 Task: Look for space in Chiclayo, Peru from 10th September, 2023 to 16th September, 2023 for 4 adults in price range Rs.10000 to Rs.14000. Place can be private room with 4 bedrooms having 4 beds and 4 bathrooms. Property type can be house, flat, guest house. Amenities needed are: wifi, TV, free parkinig on premises, gym, breakfast. Booking option can be shelf check-in. Required host language is English.
Action: Mouse pressed left at (606, 150)
Screenshot: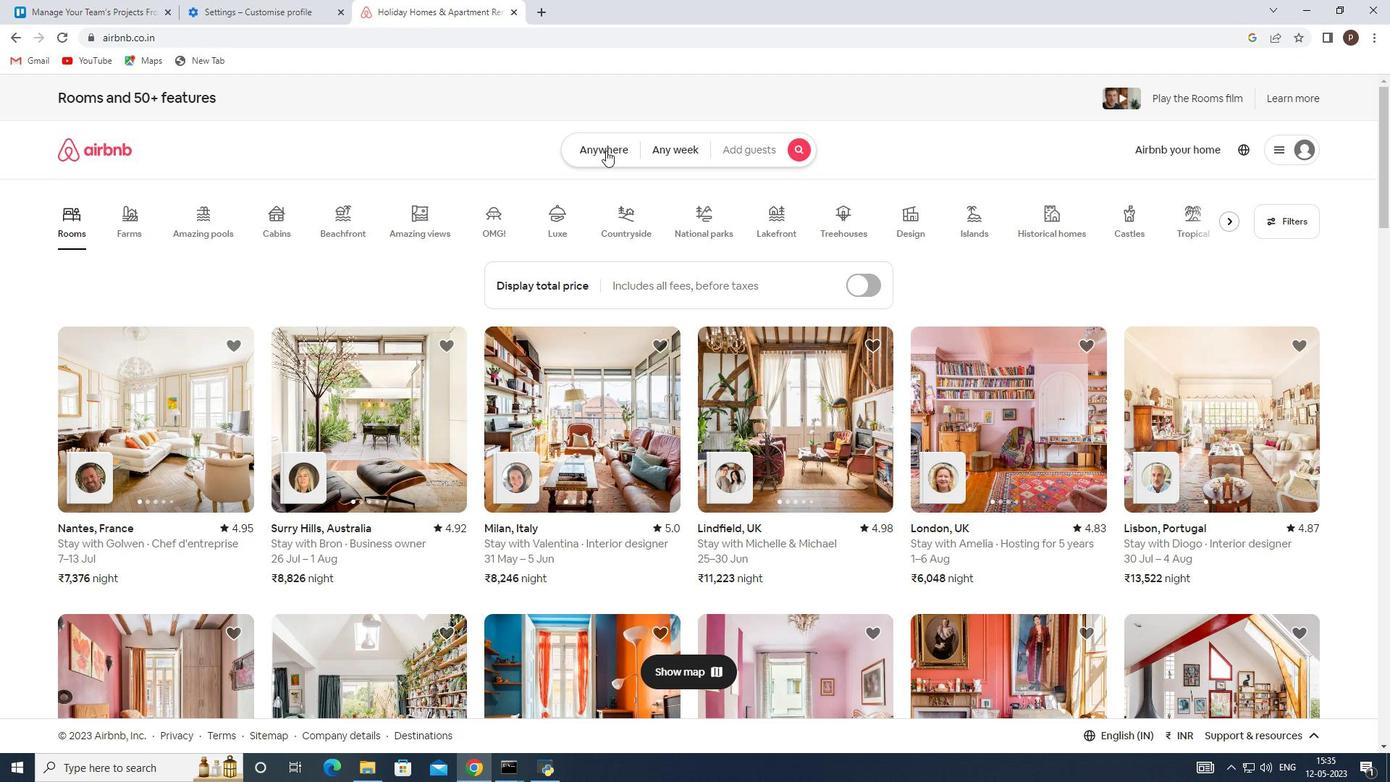
Action: Mouse moved to (496, 207)
Screenshot: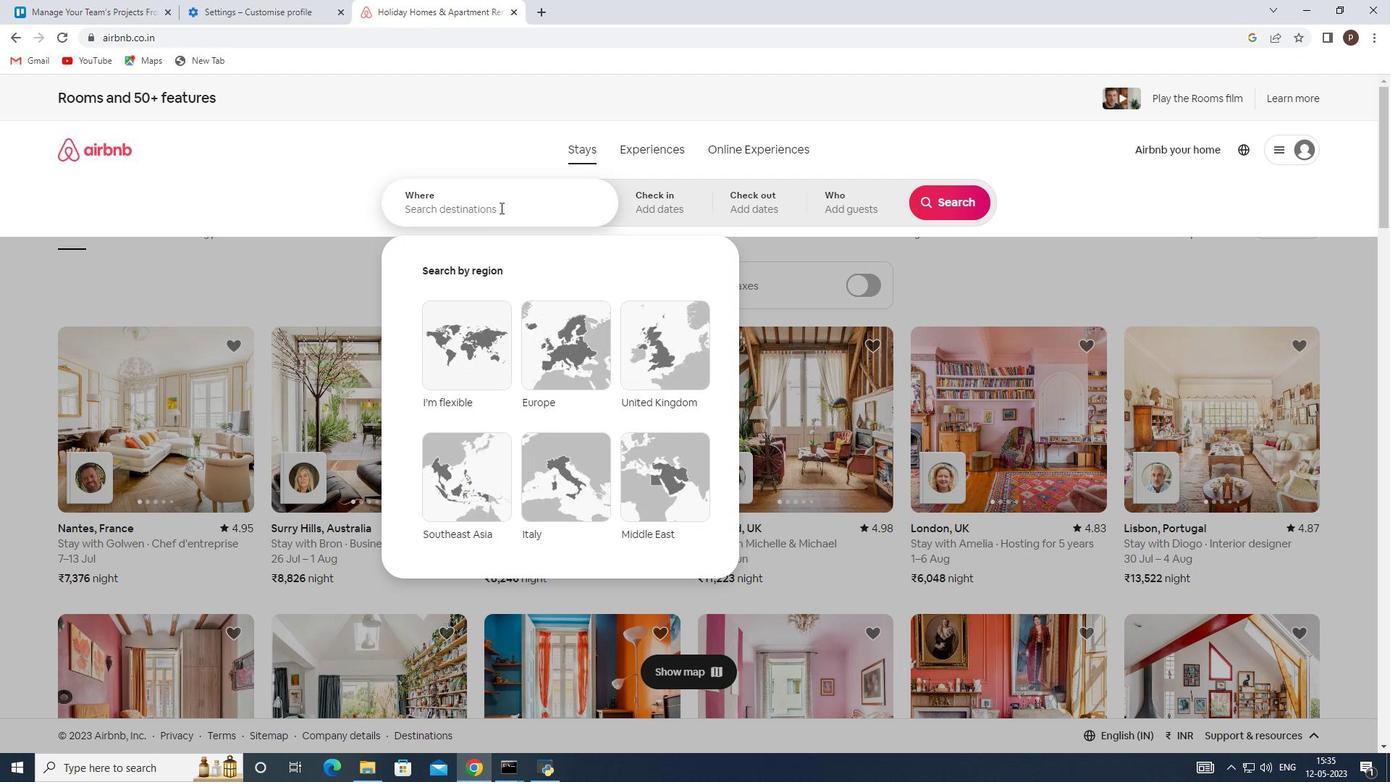 
Action: Mouse pressed left at (496, 207)
Screenshot: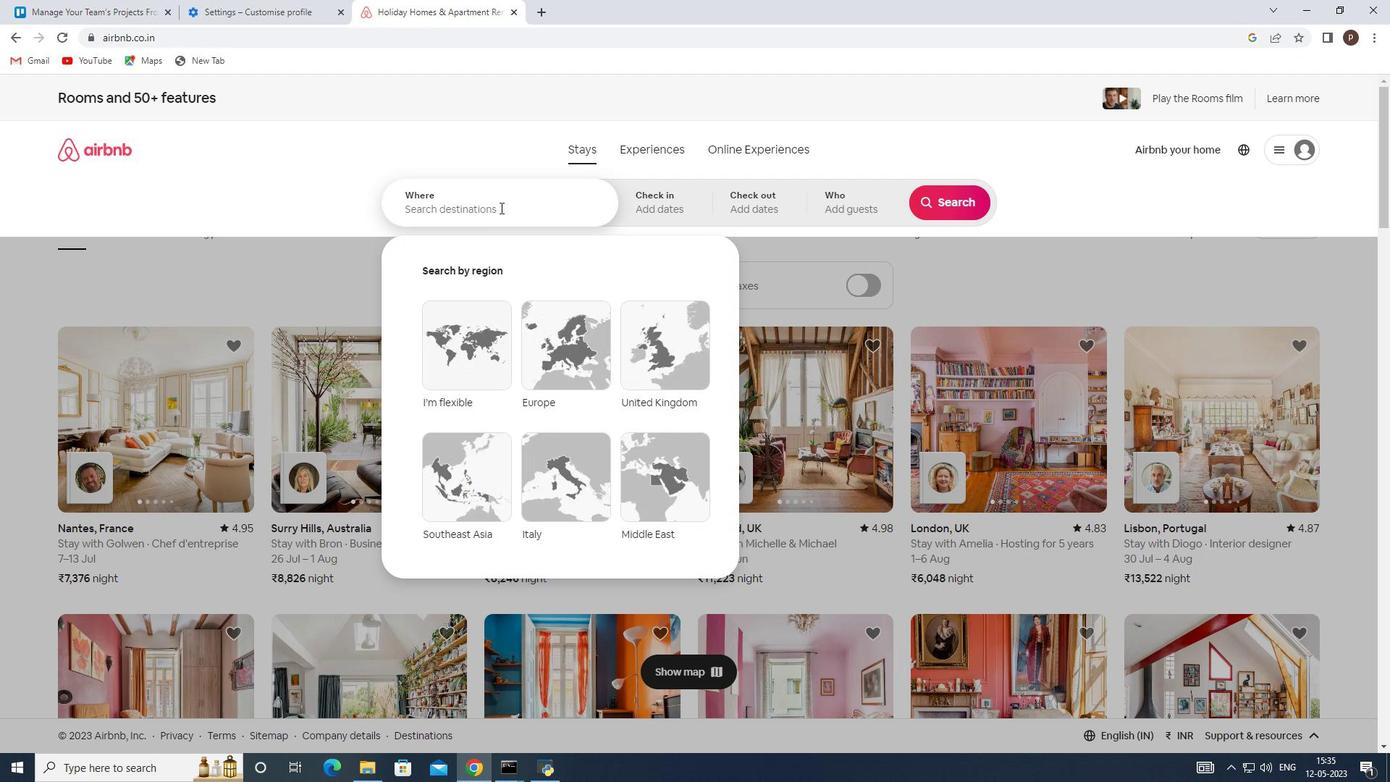 
Action: Key pressed <Key.caps_lock>C<Key.caps_lock>hiclayo,<Key.space><Key.caps_lock>P<Key.caps_lock>eru
Screenshot: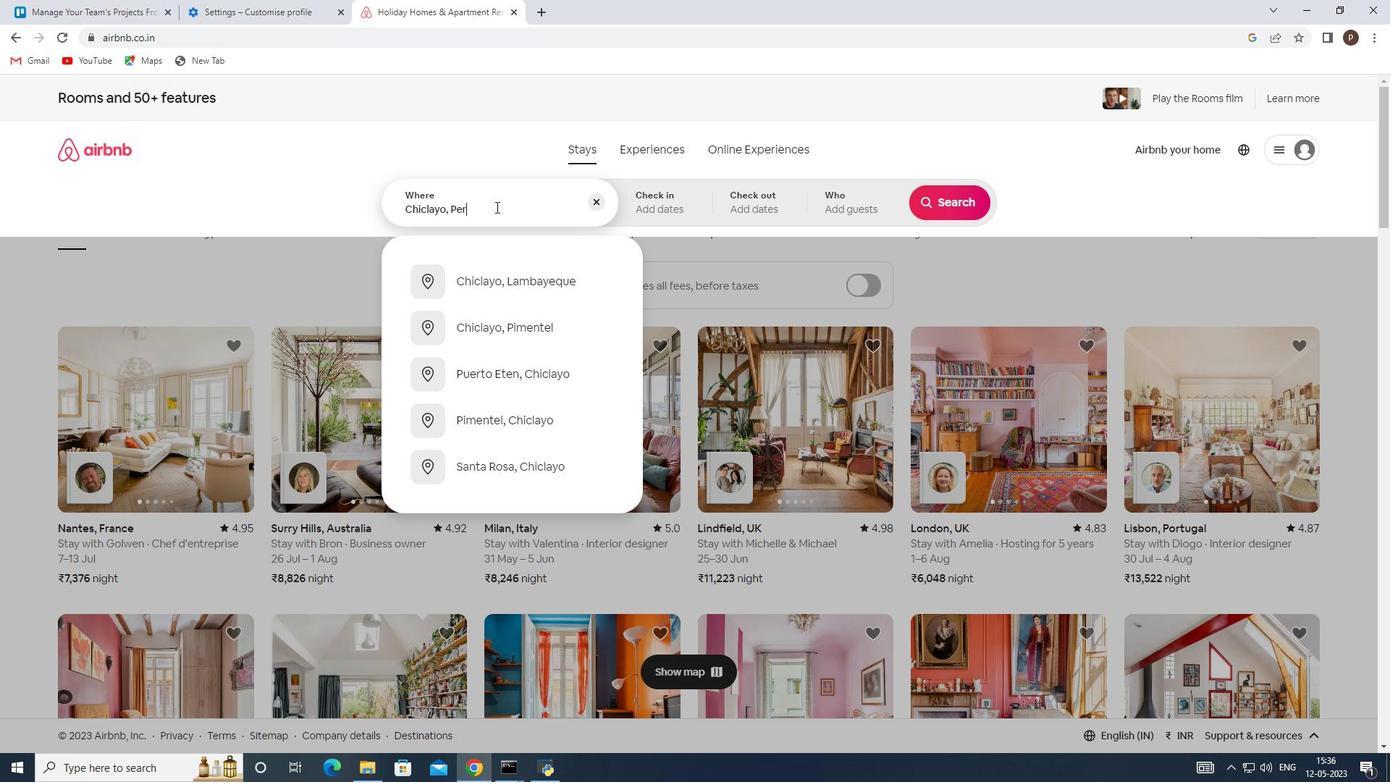 
Action: Mouse moved to (507, 284)
Screenshot: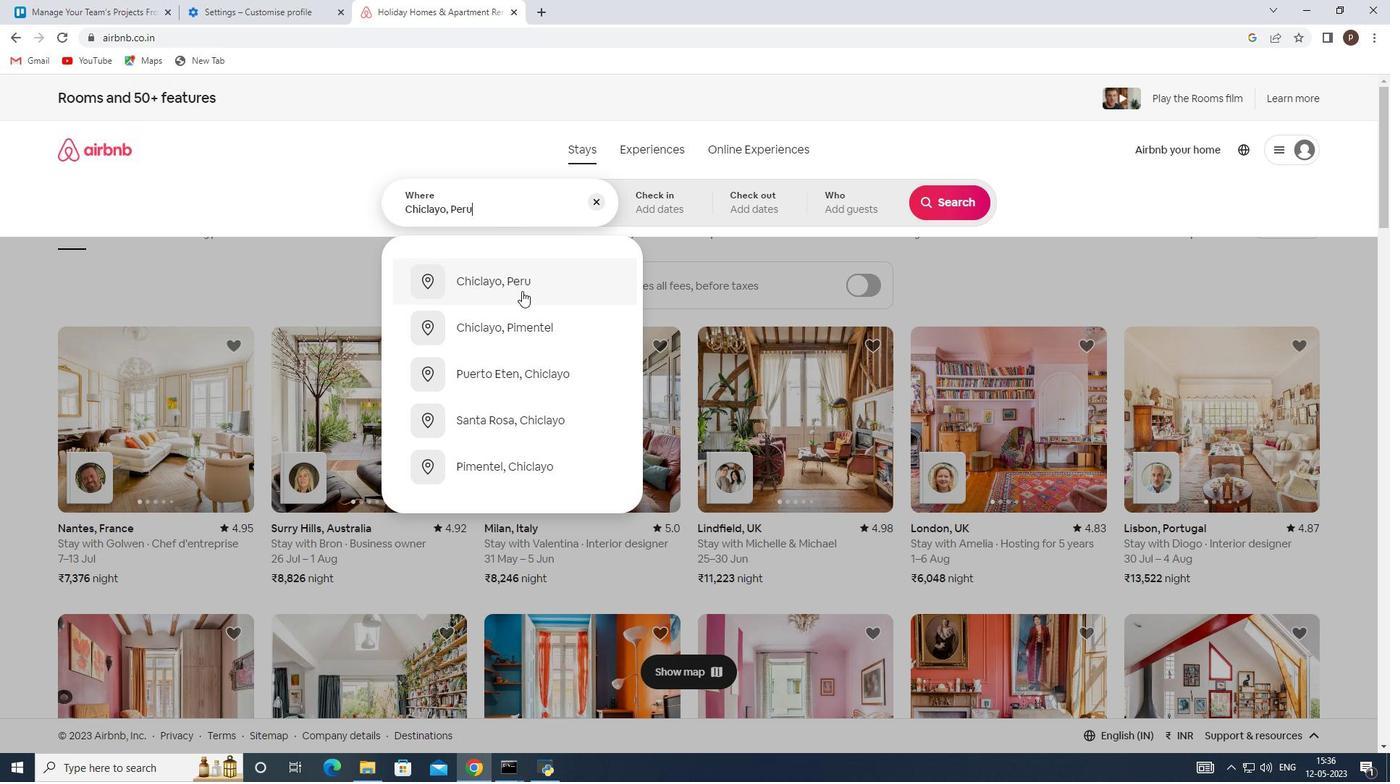 
Action: Mouse pressed left at (507, 284)
Screenshot: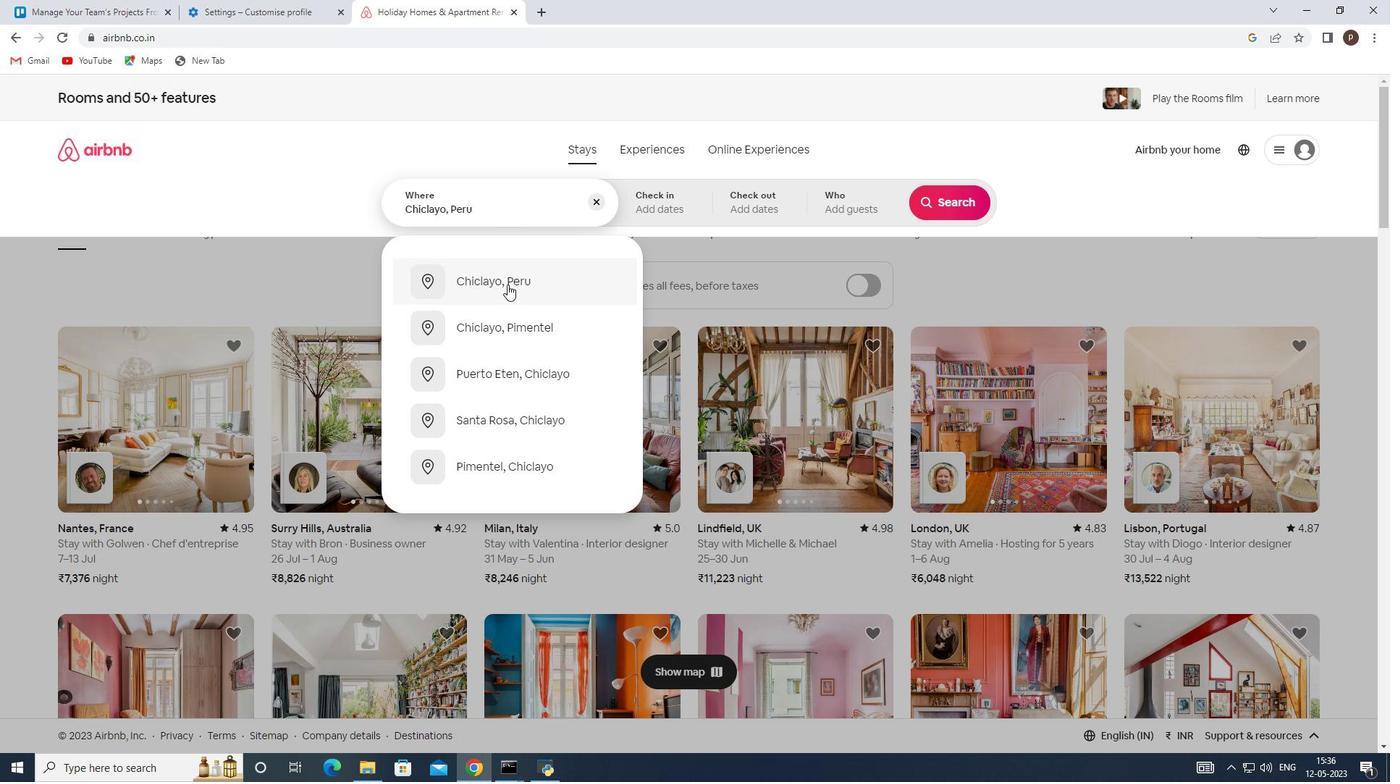 
Action: Mouse moved to (942, 319)
Screenshot: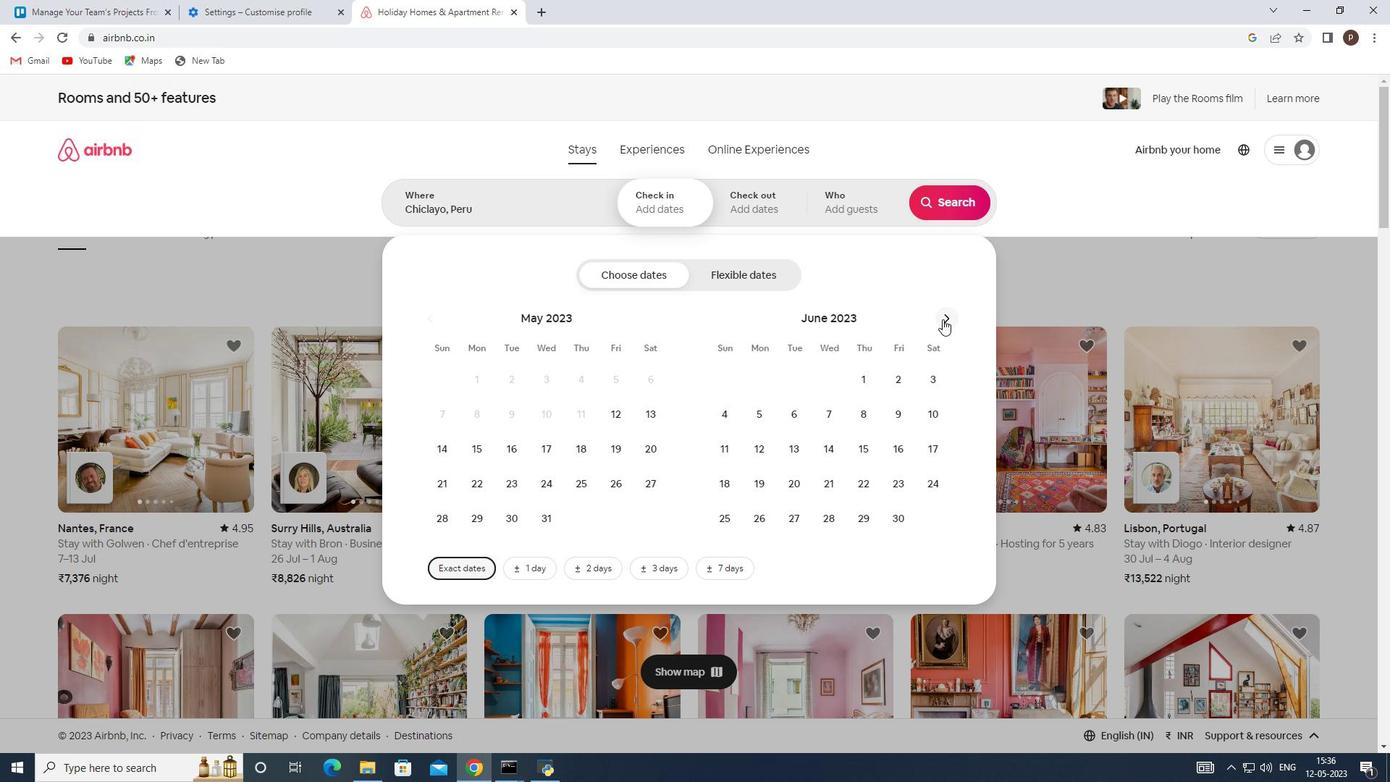 
Action: Mouse pressed left at (942, 319)
Screenshot: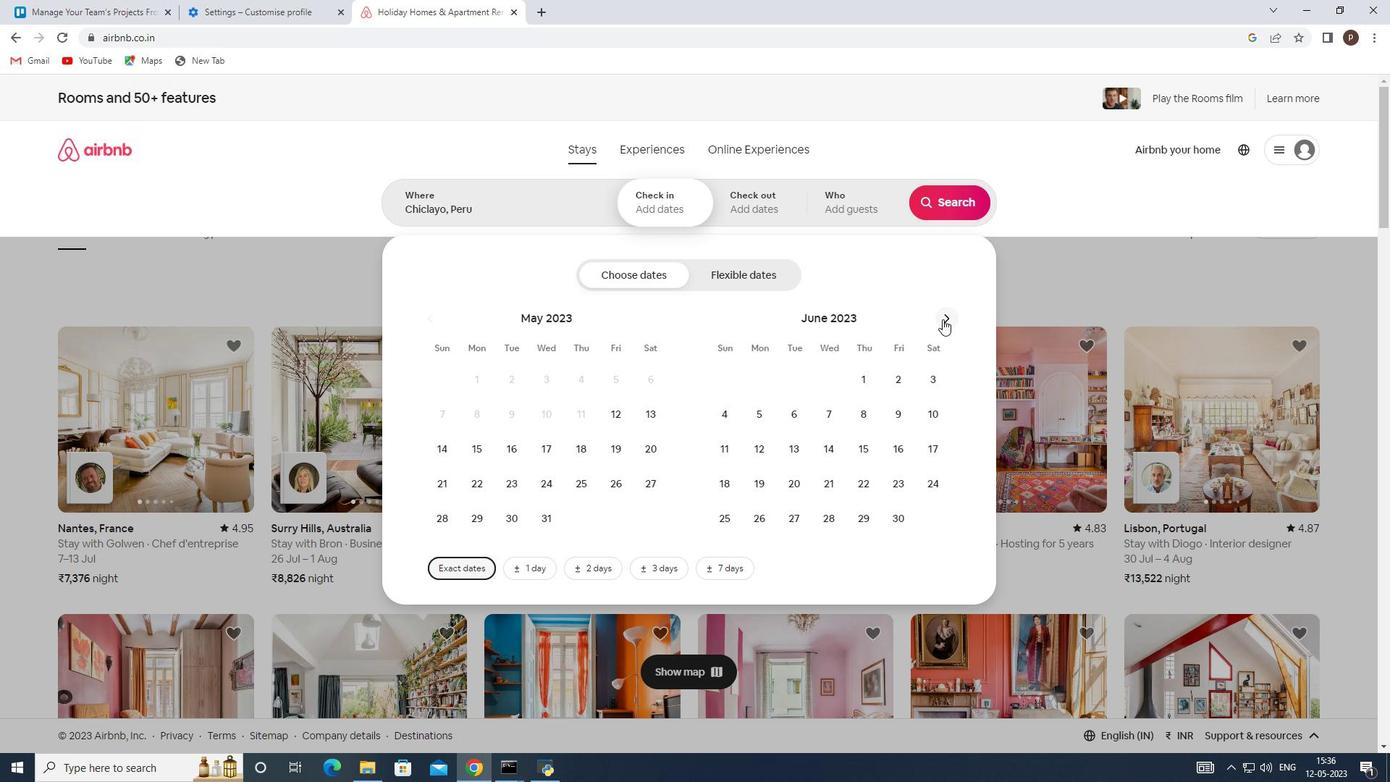 
Action: Mouse pressed left at (942, 319)
Screenshot: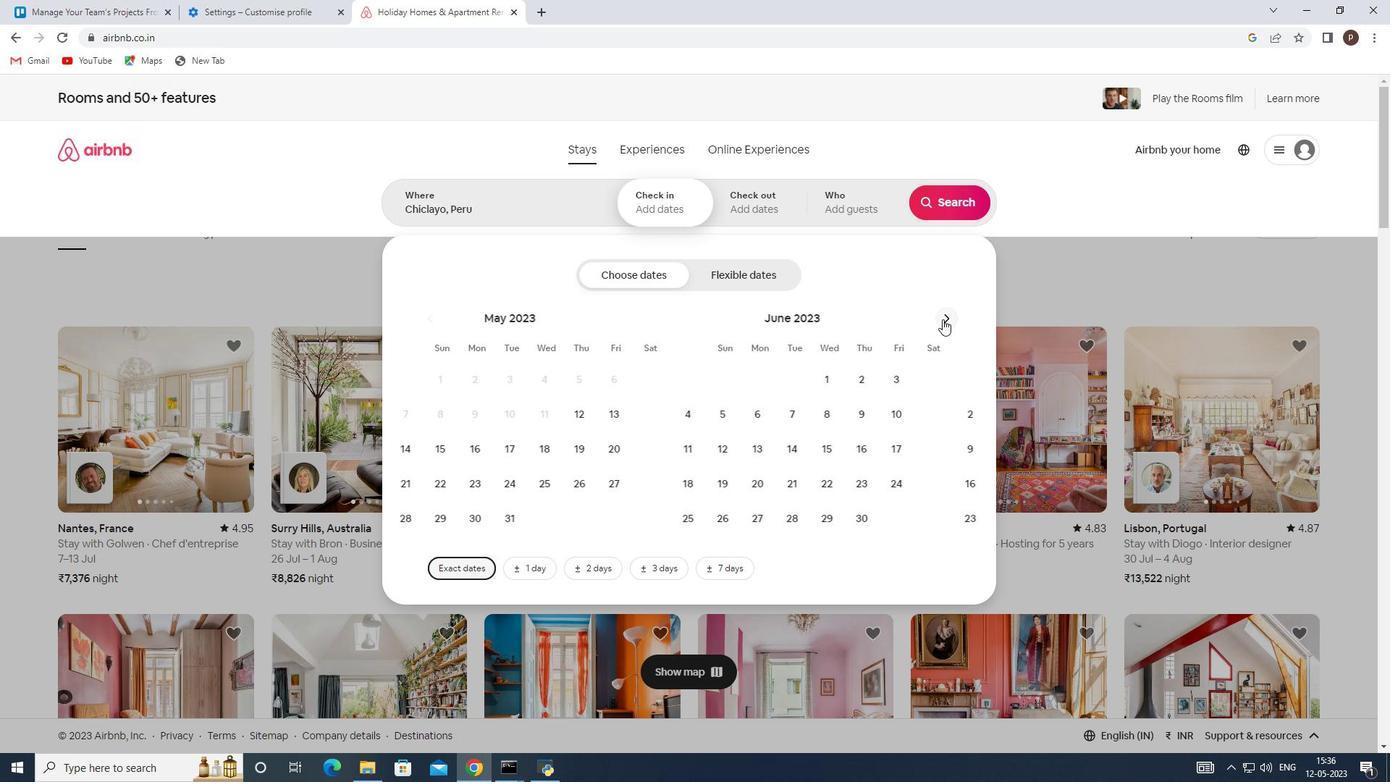 
Action: Mouse pressed left at (942, 319)
Screenshot: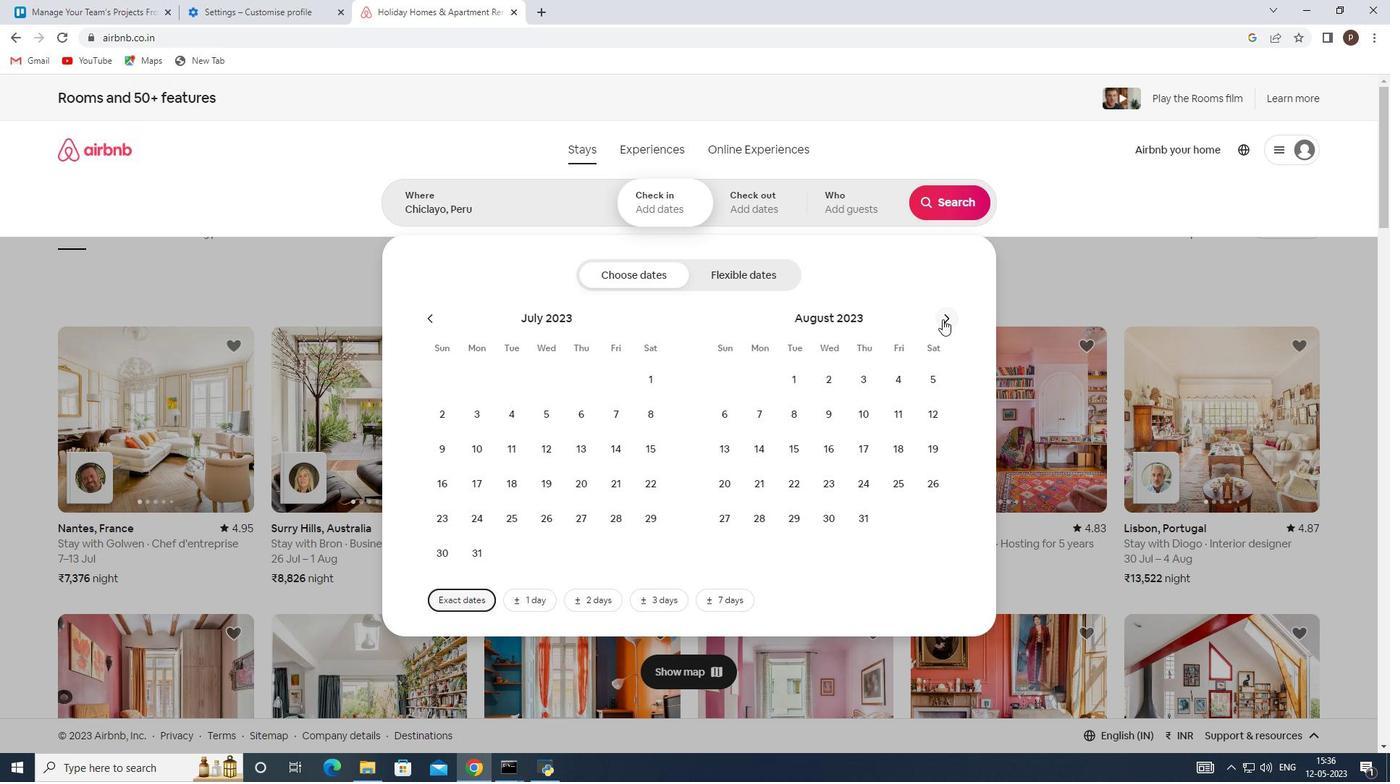
Action: Mouse moved to (724, 441)
Screenshot: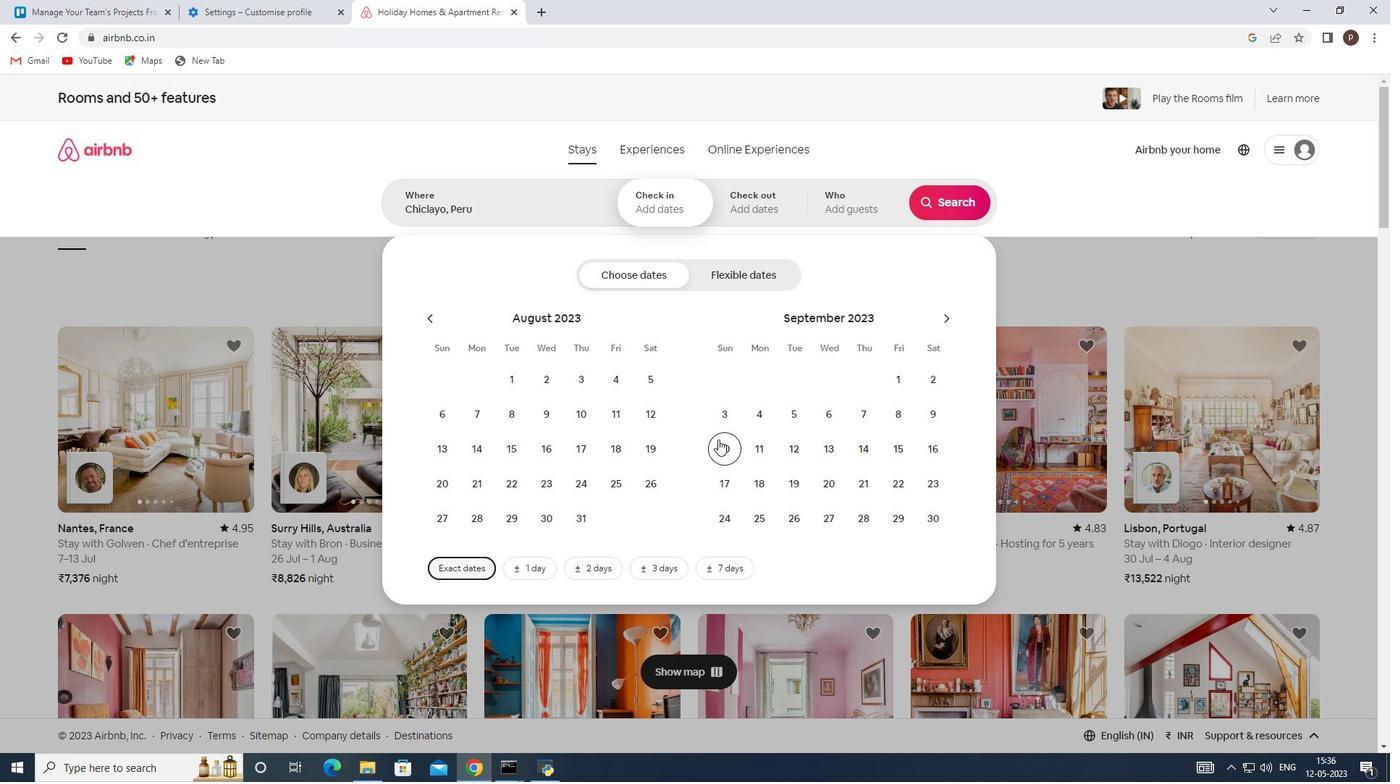 
Action: Mouse pressed left at (724, 441)
Screenshot: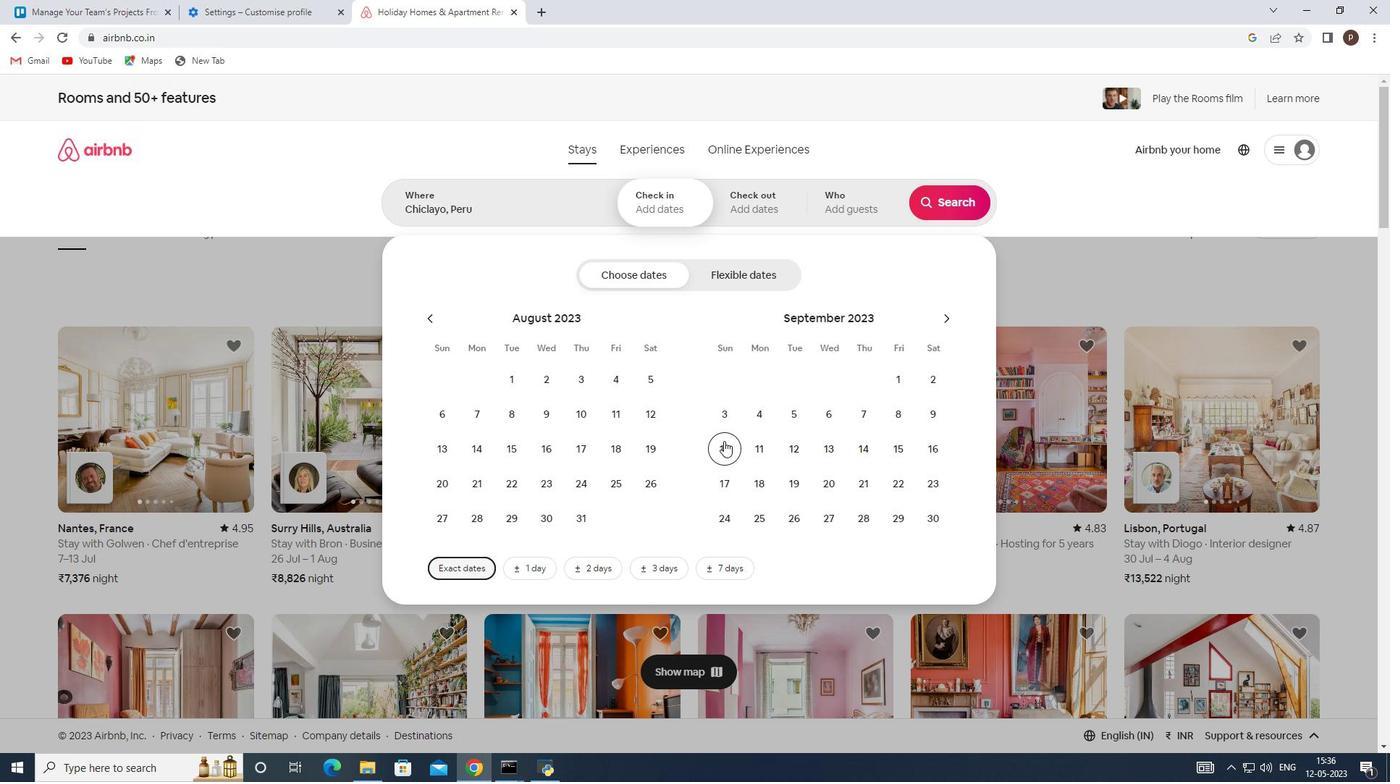
Action: Mouse moved to (932, 446)
Screenshot: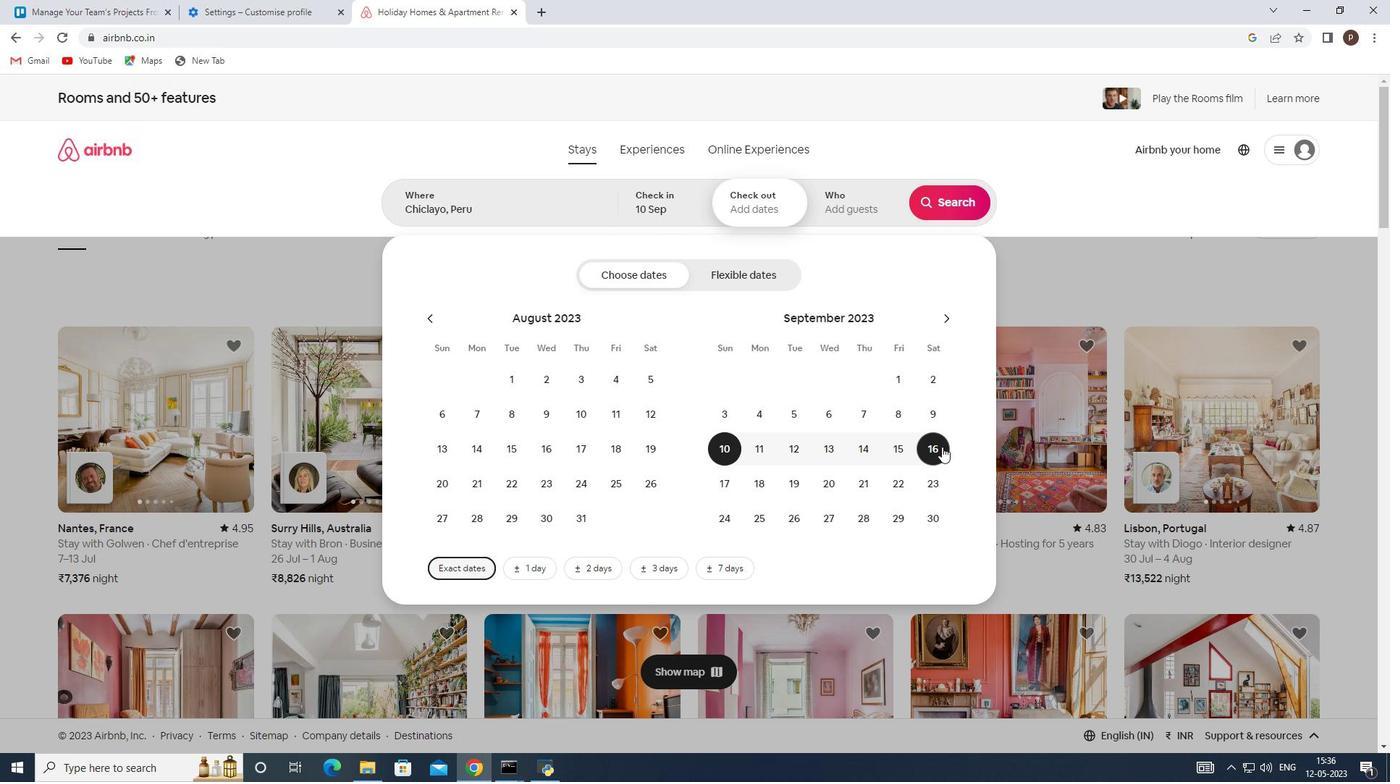 
Action: Mouse pressed left at (932, 446)
Screenshot: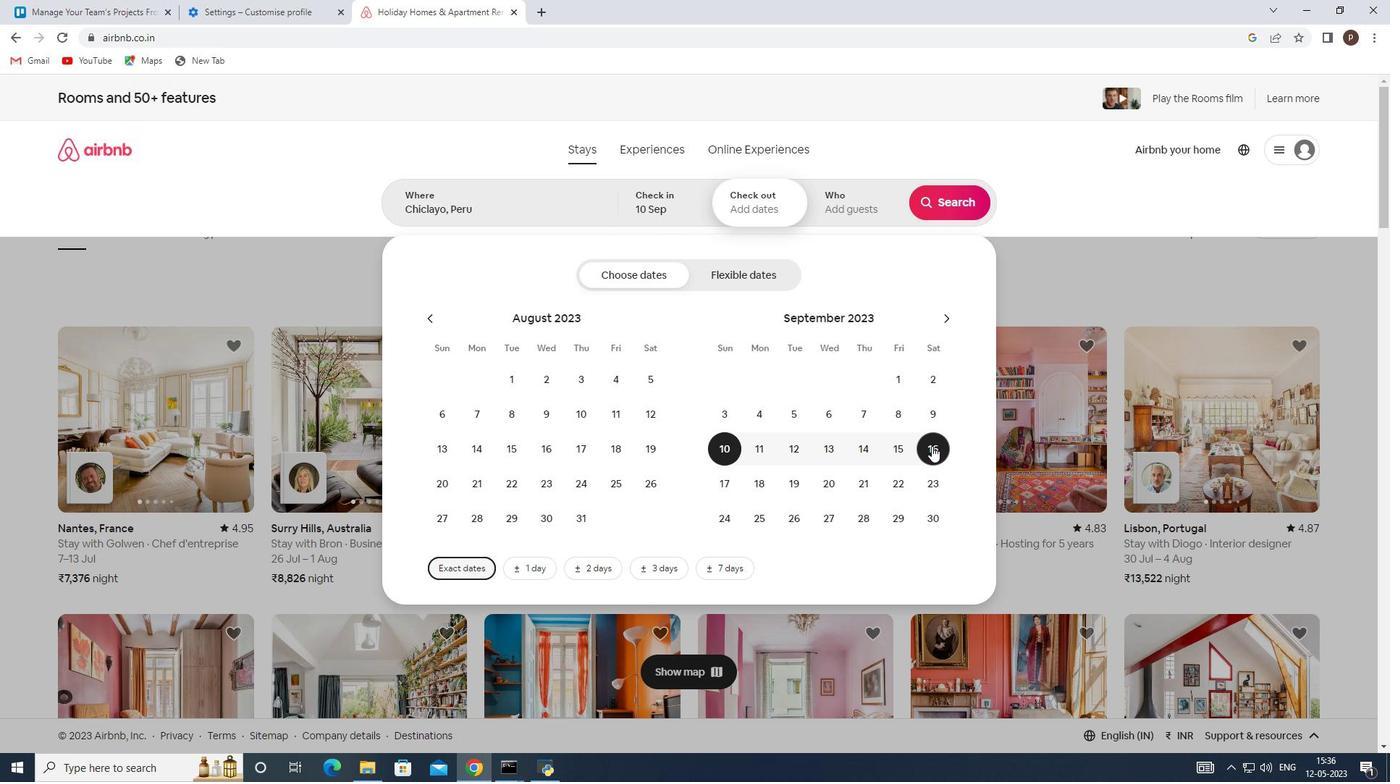 
Action: Mouse moved to (852, 196)
Screenshot: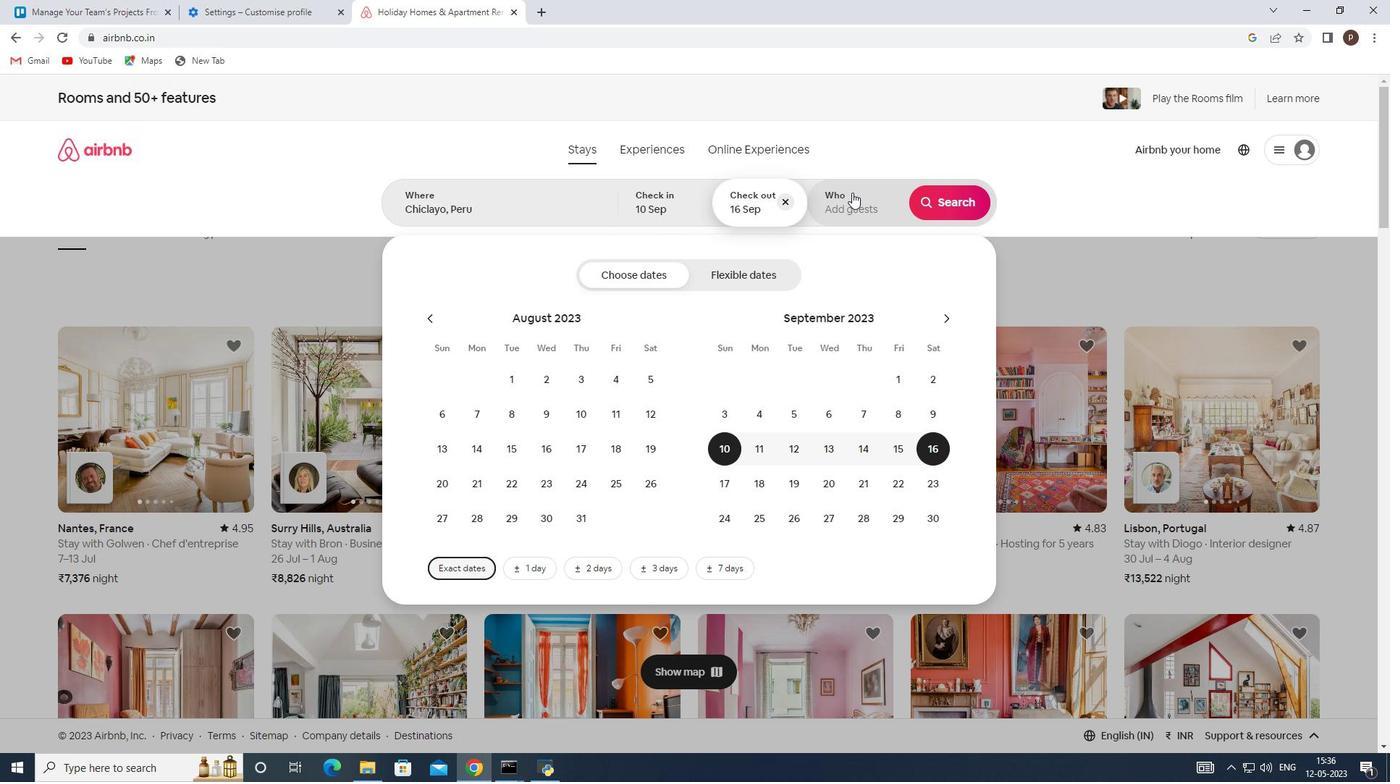 
Action: Mouse pressed left at (852, 196)
Screenshot: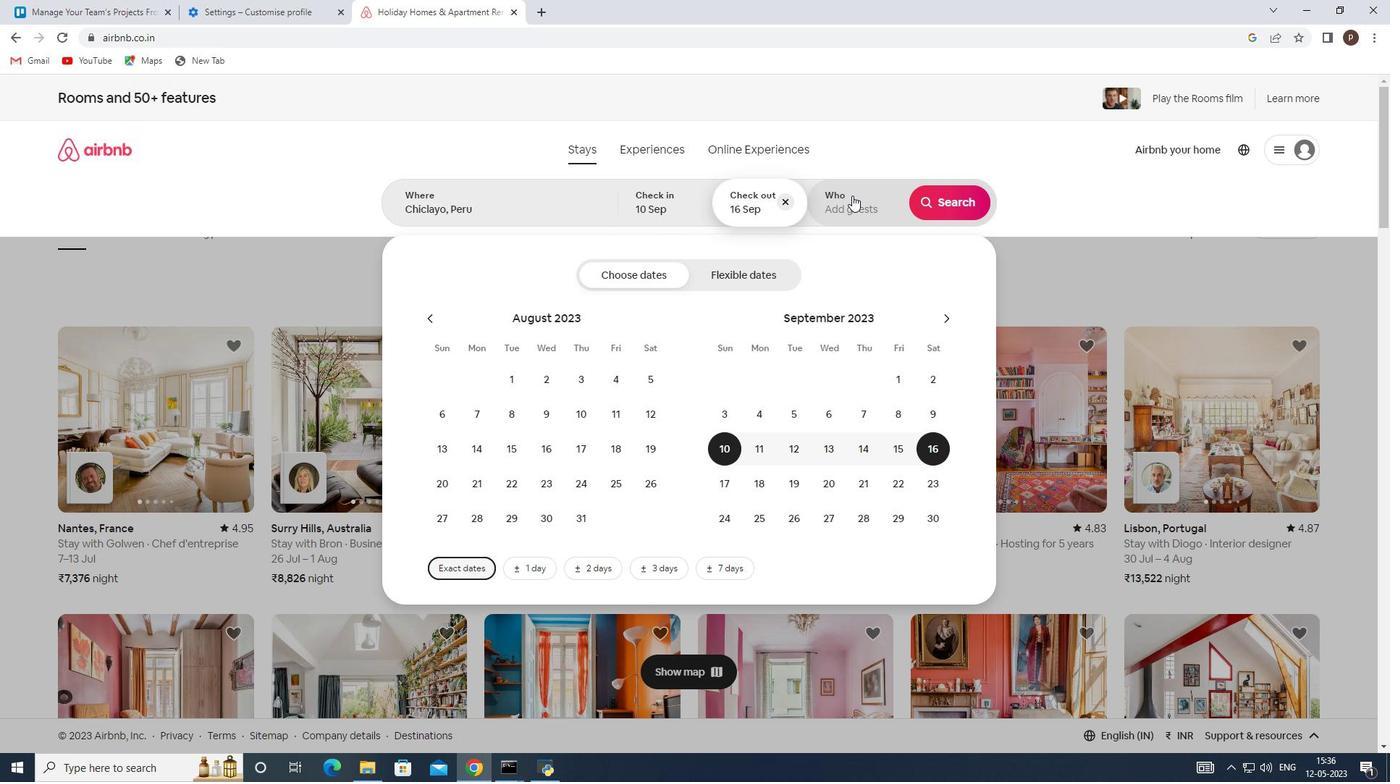 
Action: Mouse moved to (963, 278)
Screenshot: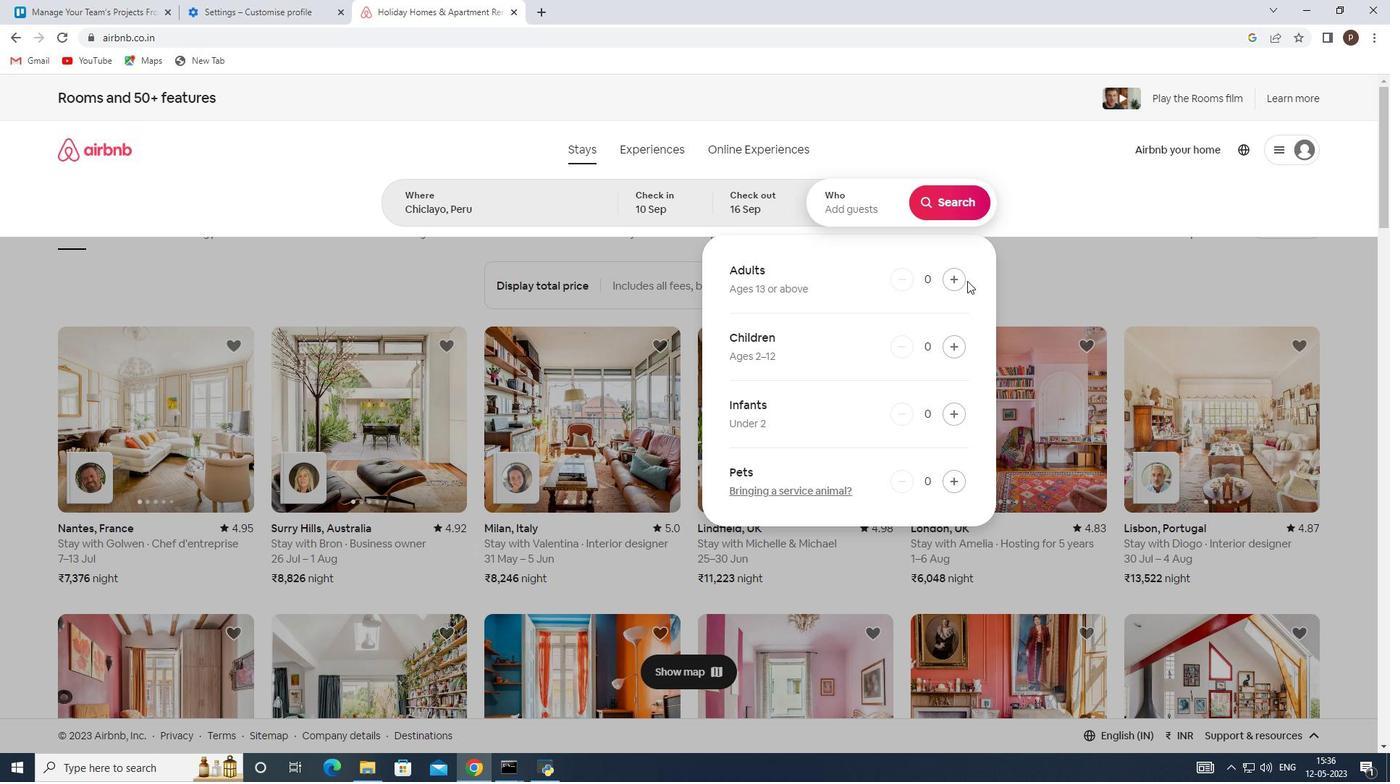 
Action: Mouse pressed left at (963, 278)
Screenshot: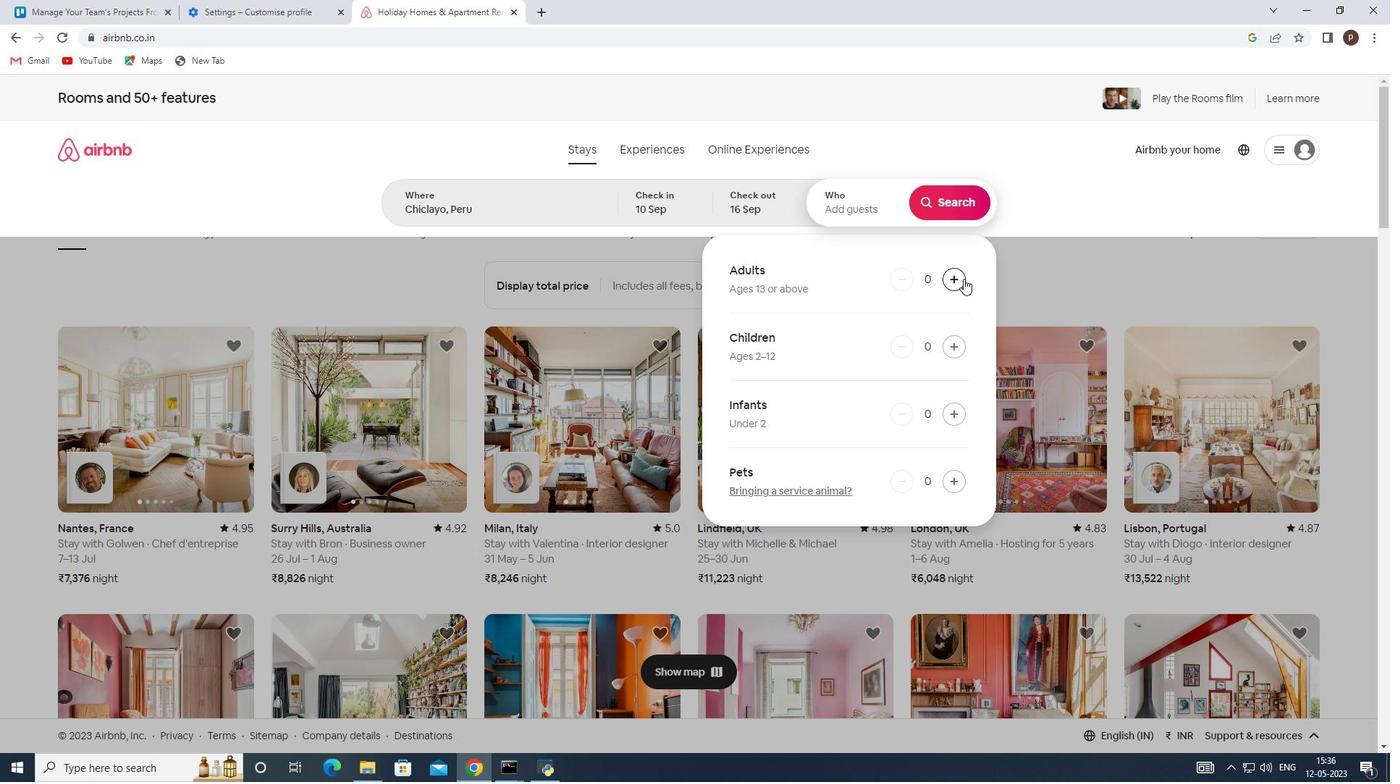 
Action: Mouse pressed left at (963, 278)
Screenshot: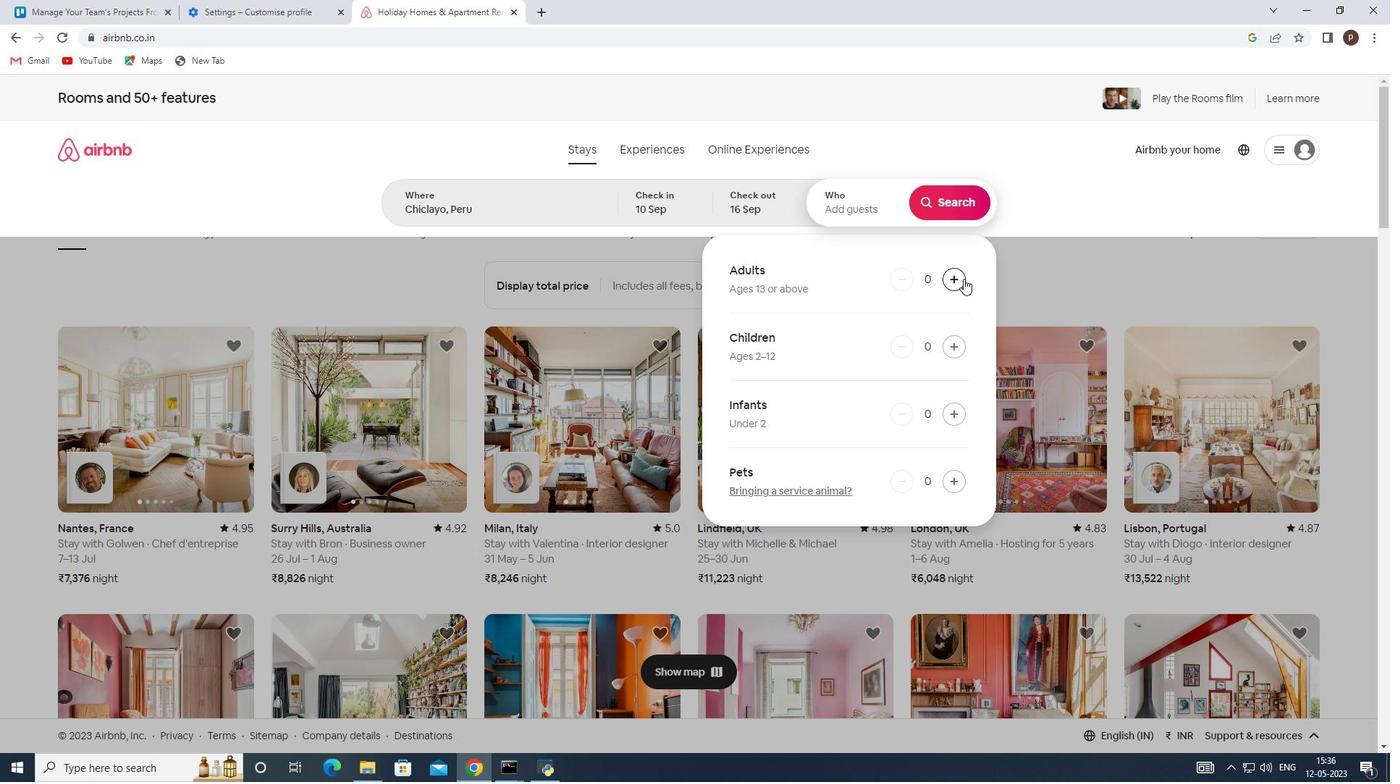 
Action: Mouse pressed left at (963, 278)
Screenshot: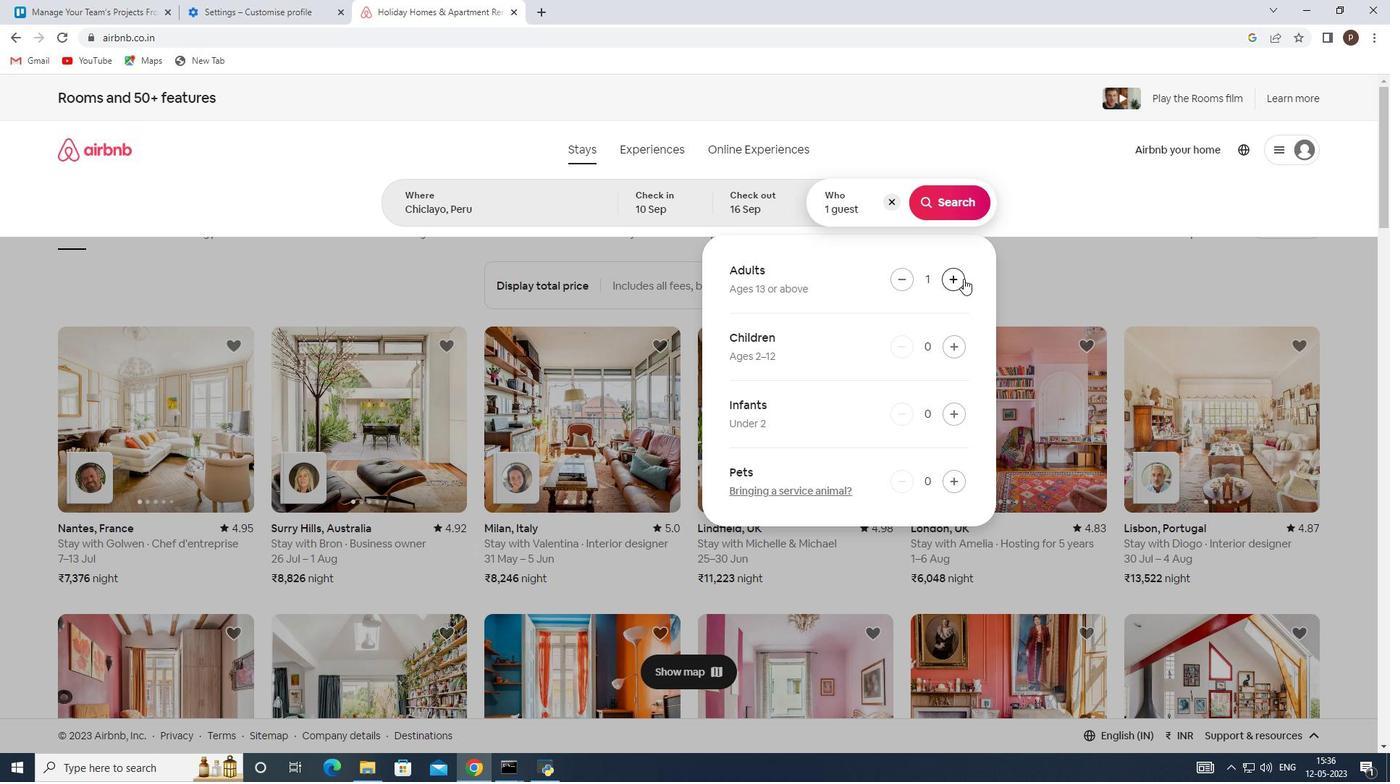 
Action: Mouse pressed left at (963, 278)
Screenshot: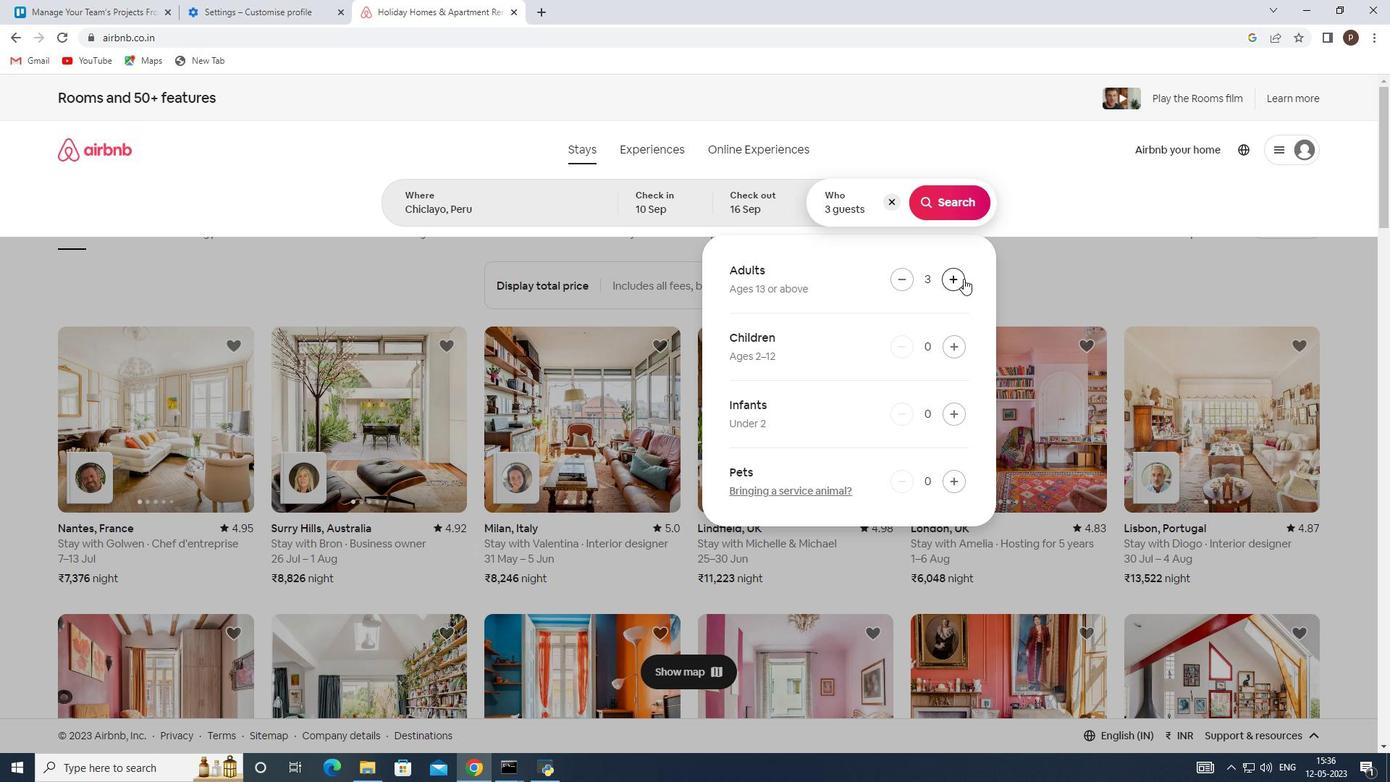 
Action: Mouse moved to (955, 204)
Screenshot: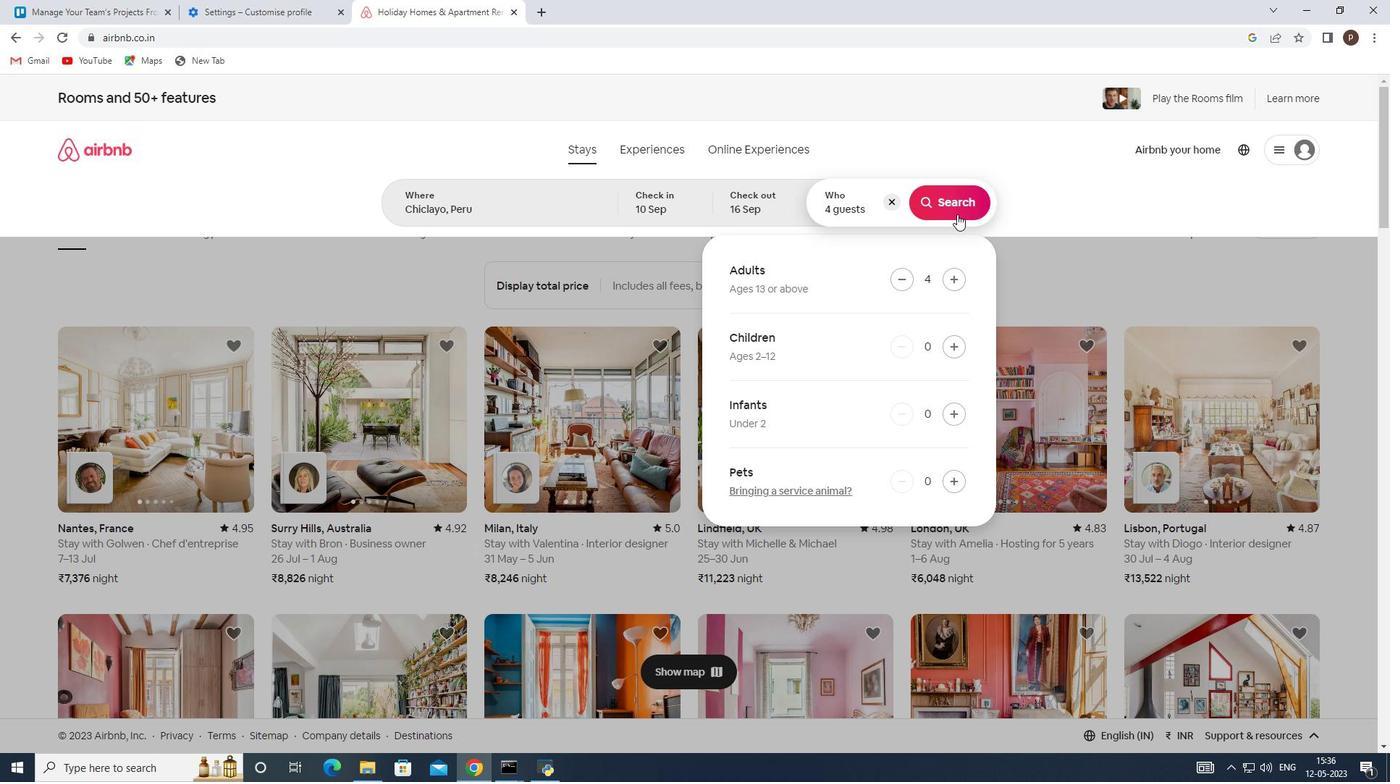
Action: Mouse pressed left at (955, 204)
Screenshot: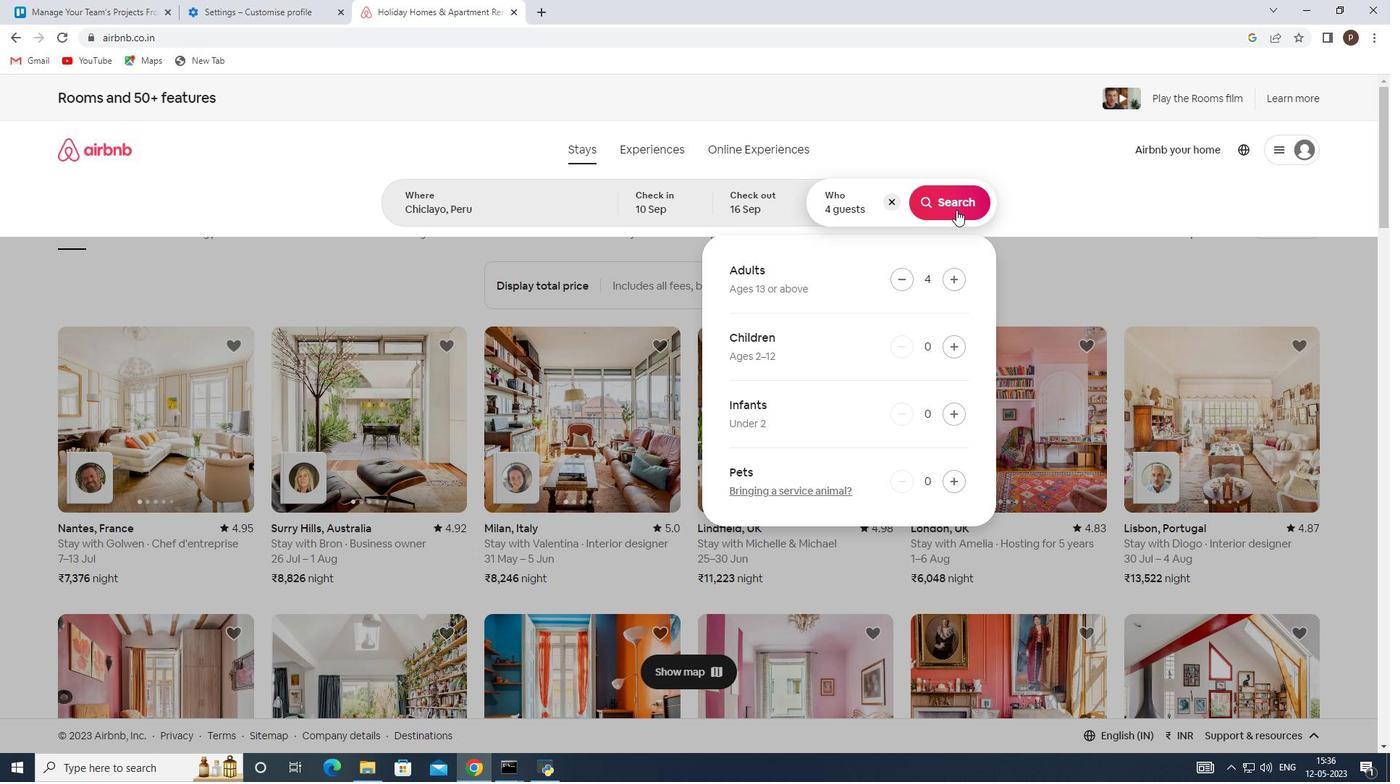 
Action: Mouse moved to (1305, 159)
Screenshot: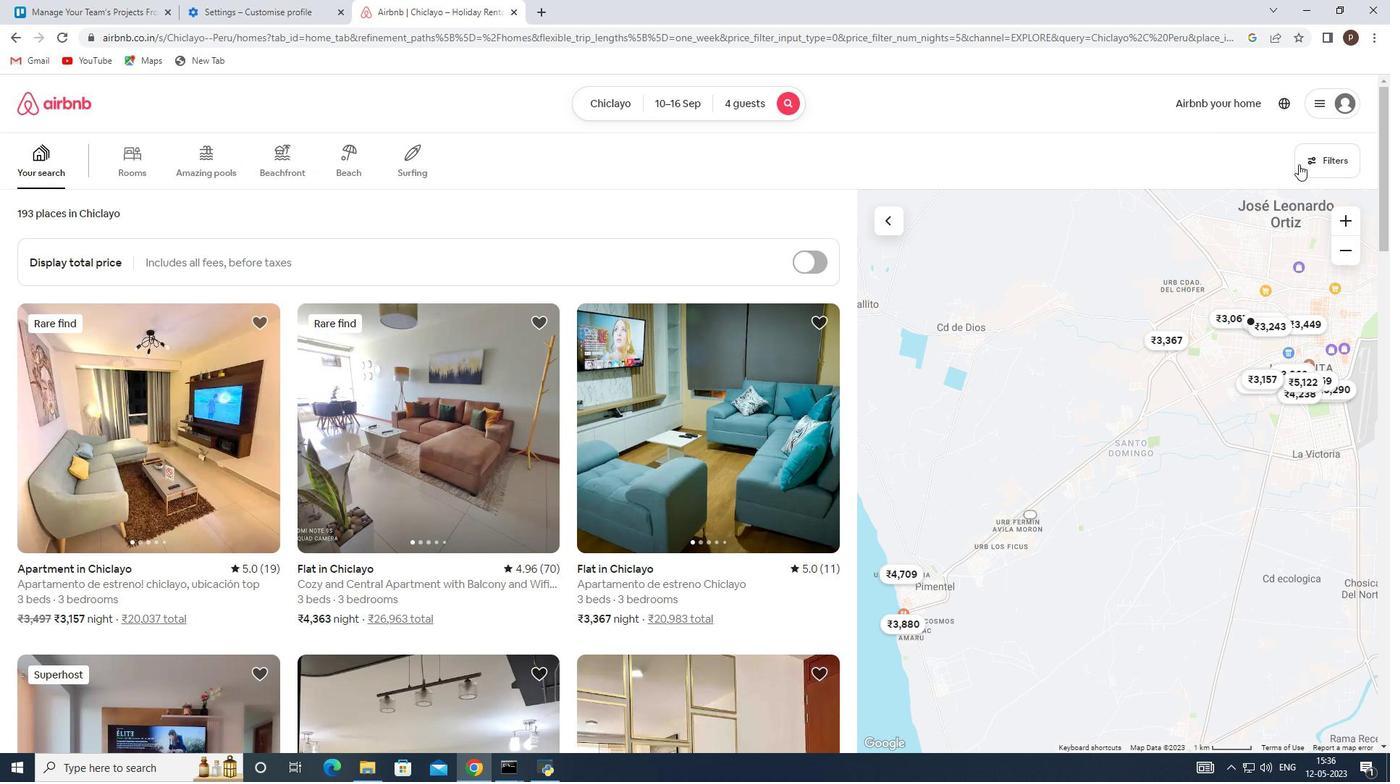 
Action: Mouse pressed left at (1305, 159)
Screenshot: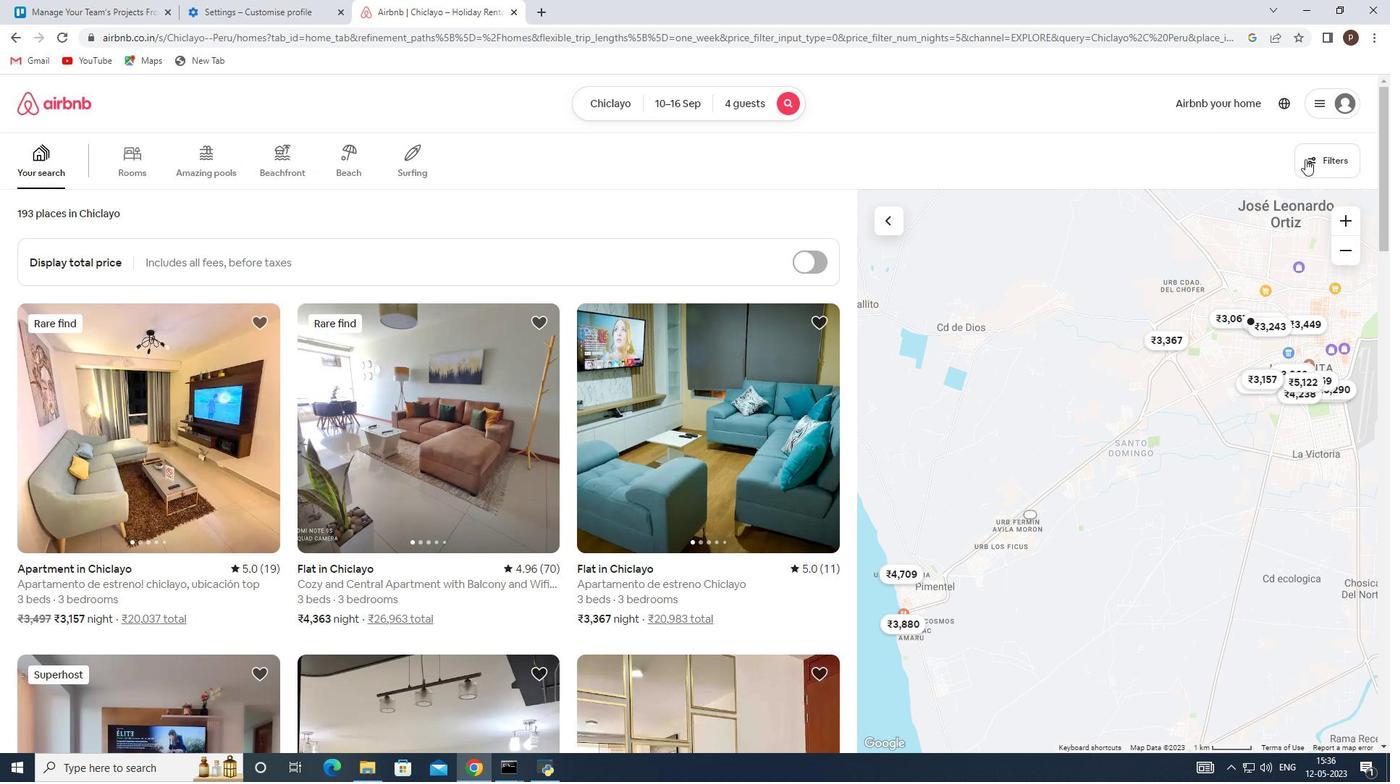 
Action: Mouse moved to (473, 518)
Screenshot: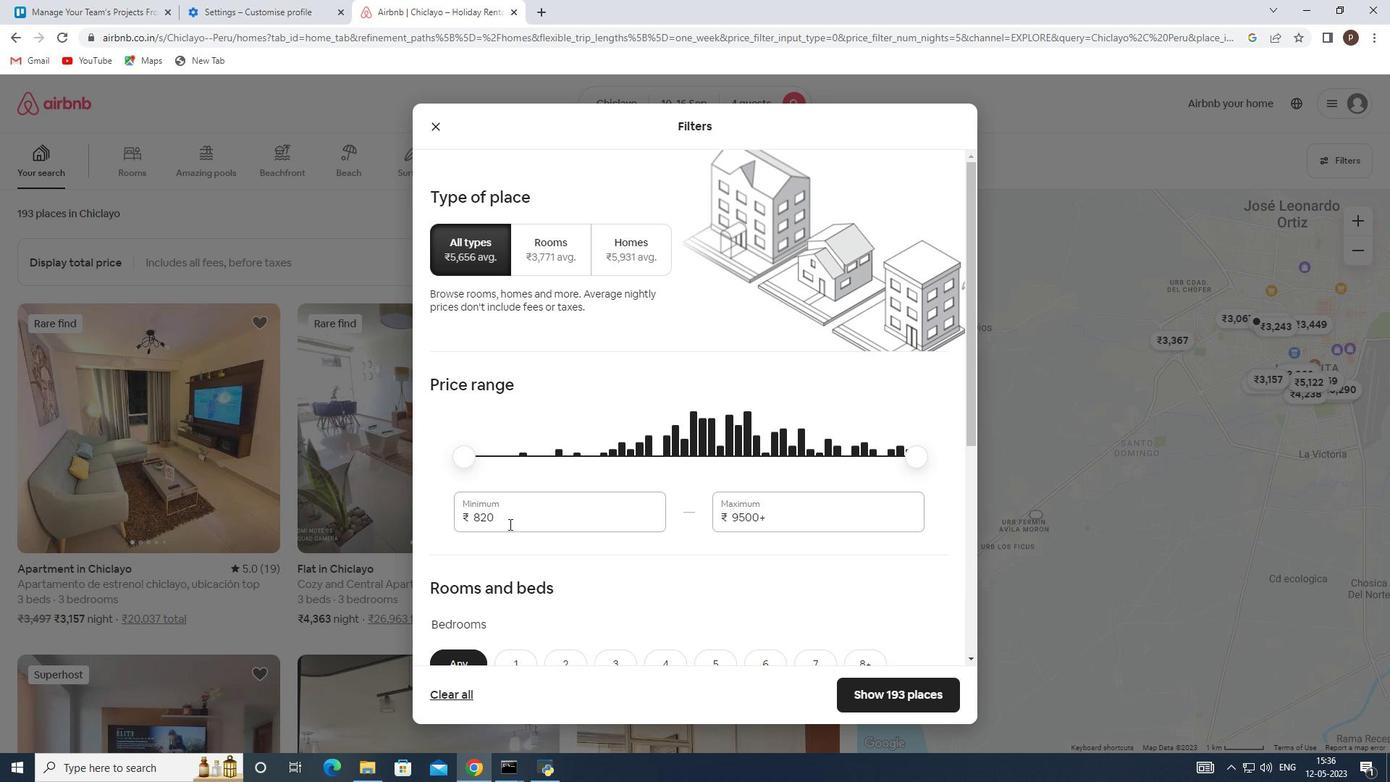 
Action: Mouse pressed left at (473, 518)
Screenshot: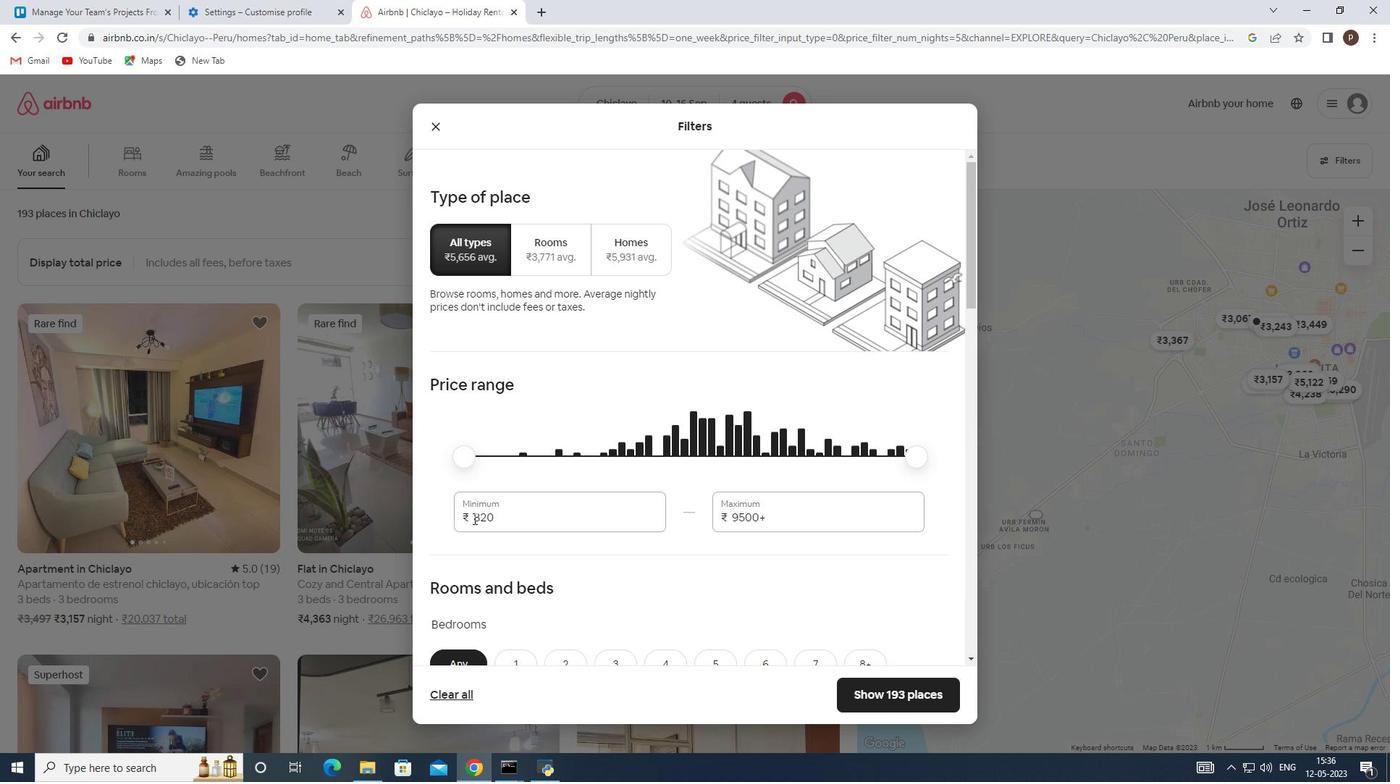 
Action: Mouse pressed left at (473, 518)
Screenshot: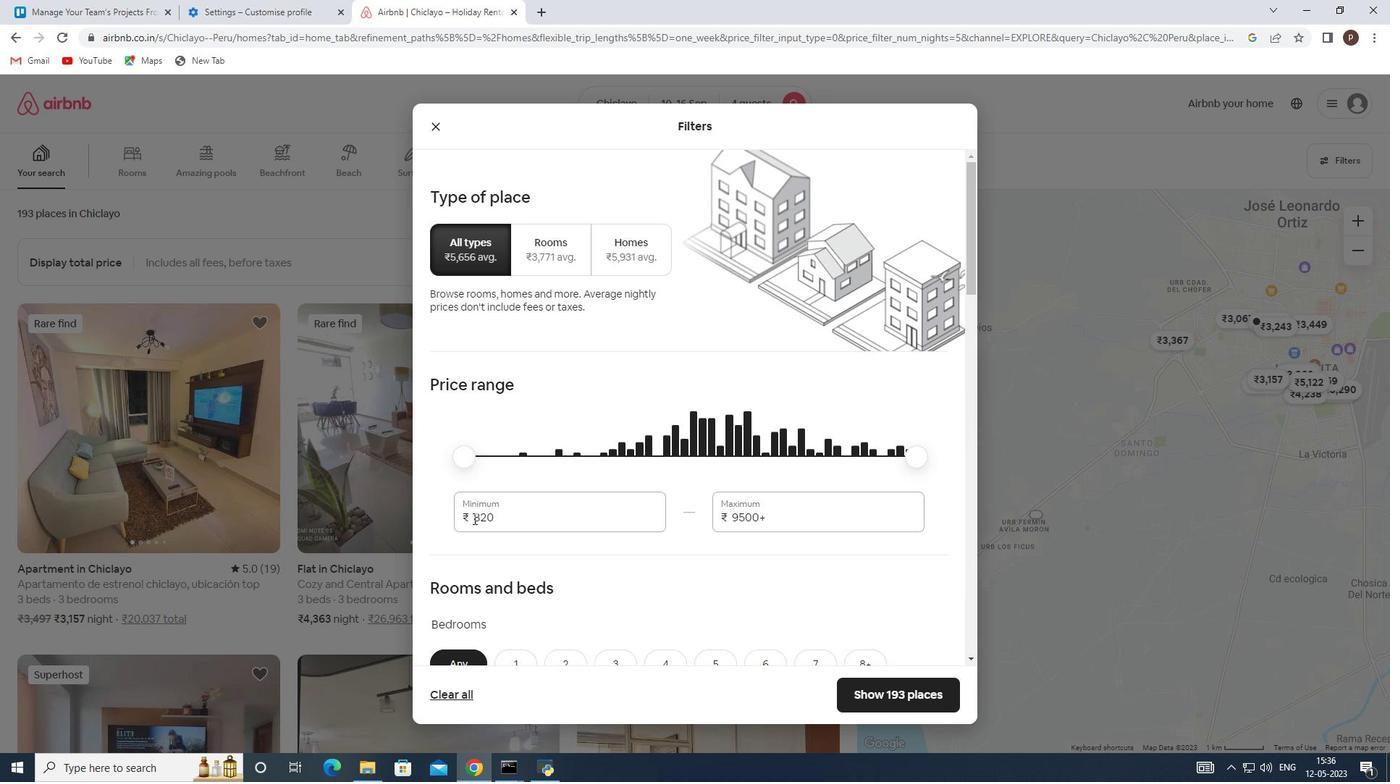 
Action: Mouse moved to (473, 517)
Screenshot: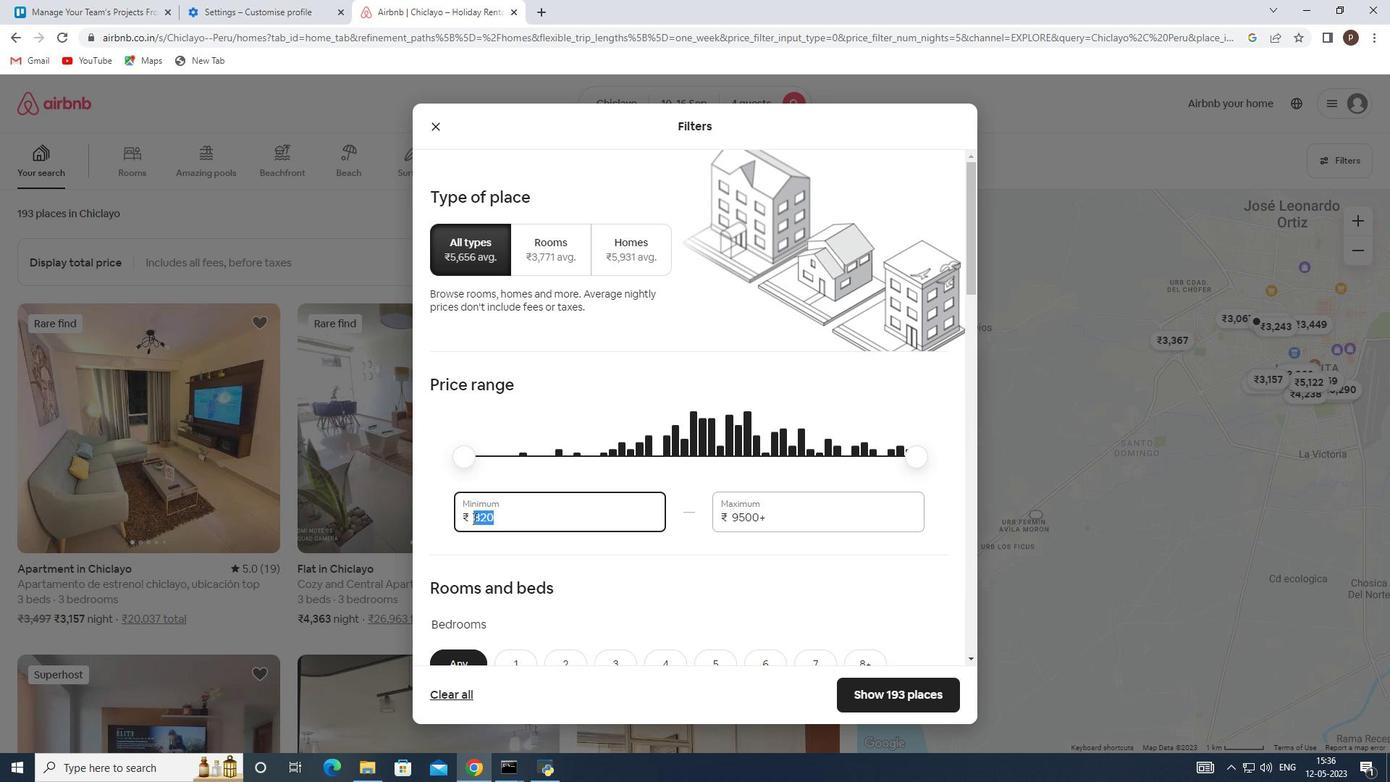 
Action: Key pressed 10000<Key.tab>14000
Screenshot: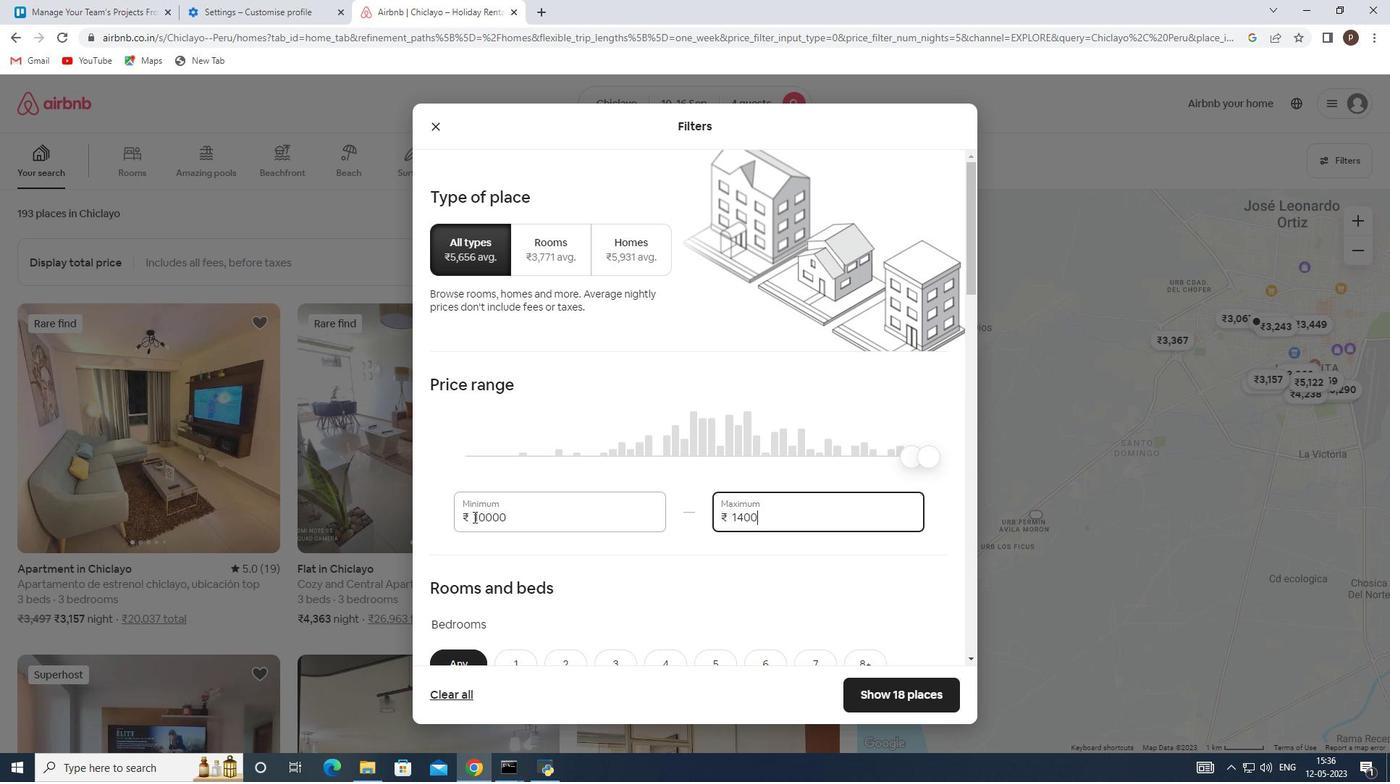 
Action: Mouse moved to (527, 523)
Screenshot: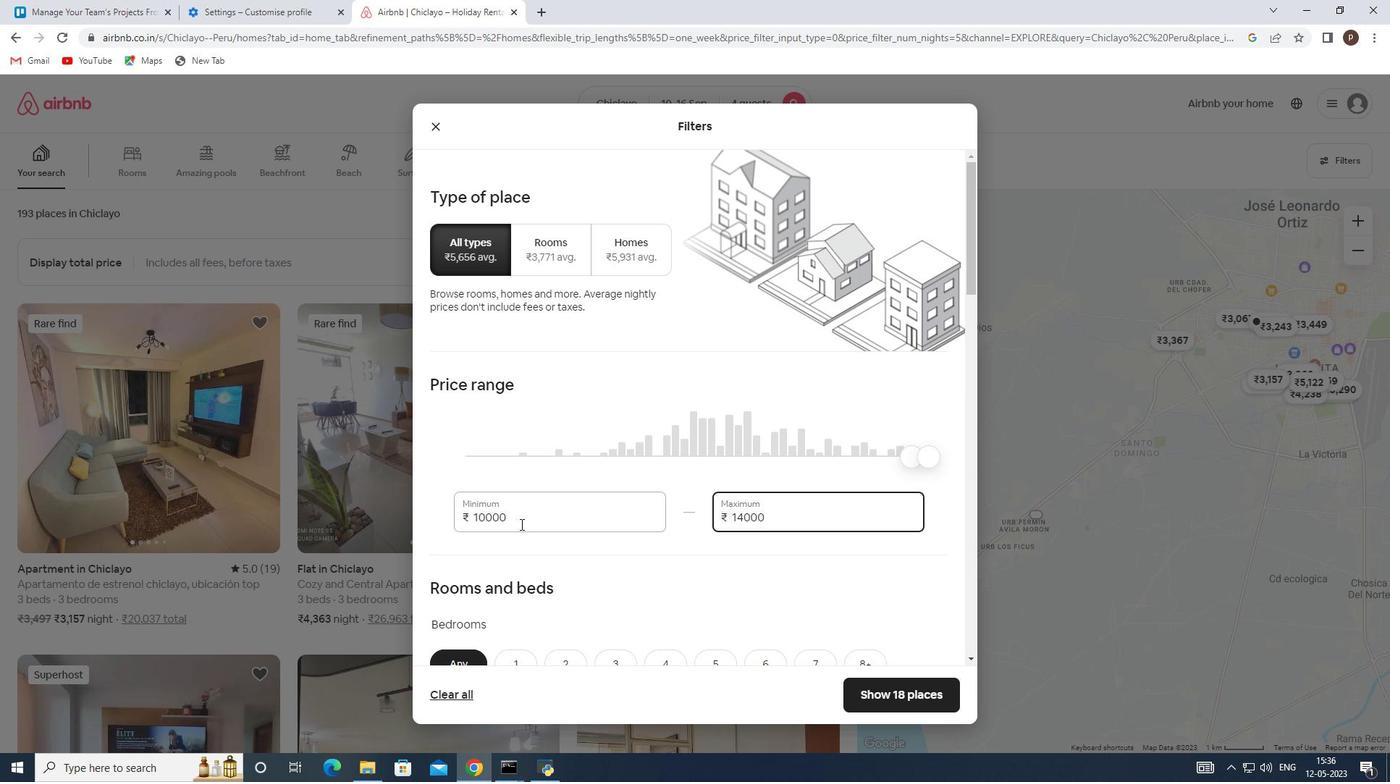 
Action: Mouse scrolled (527, 522) with delta (0, 0)
Screenshot: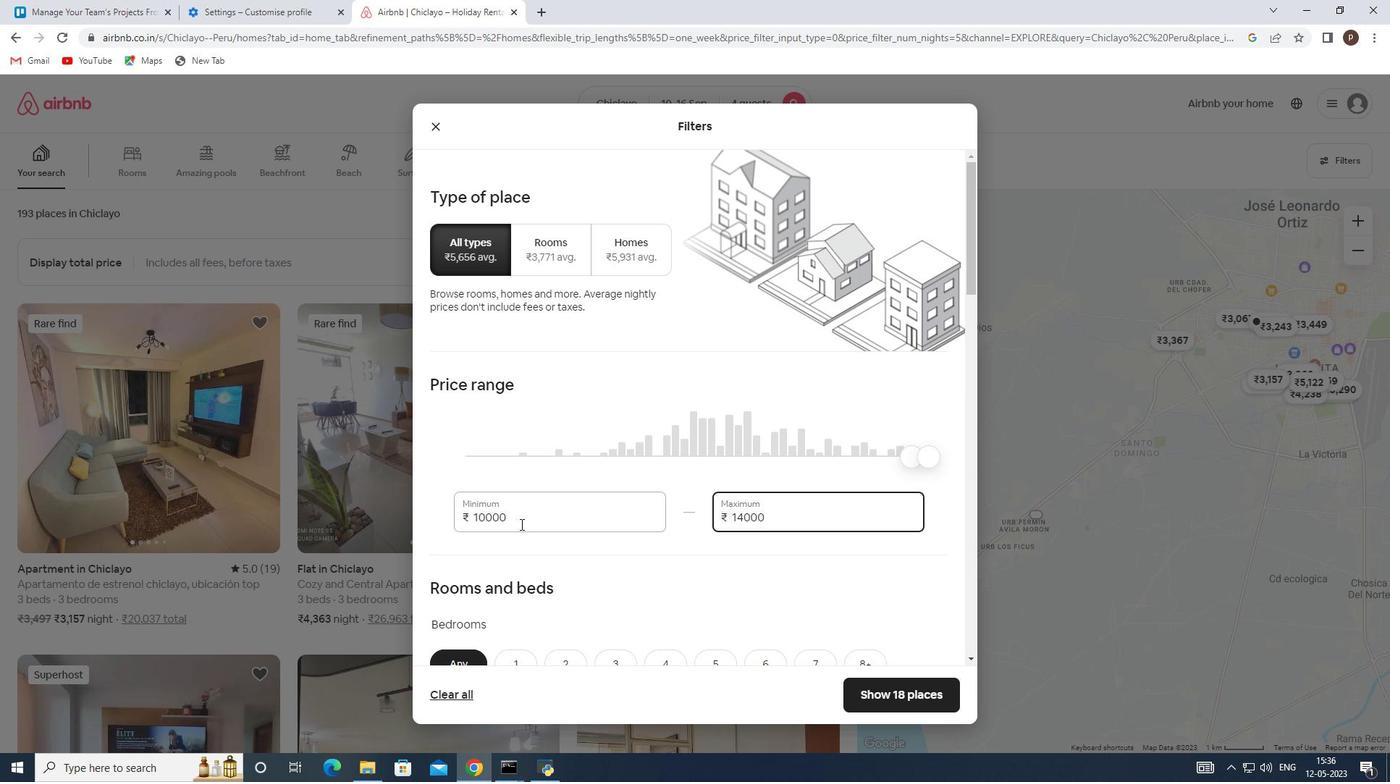 
Action: Mouse scrolled (527, 522) with delta (0, 0)
Screenshot: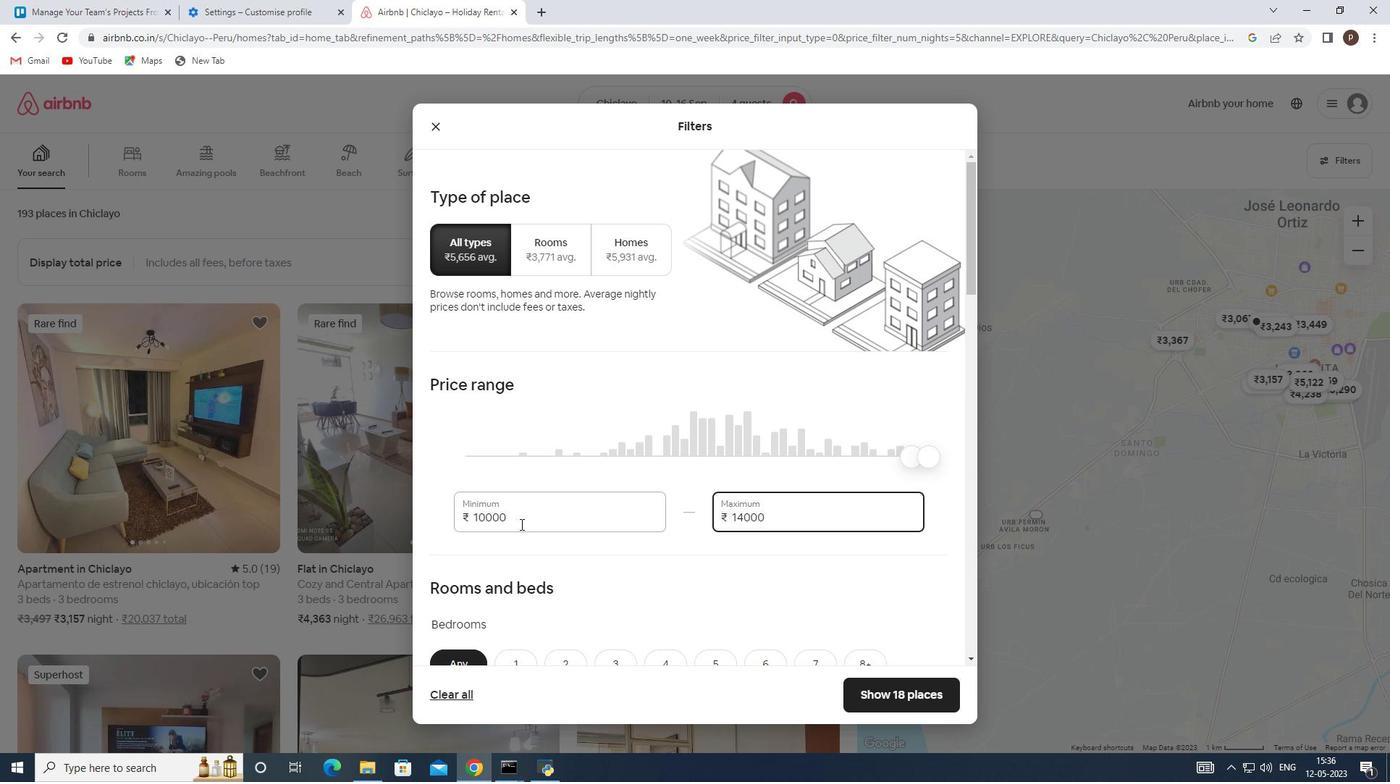 
Action: Mouse scrolled (527, 522) with delta (0, 0)
Screenshot: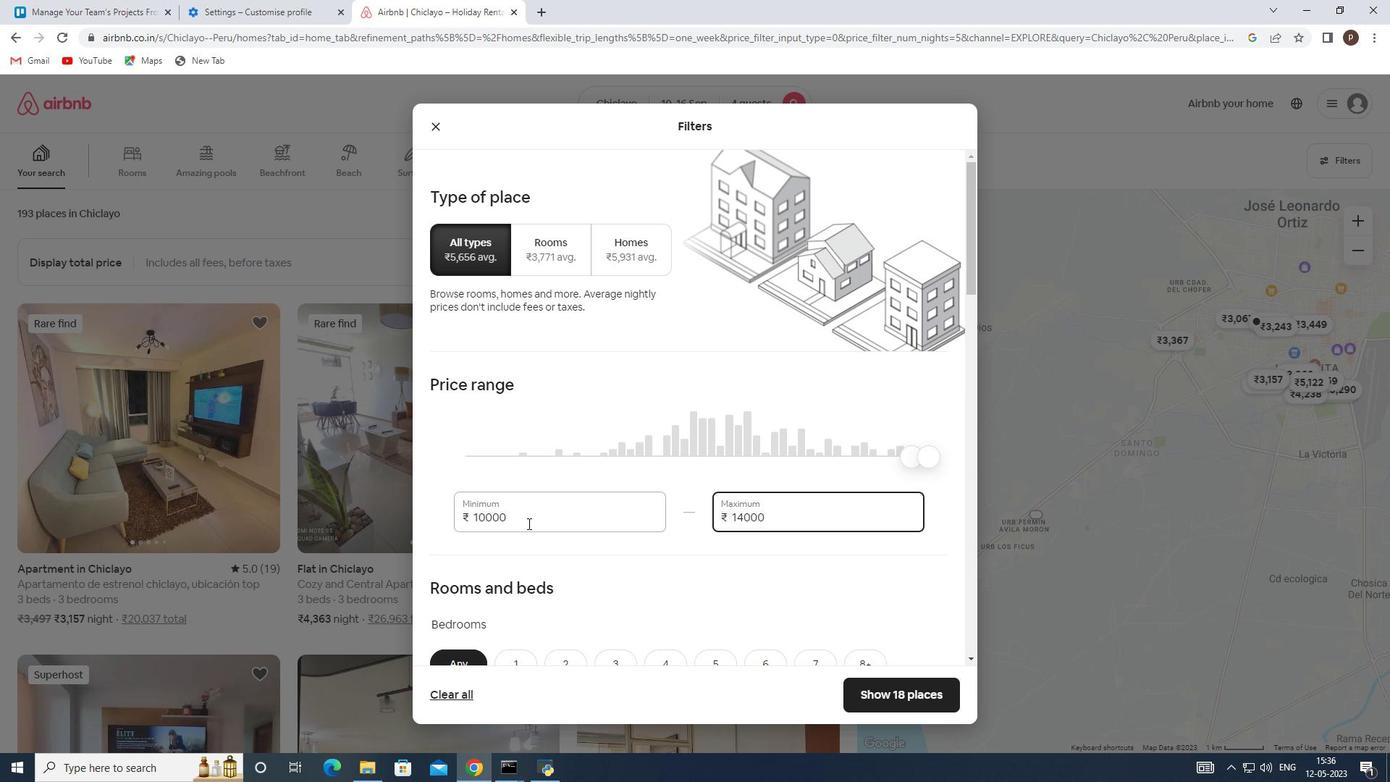 
Action: Mouse moved to (512, 493)
Screenshot: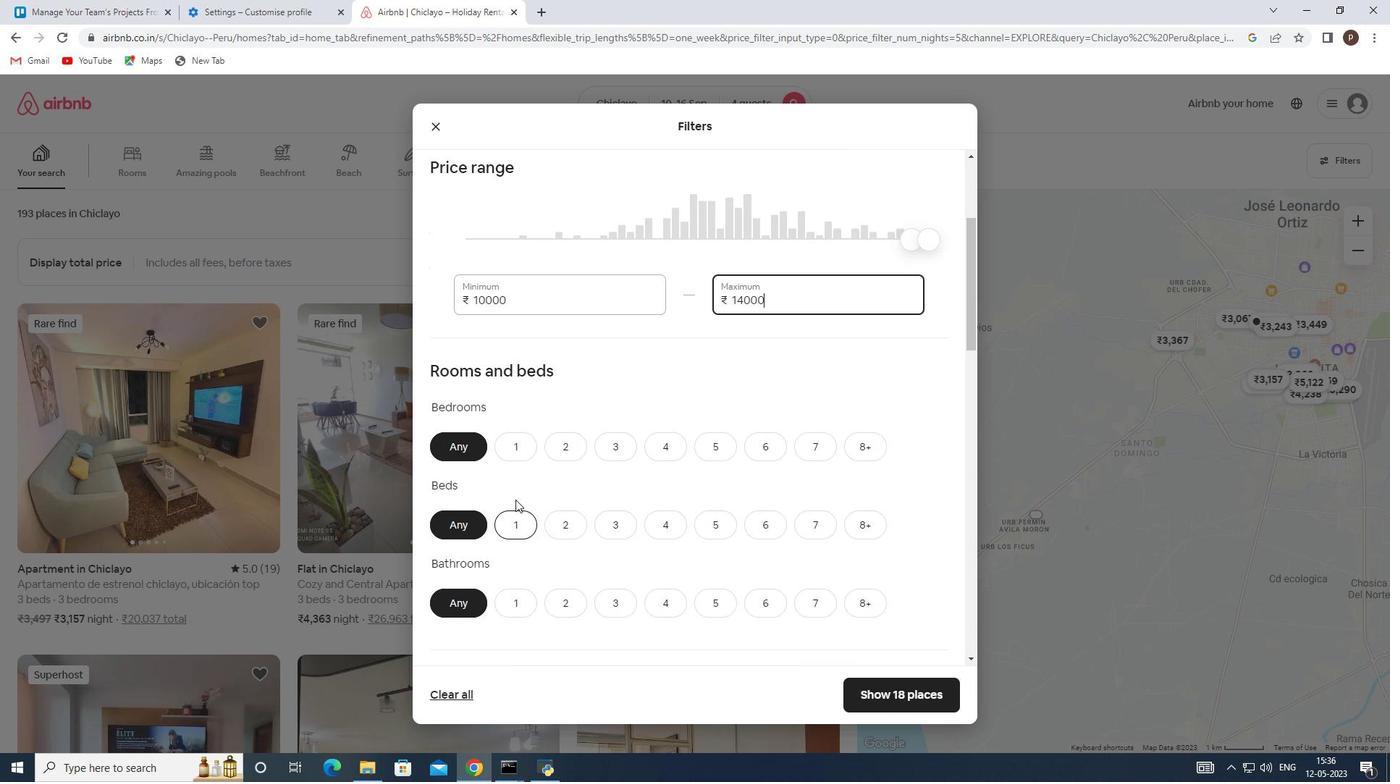 
Action: Mouse scrolled (512, 492) with delta (0, 0)
Screenshot: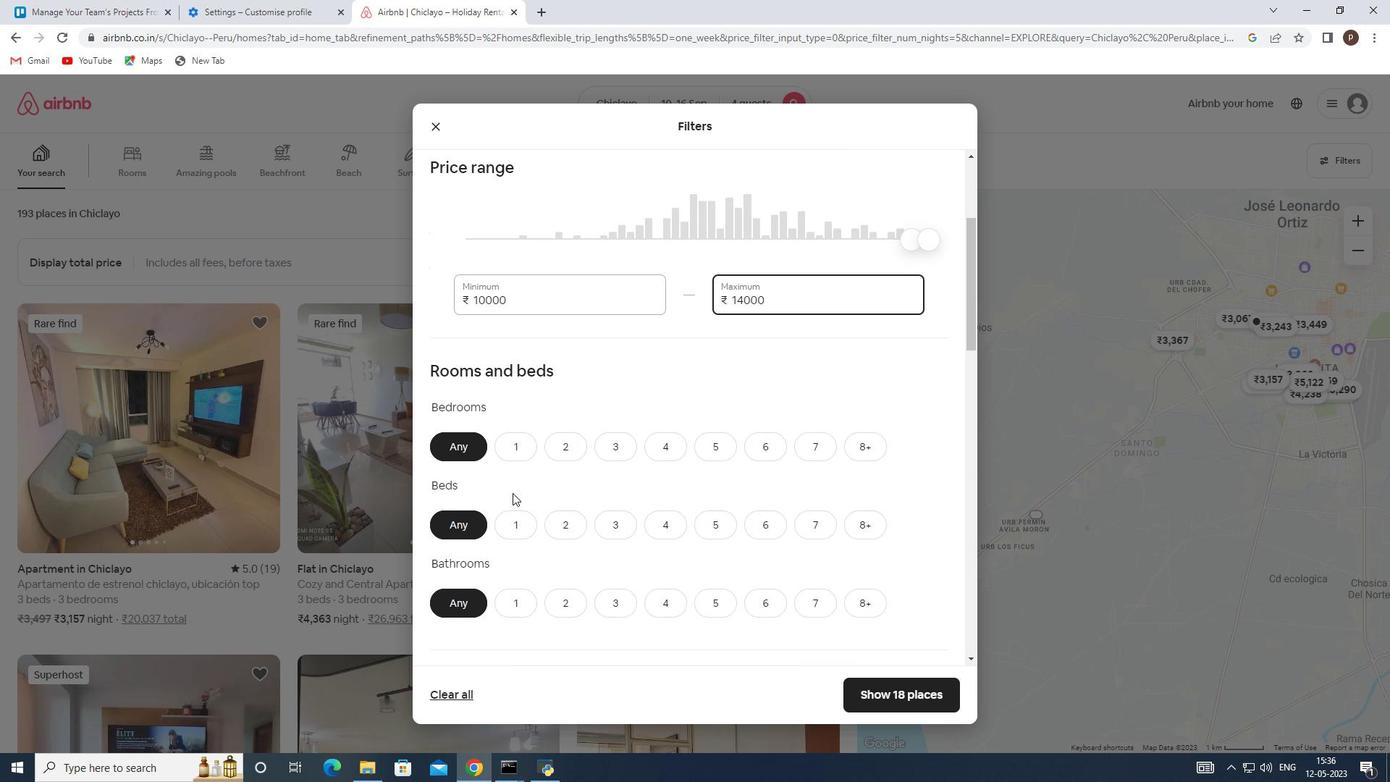 
Action: Mouse scrolled (512, 492) with delta (0, 0)
Screenshot: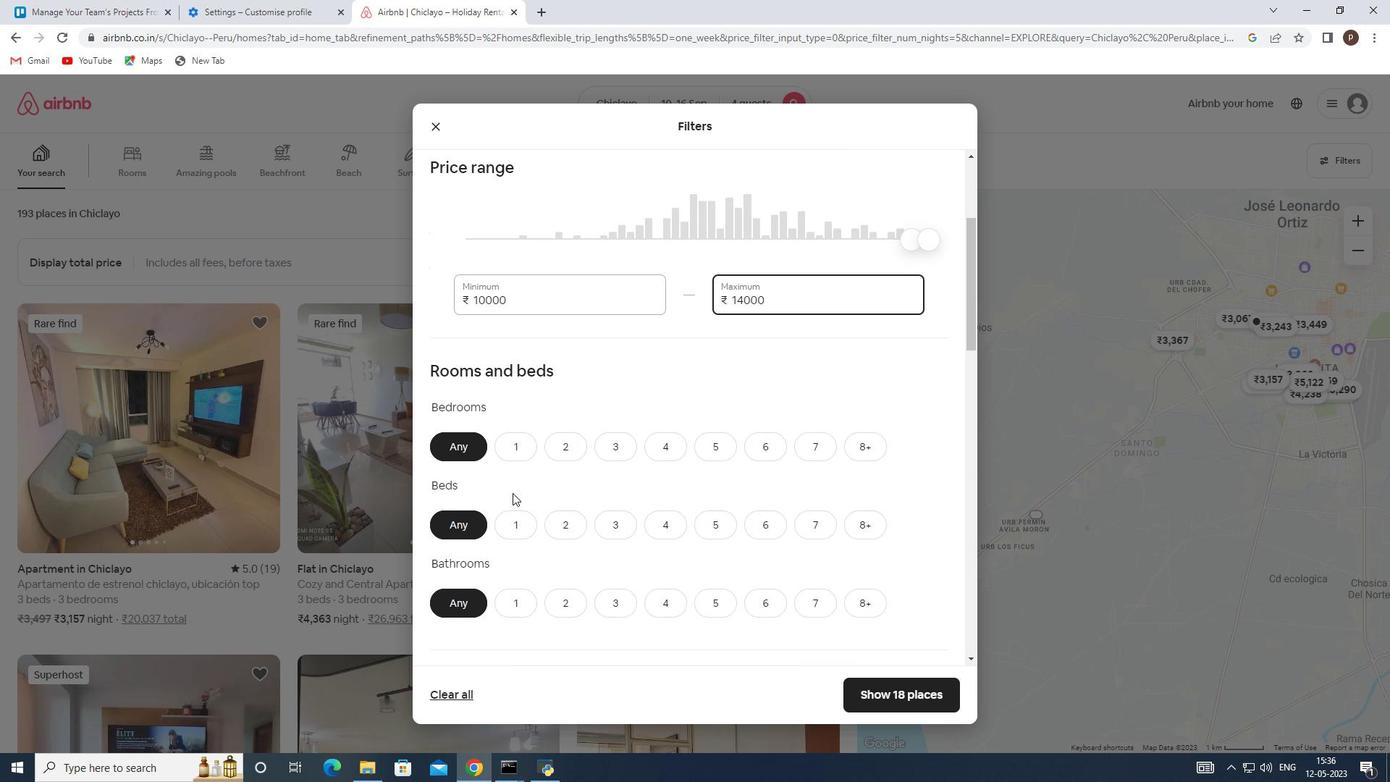 
Action: Mouse moved to (672, 299)
Screenshot: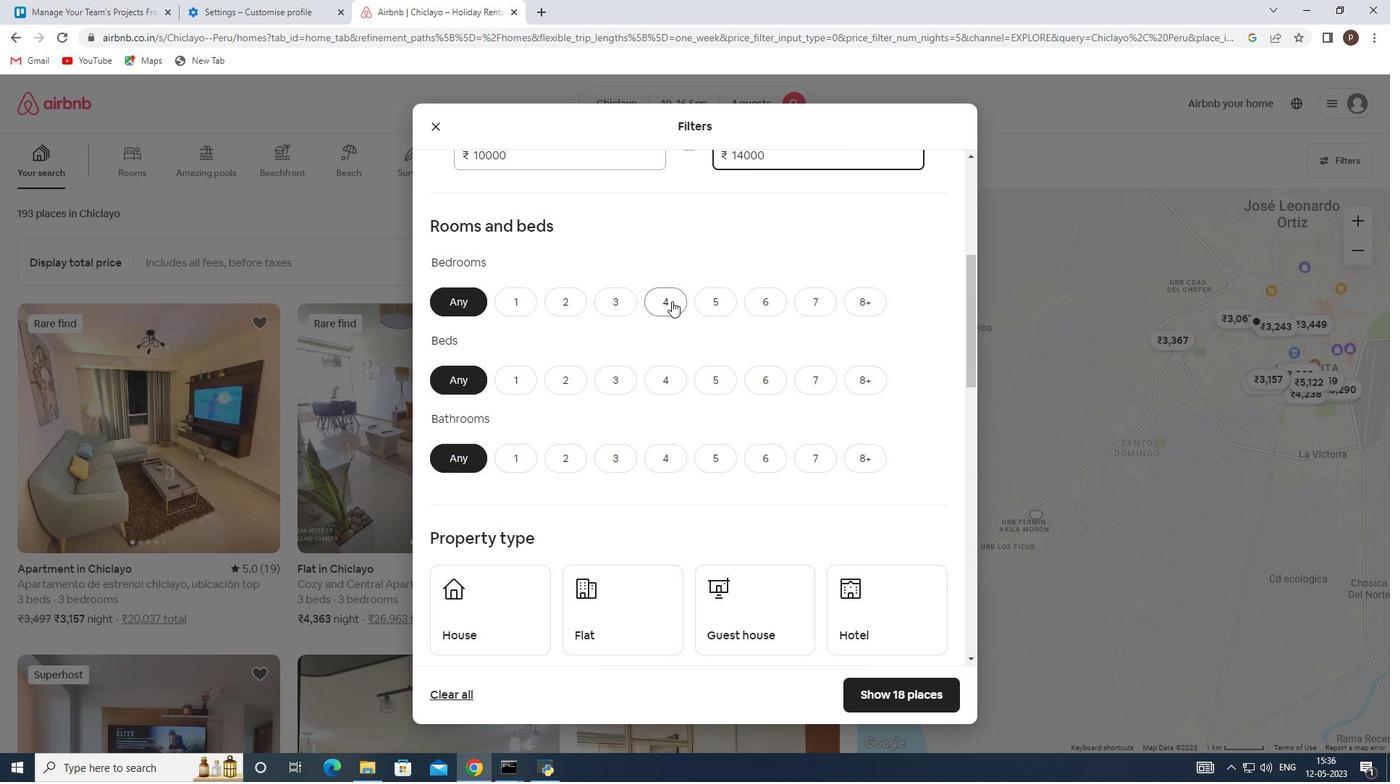 
Action: Mouse pressed left at (672, 299)
Screenshot: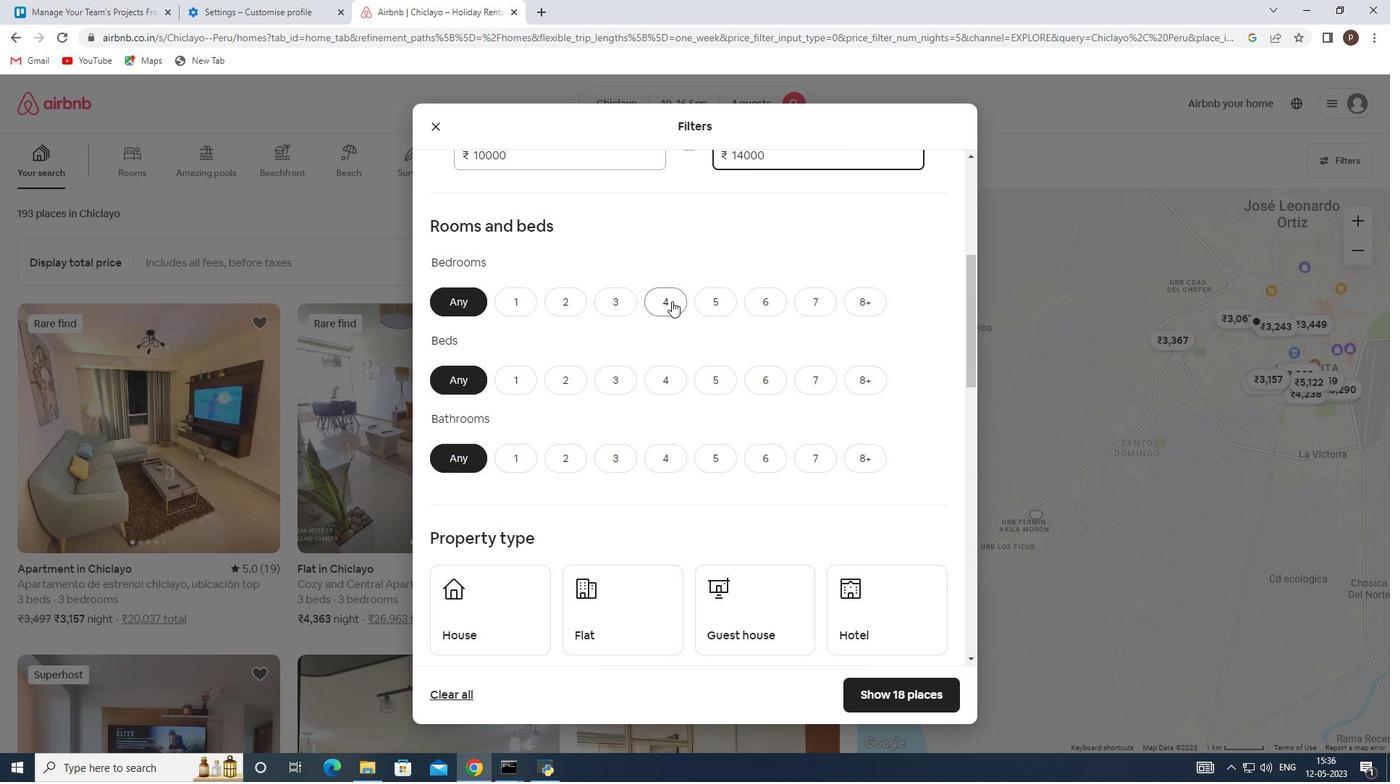 
Action: Mouse moved to (664, 386)
Screenshot: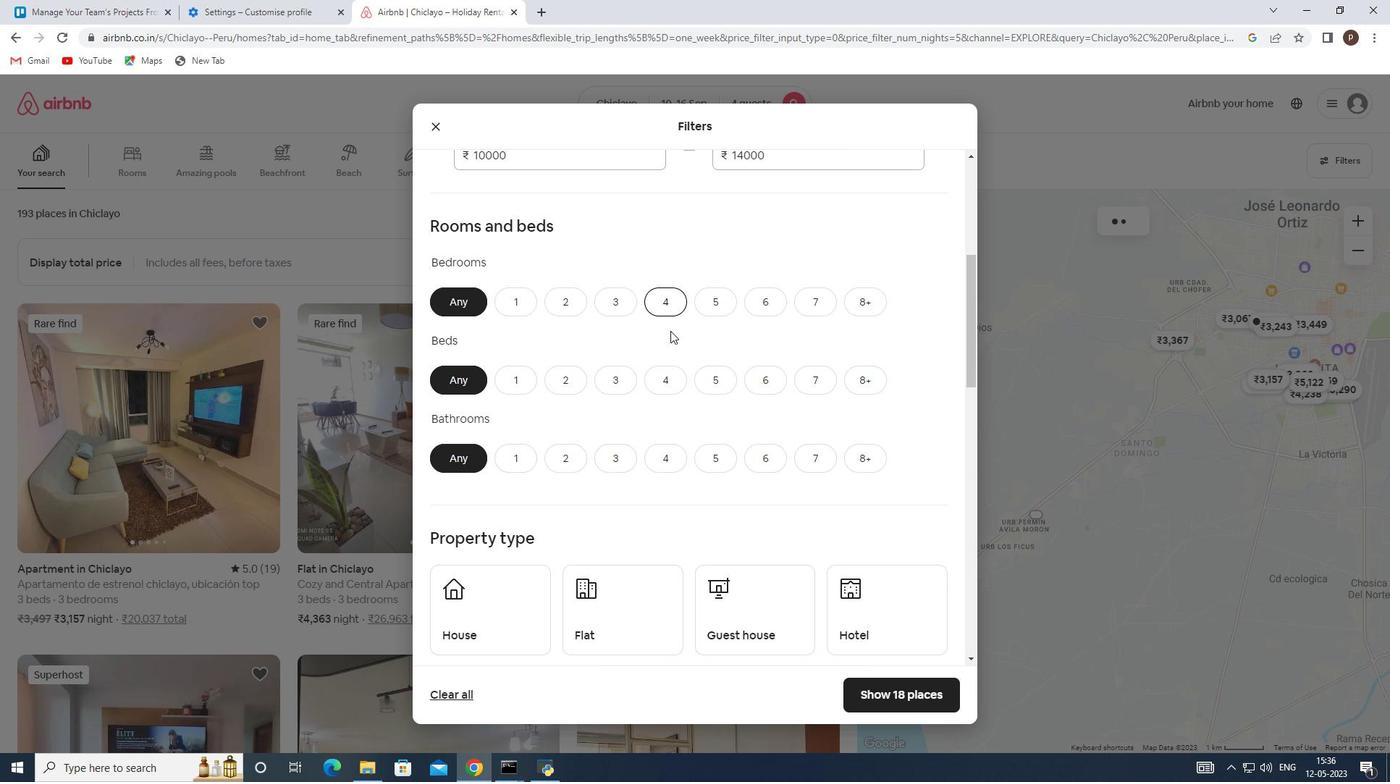 
Action: Mouse pressed left at (664, 386)
Screenshot: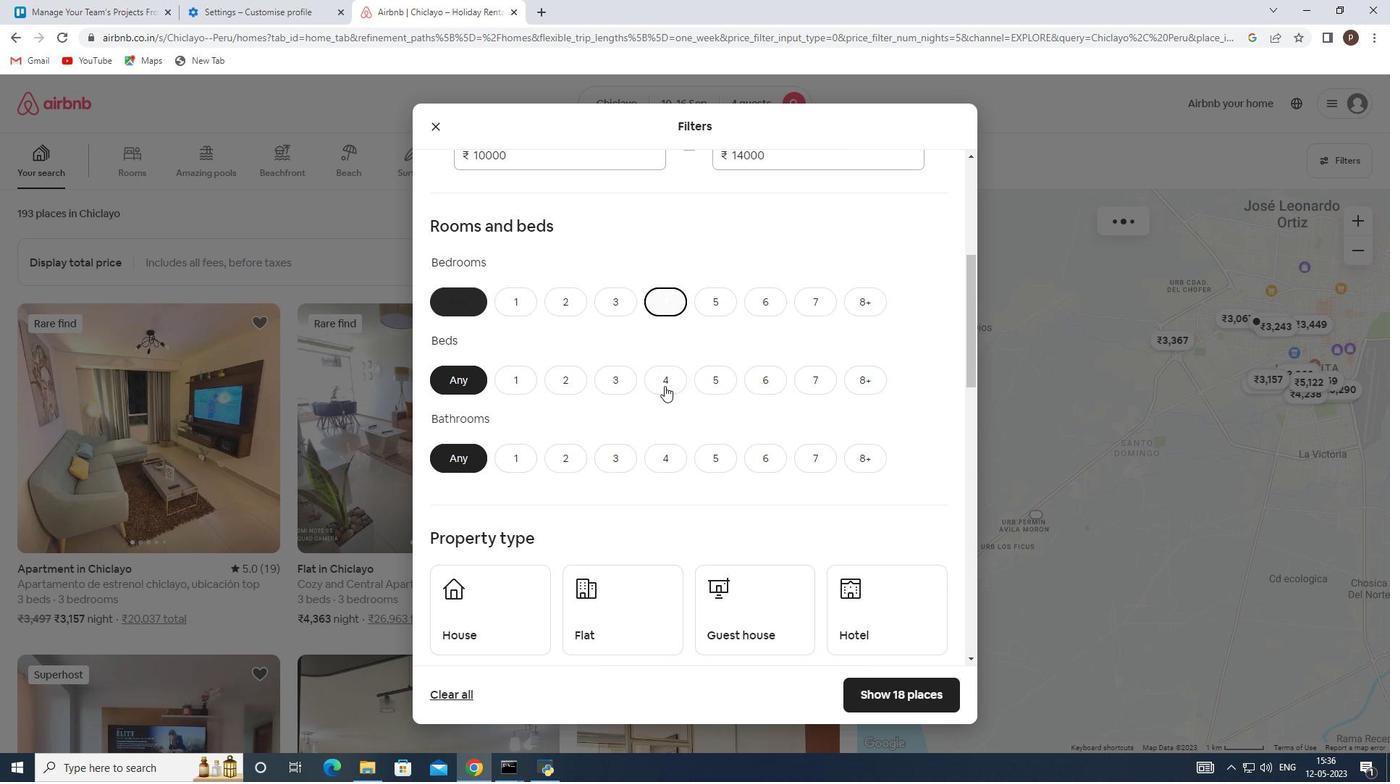 
Action: Mouse moved to (651, 443)
Screenshot: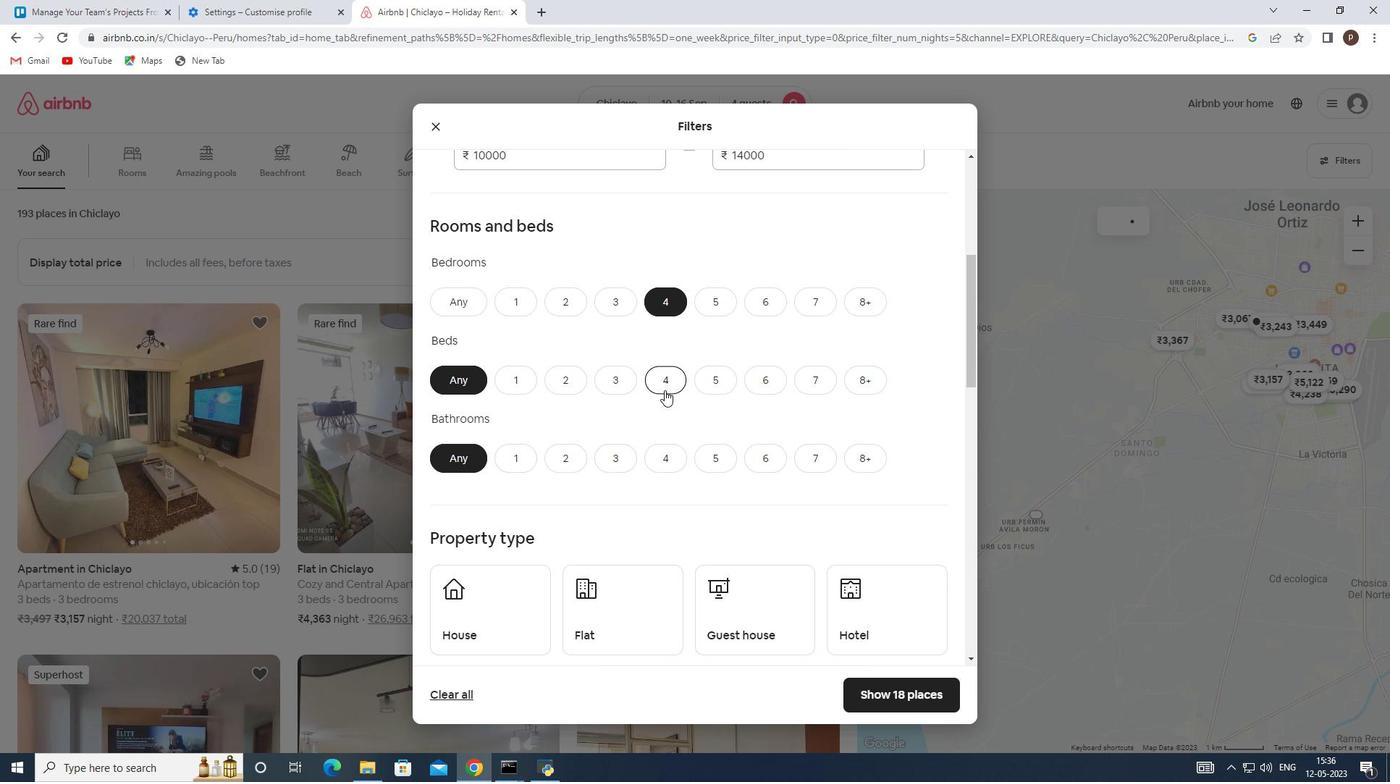 
Action: Mouse pressed left at (651, 443)
Screenshot: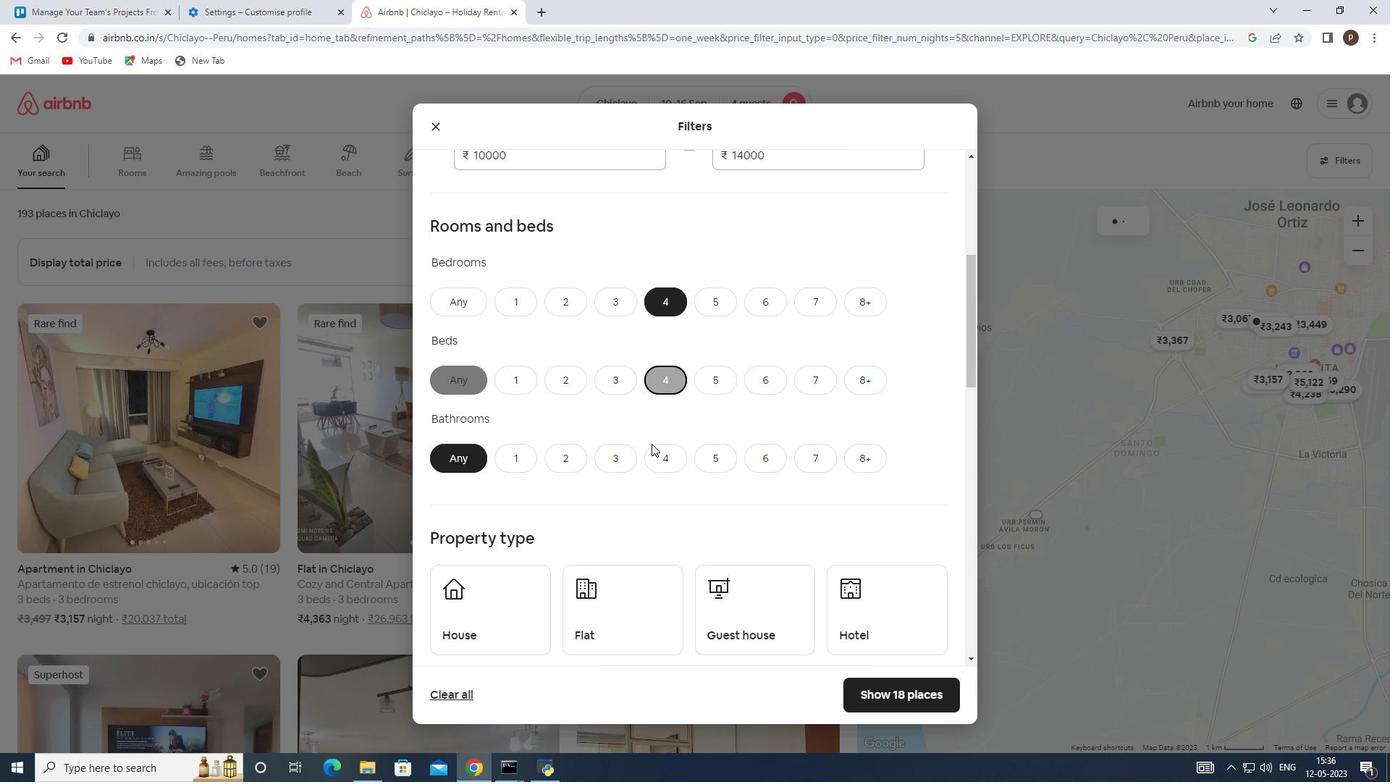
Action: Mouse moved to (659, 457)
Screenshot: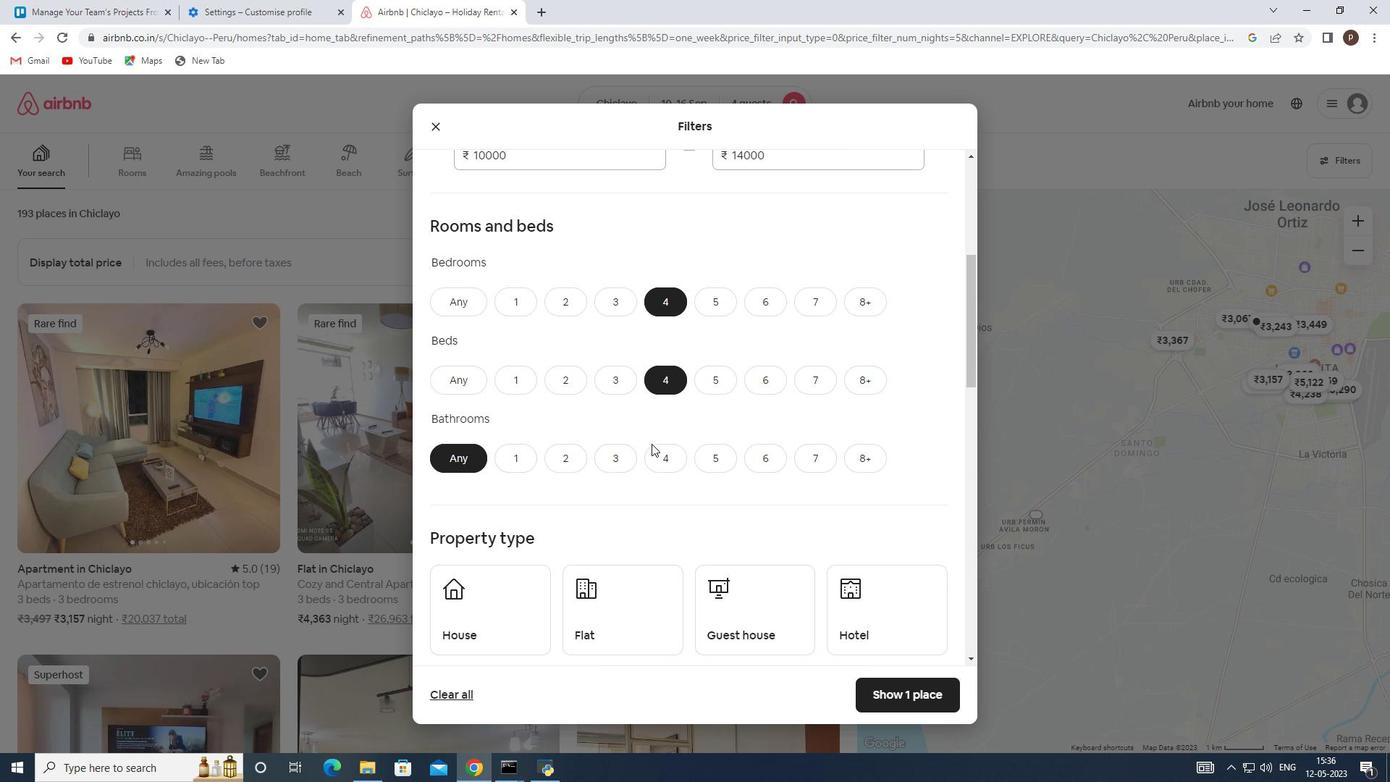 
Action: Mouse pressed left at (659, 457)
Screenshot: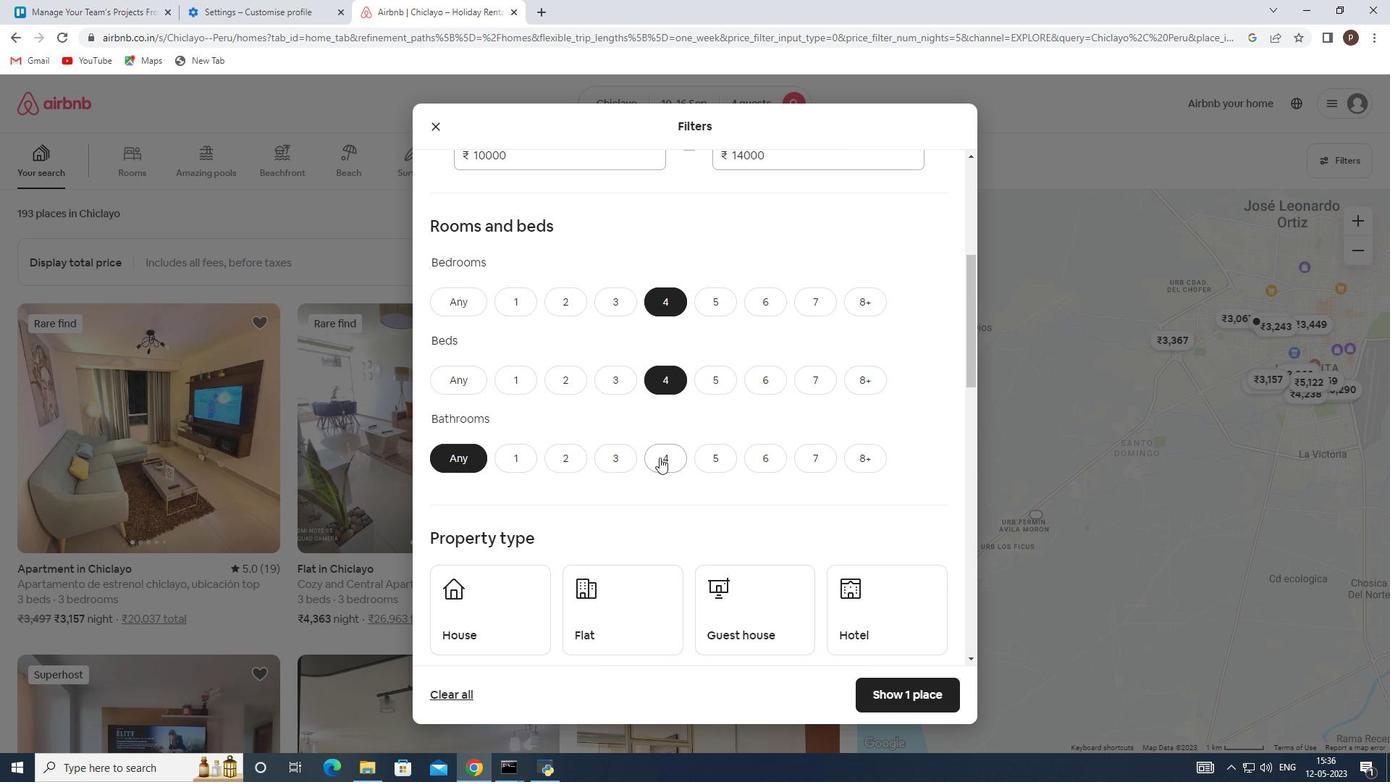 
Action: Mouse scrolled (659, 456) with delta (0, 0)
Screenshot: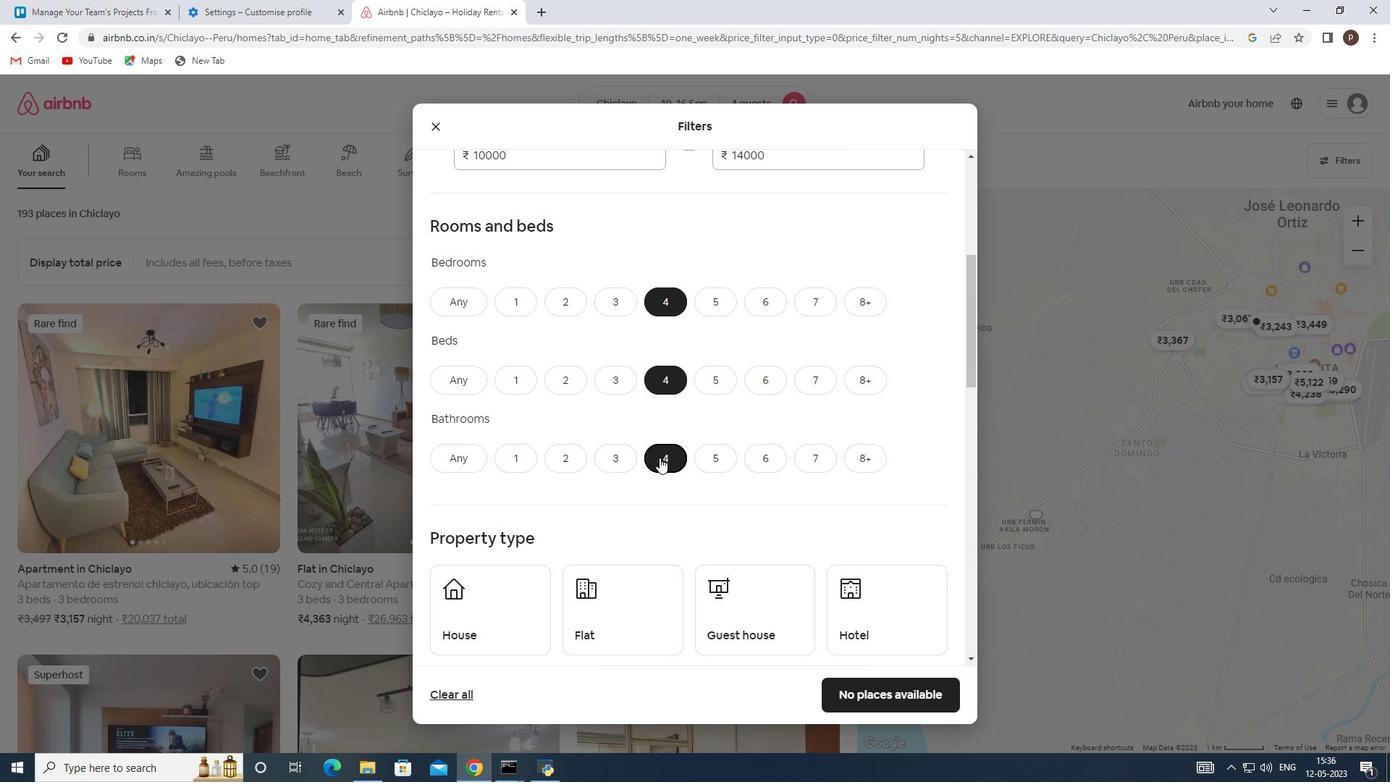 
Action: Mouse moved to (641, 426)
Screenshot: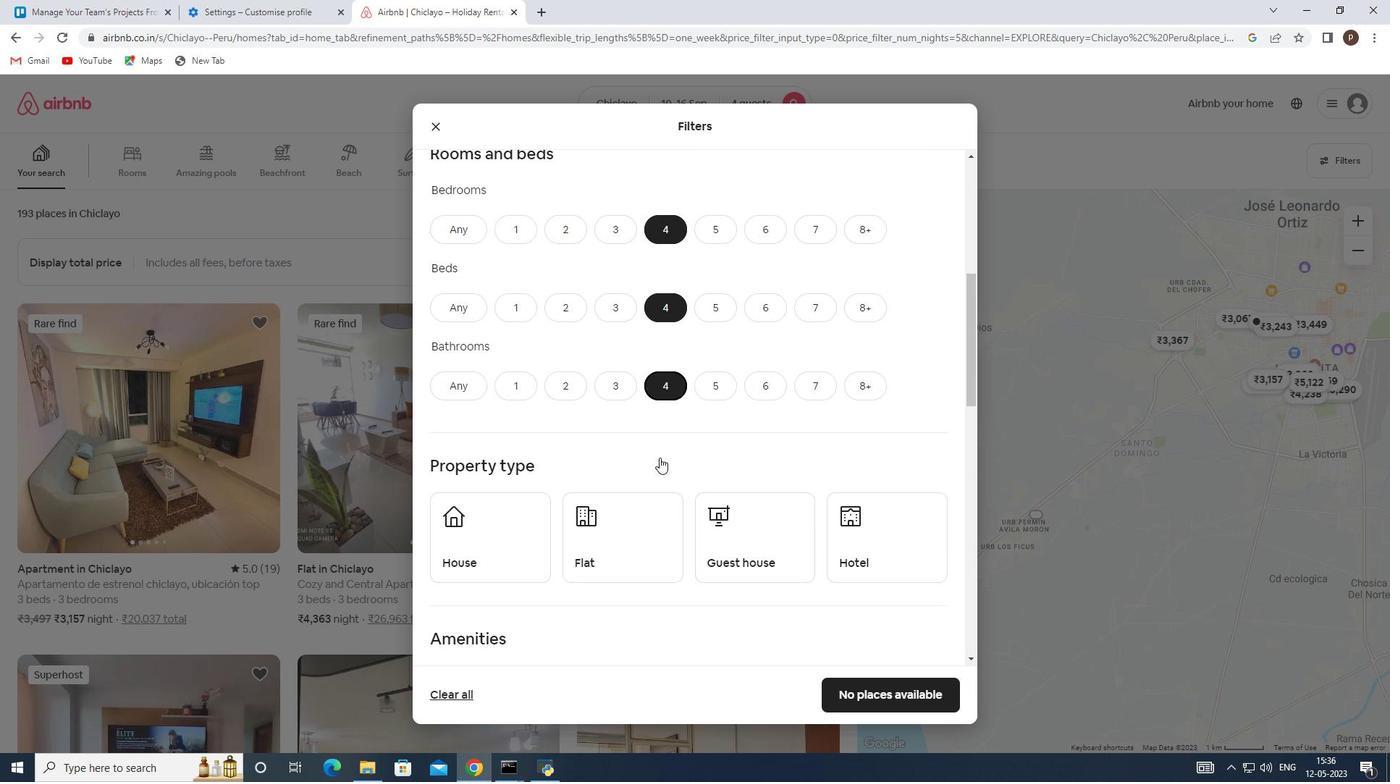 
Action: Mouse scrolled (641, 425) with delta (0, 0)
Screenshot: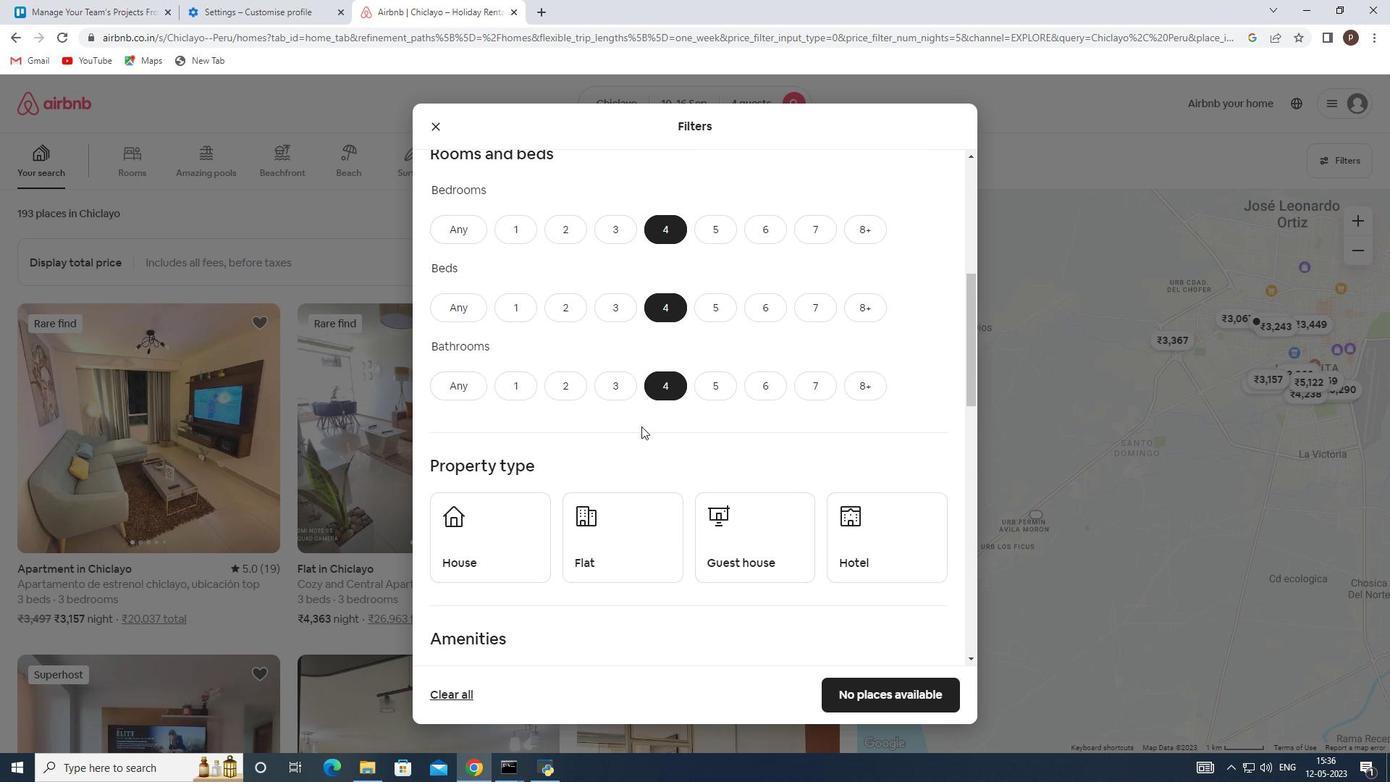 
Action: Mouse moved to (508, 463)
Screenshot: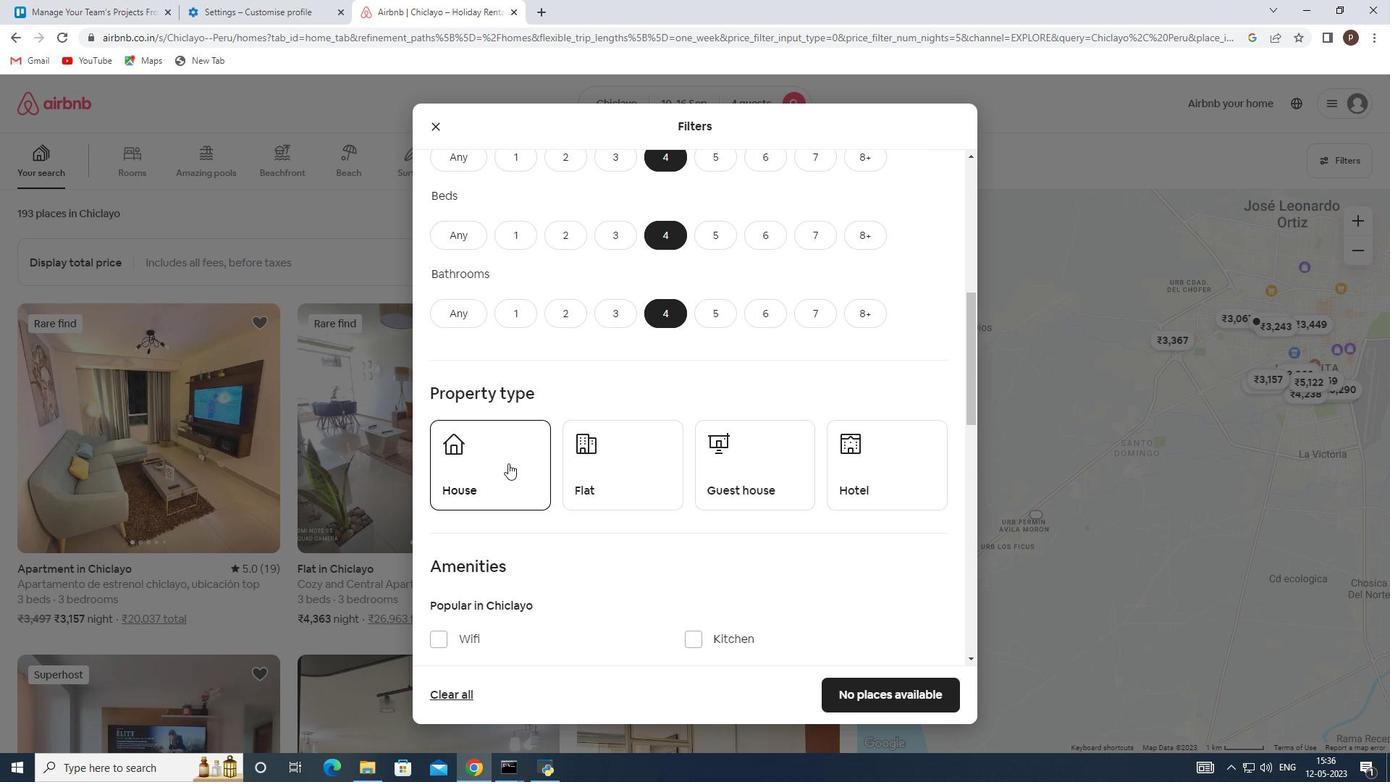 
Action: Mouse pressed left at (508, 463)
Screenshot: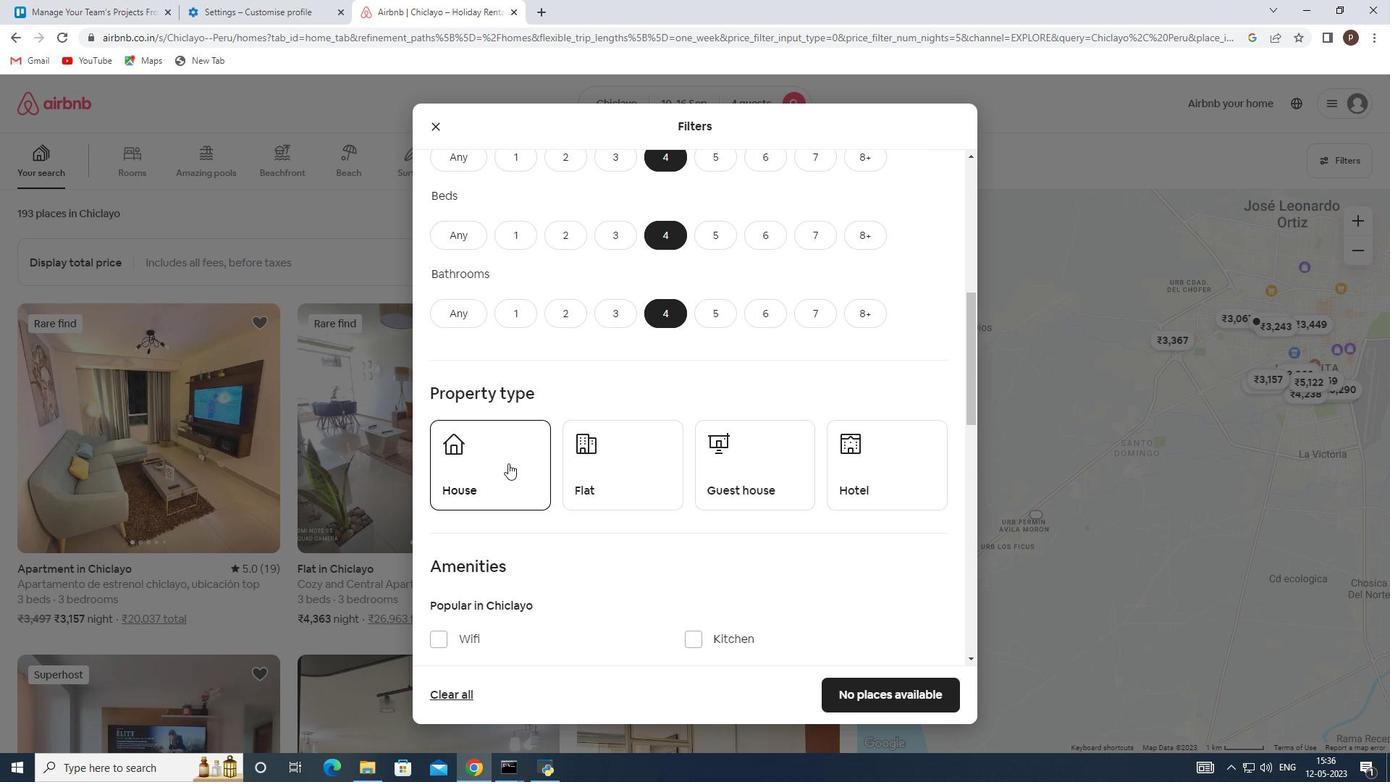 
Action: Mouse moved to (603, 473)
Screenshot: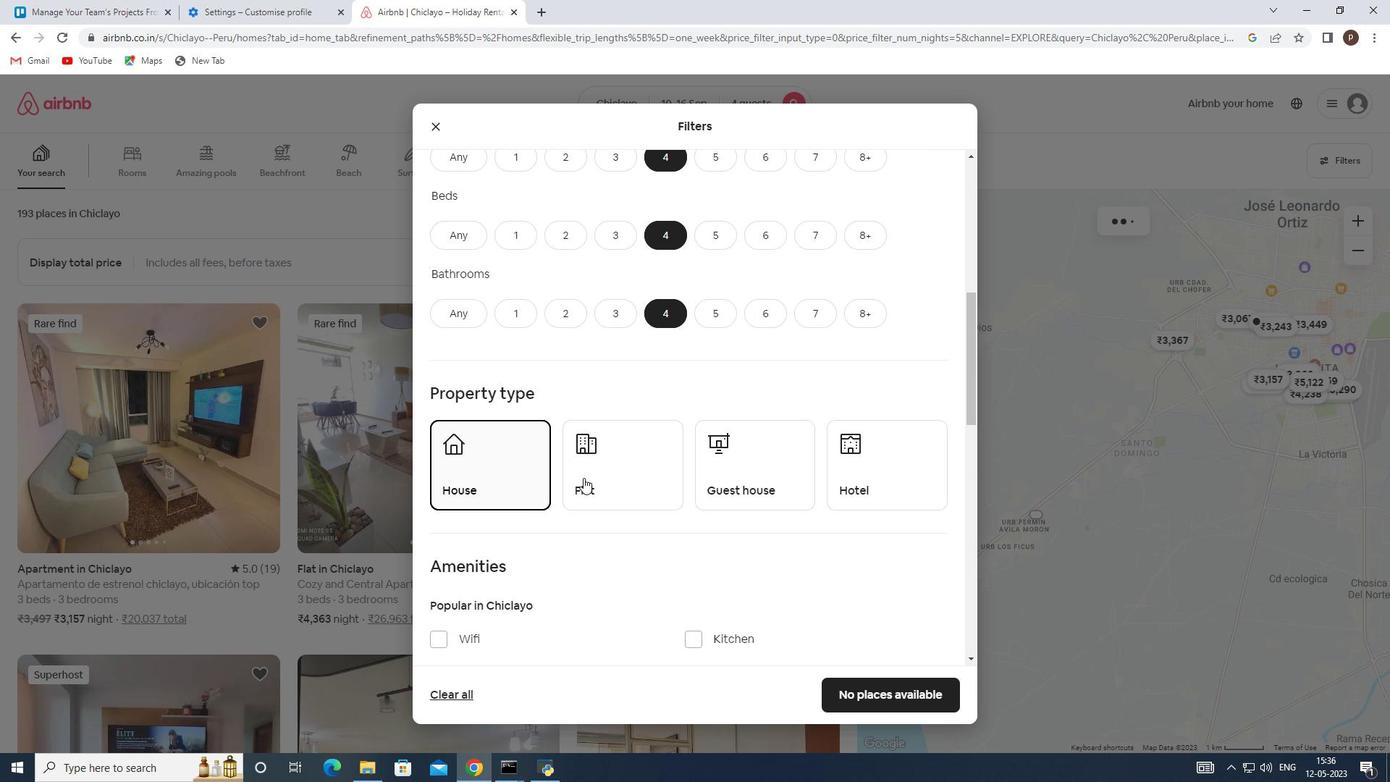 
Action: Mouse pressed left at (603, 473)
Screenshot: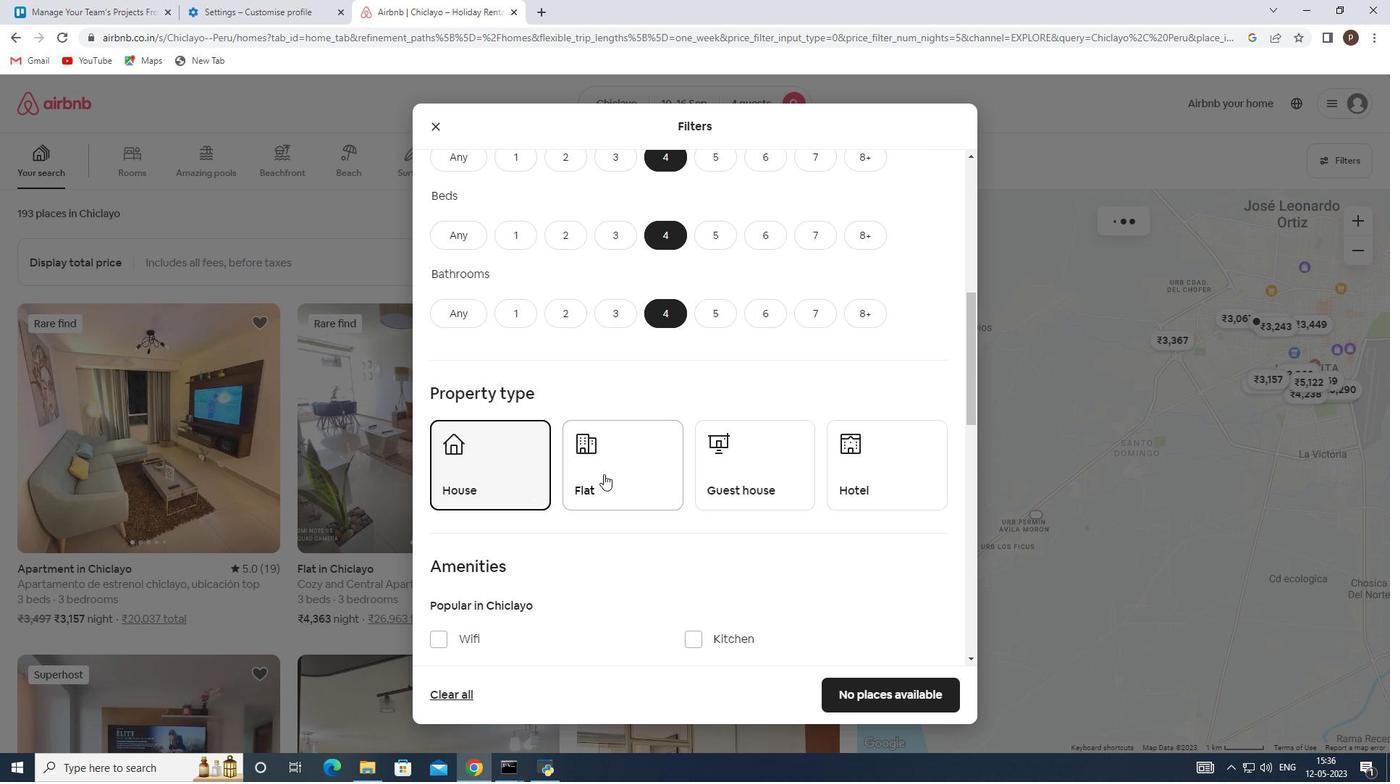 
Action: Mouse moved to (772, 465)
Screenshot: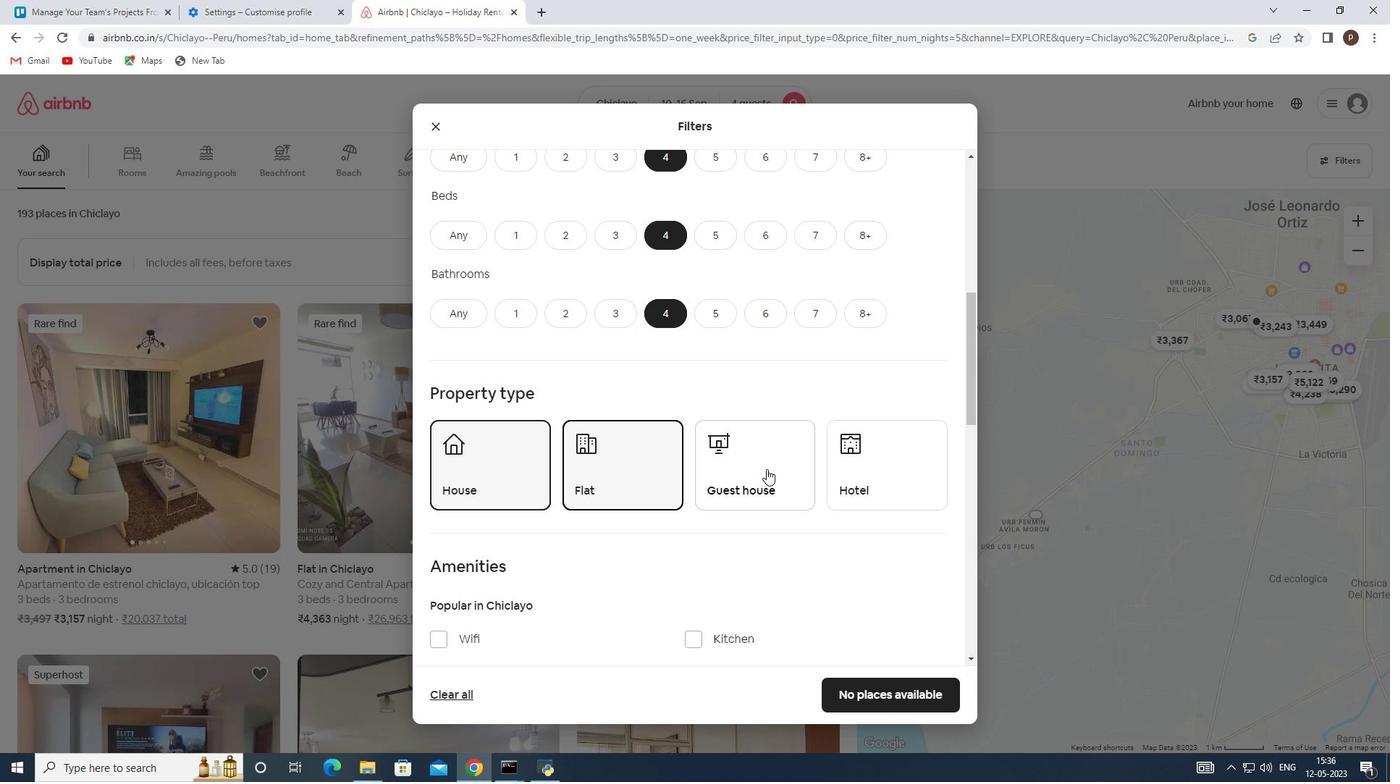 
Action: Mouse pressed left at (772, 465)
Screenshot: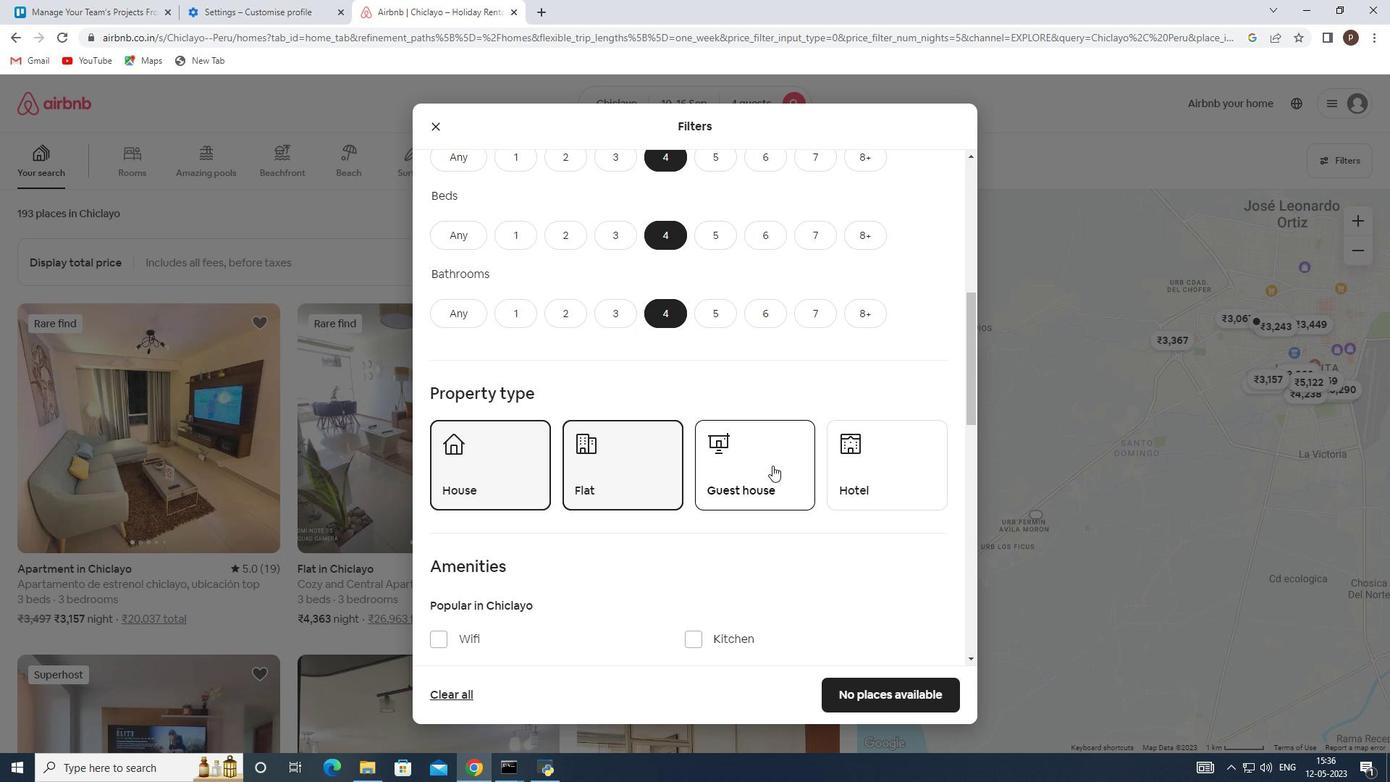 
Action: Mouse moved to (727, 474)
Screenshot: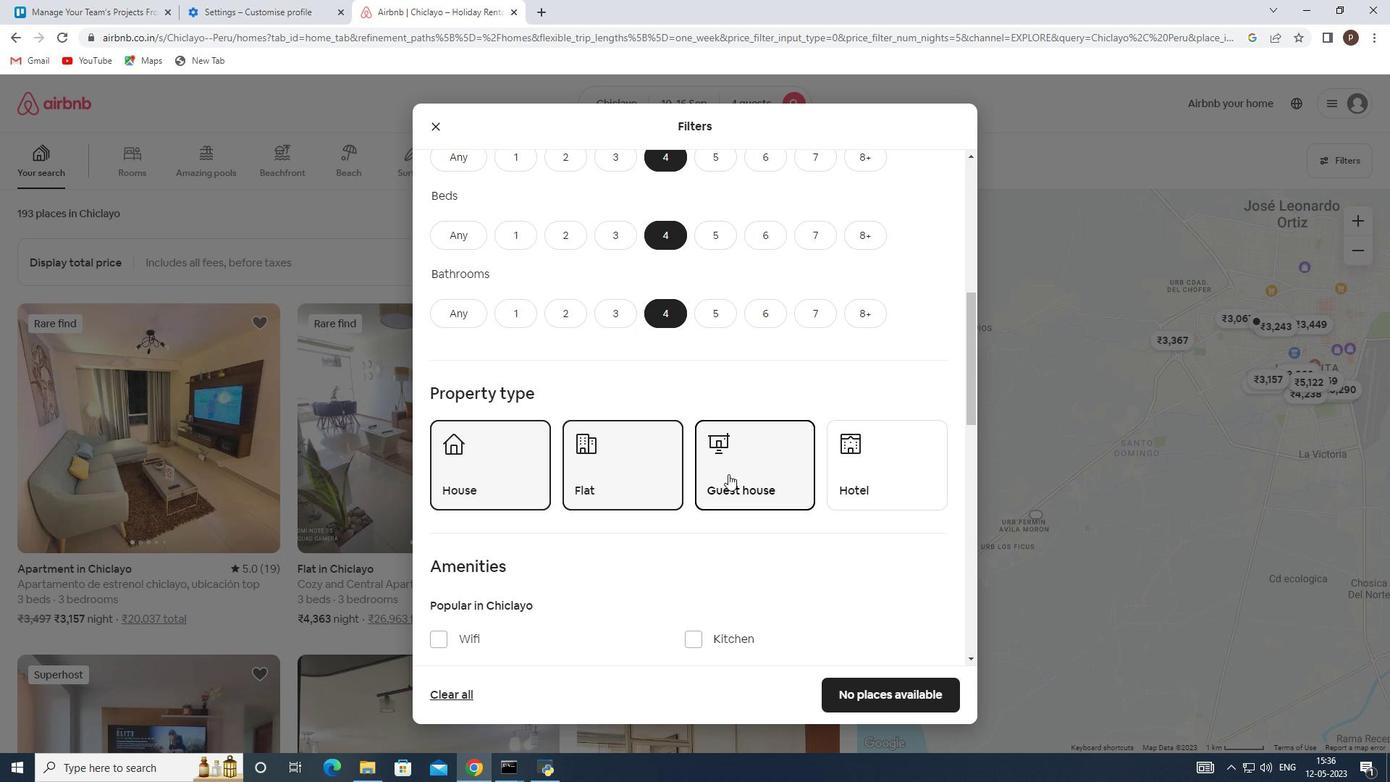 
Action: Mouse scrolled (727, 473) with delta (0, 0)
Screenshot: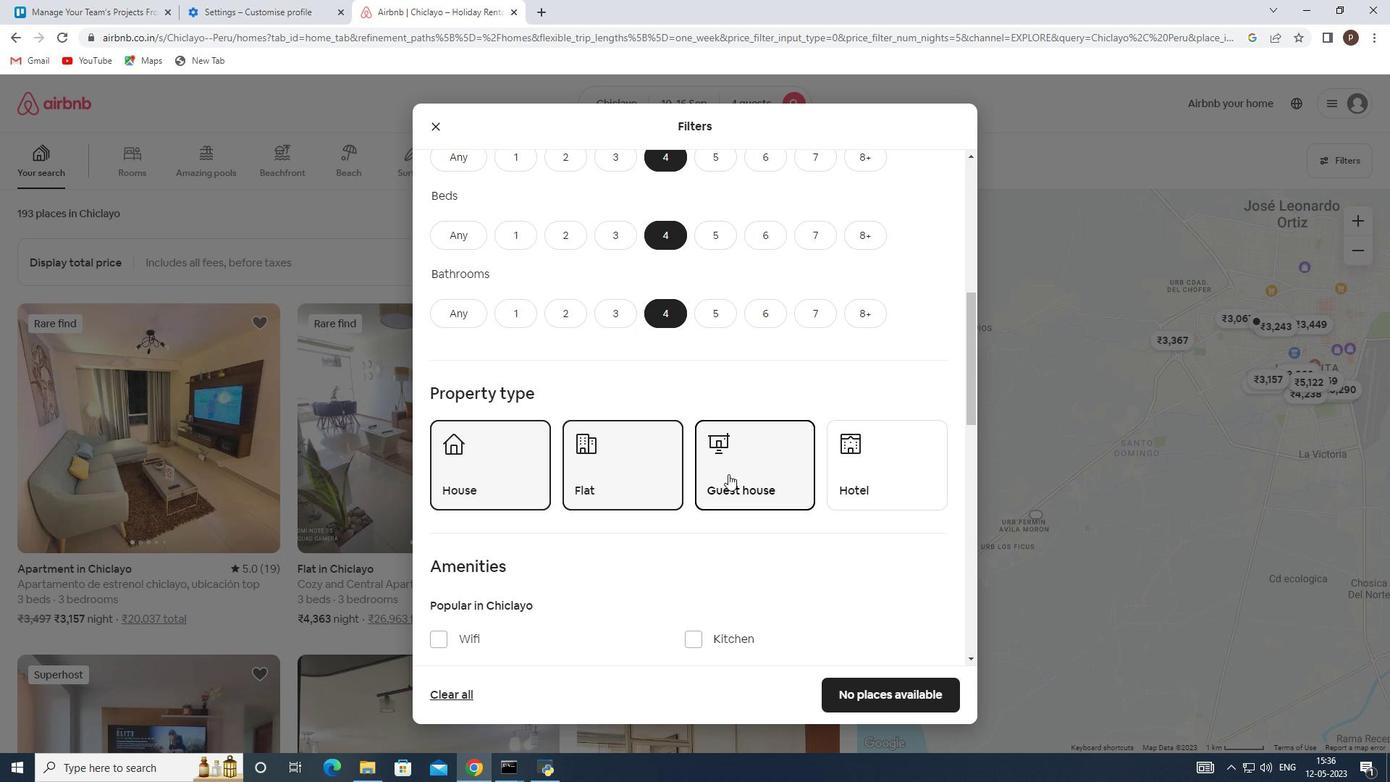 
Action: Mouse moved to (727, 475)
Screenshot: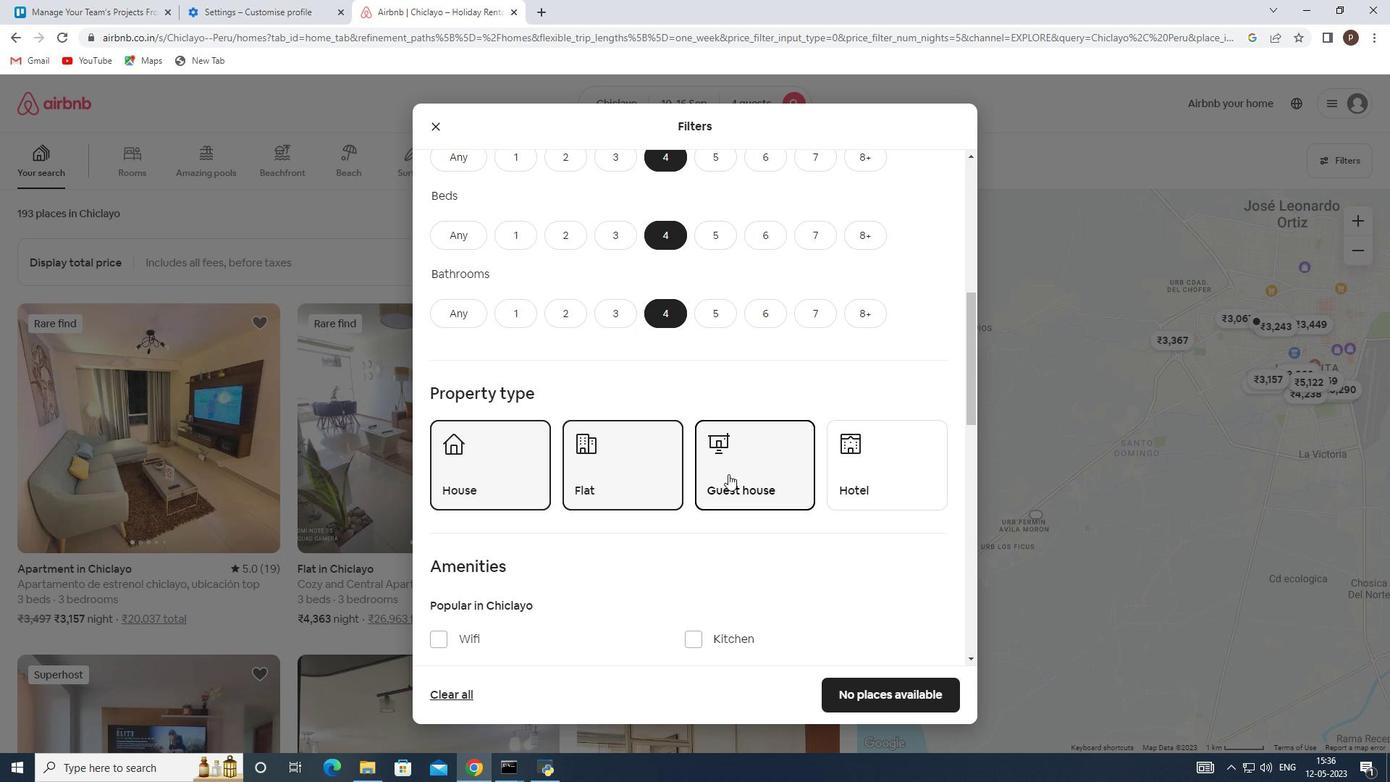 
Action: Mouse scrolled (727, 474) with delta (0, 0)
Screenshot: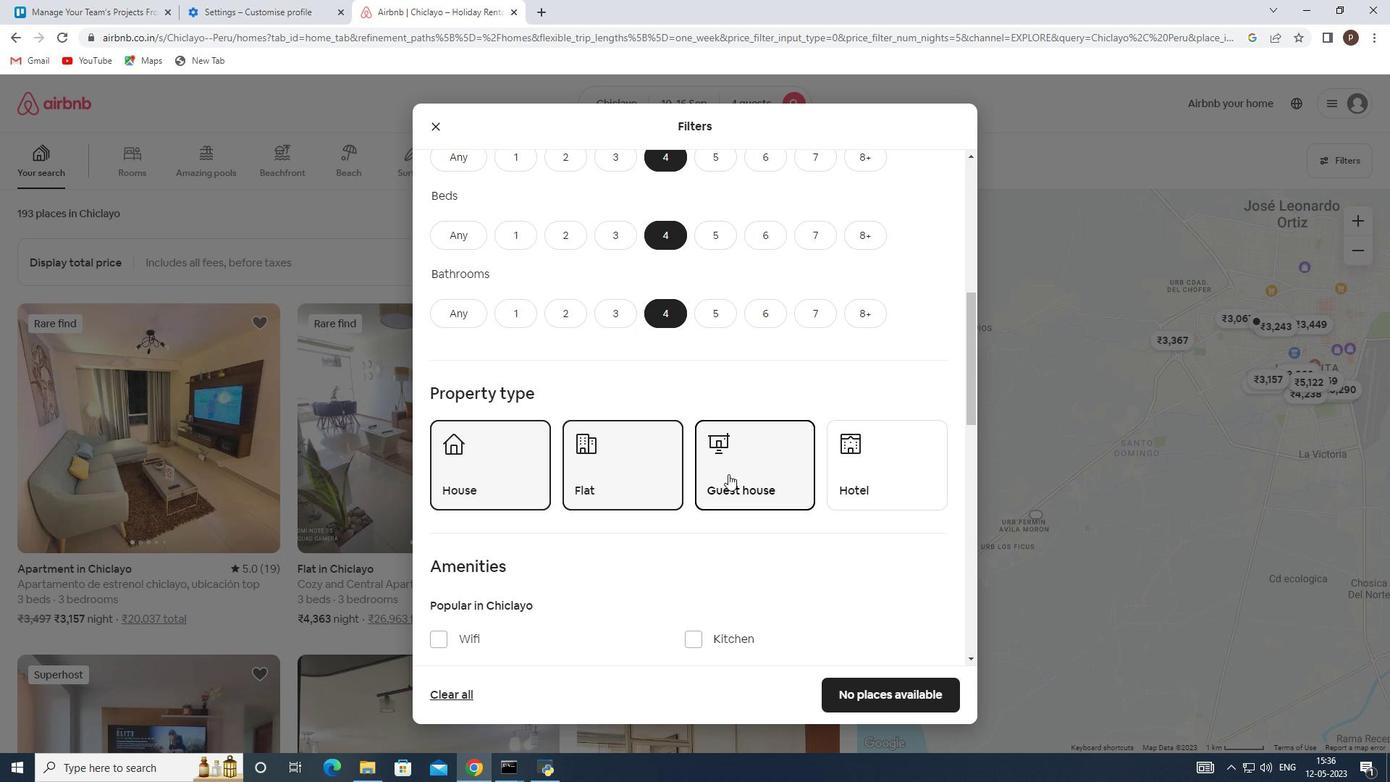 
Action: Mouse moved to (677, 461)
Screenshot: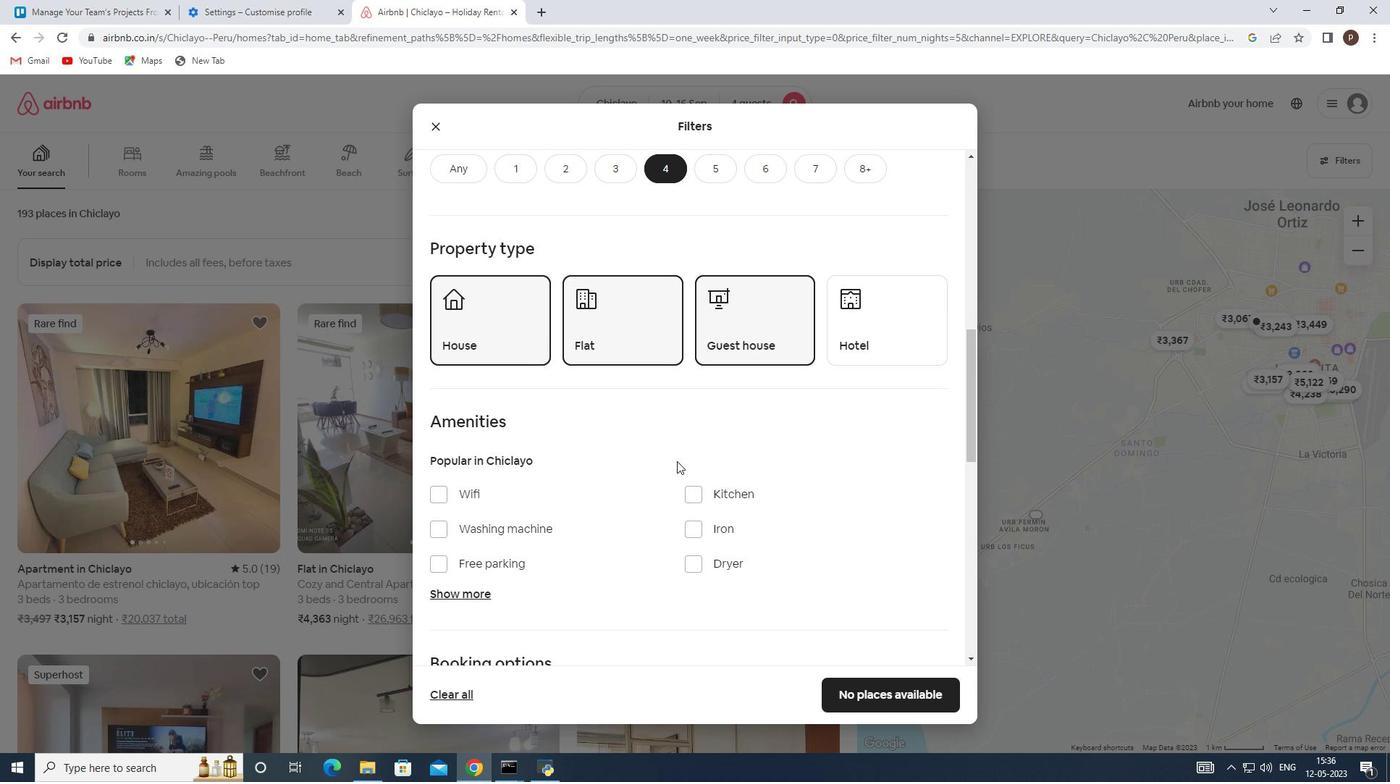 
Action: Mouse scrolled (677, 460) with delta (0, 0)
Screenshot: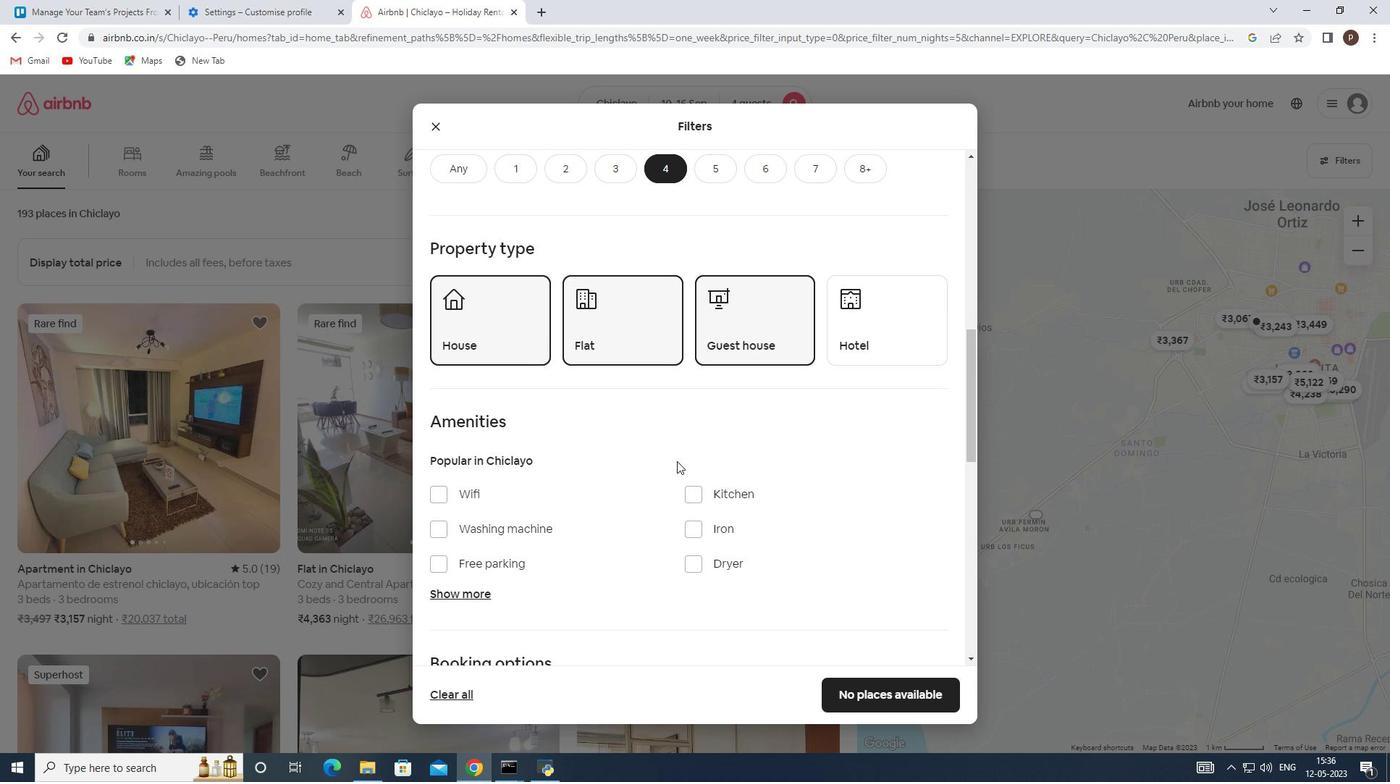 
Action: Mouse moved to (438, 425)
Screenshot: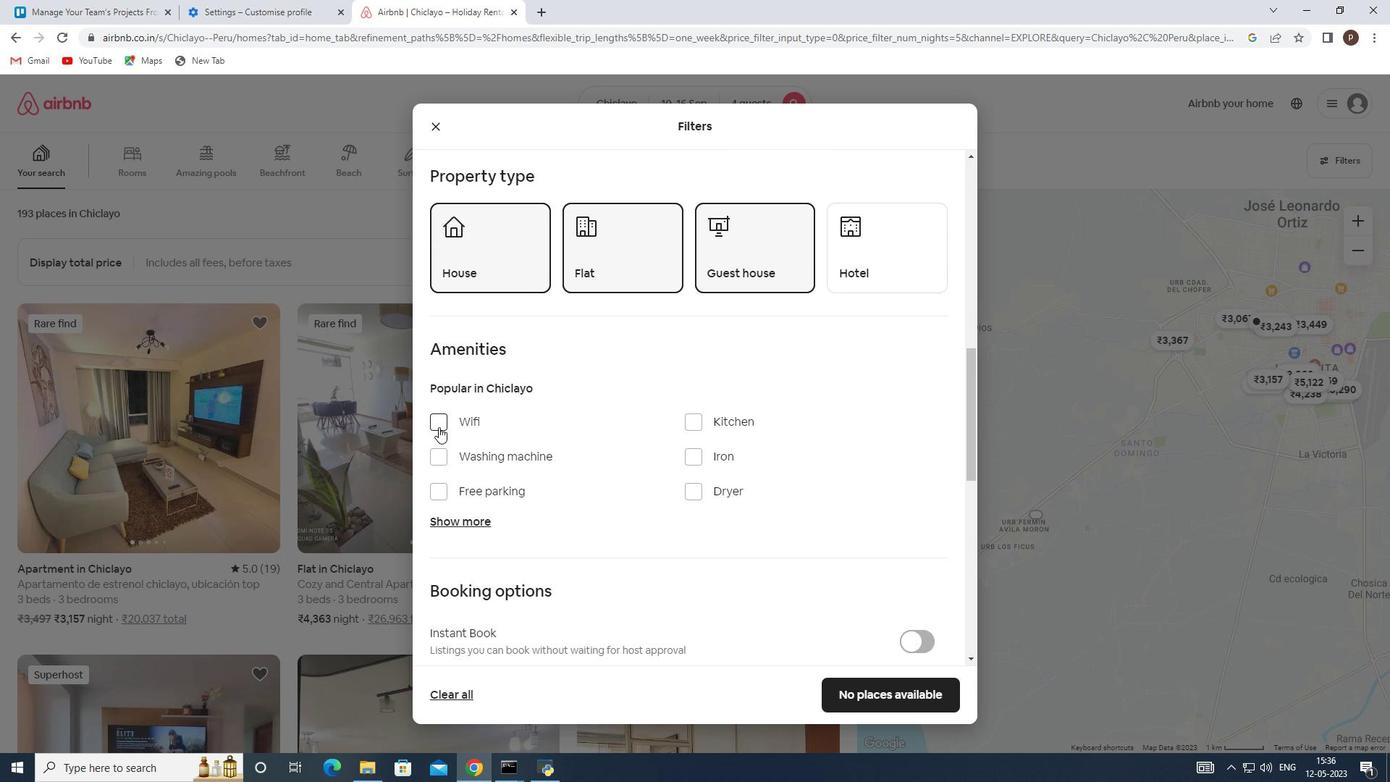 
Action: Mouse pressed left at (438, 425)
Screenshot: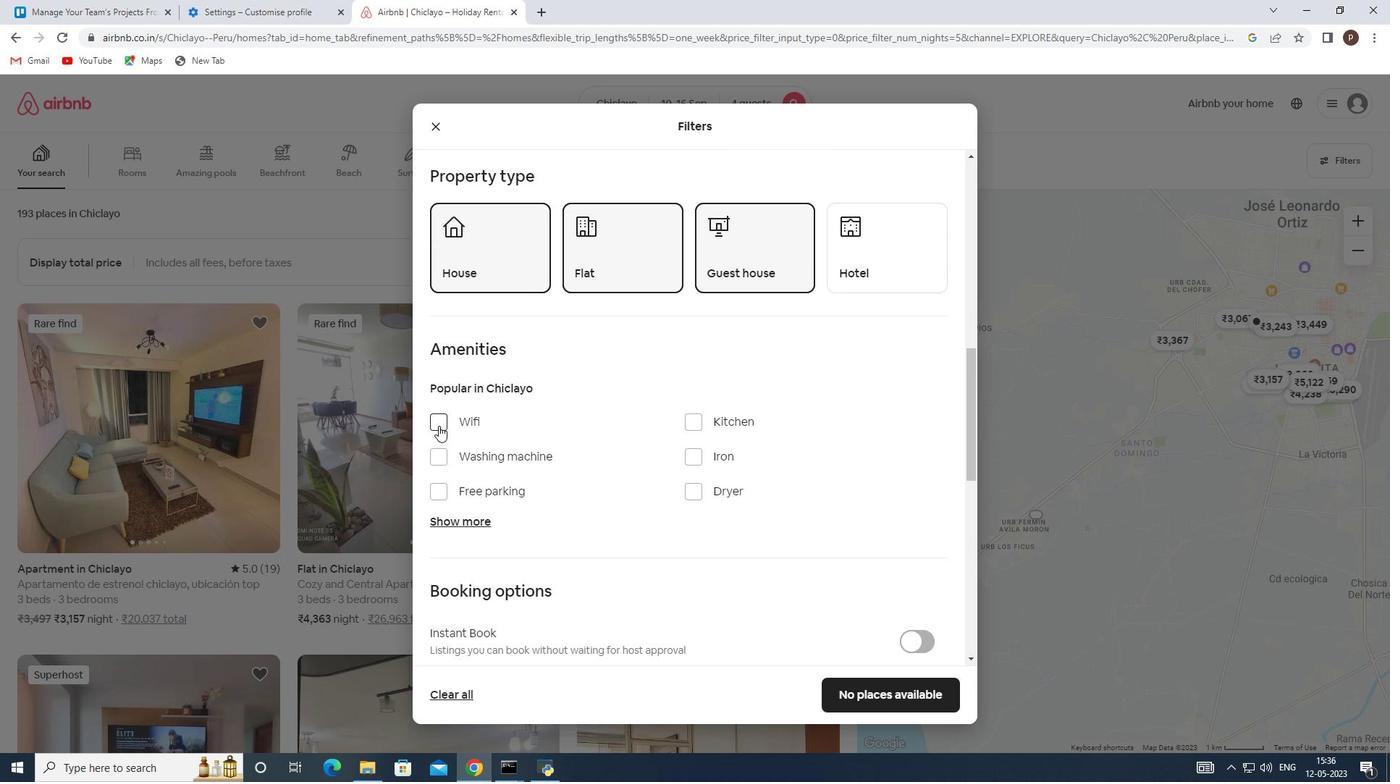 
Action: Mouse moved to (444, 493)
Screenshot: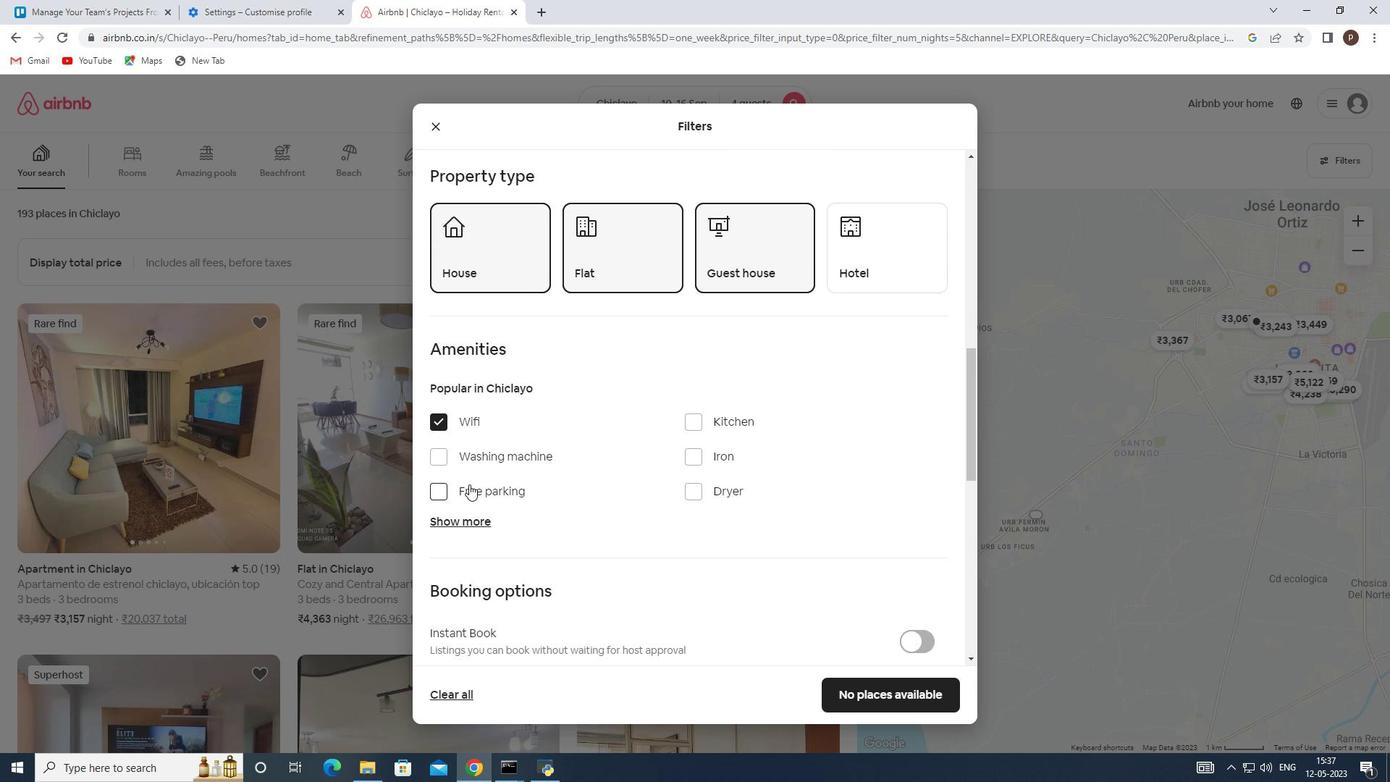 
Action: Mouse pressed left at (444, 493)
Screenshot: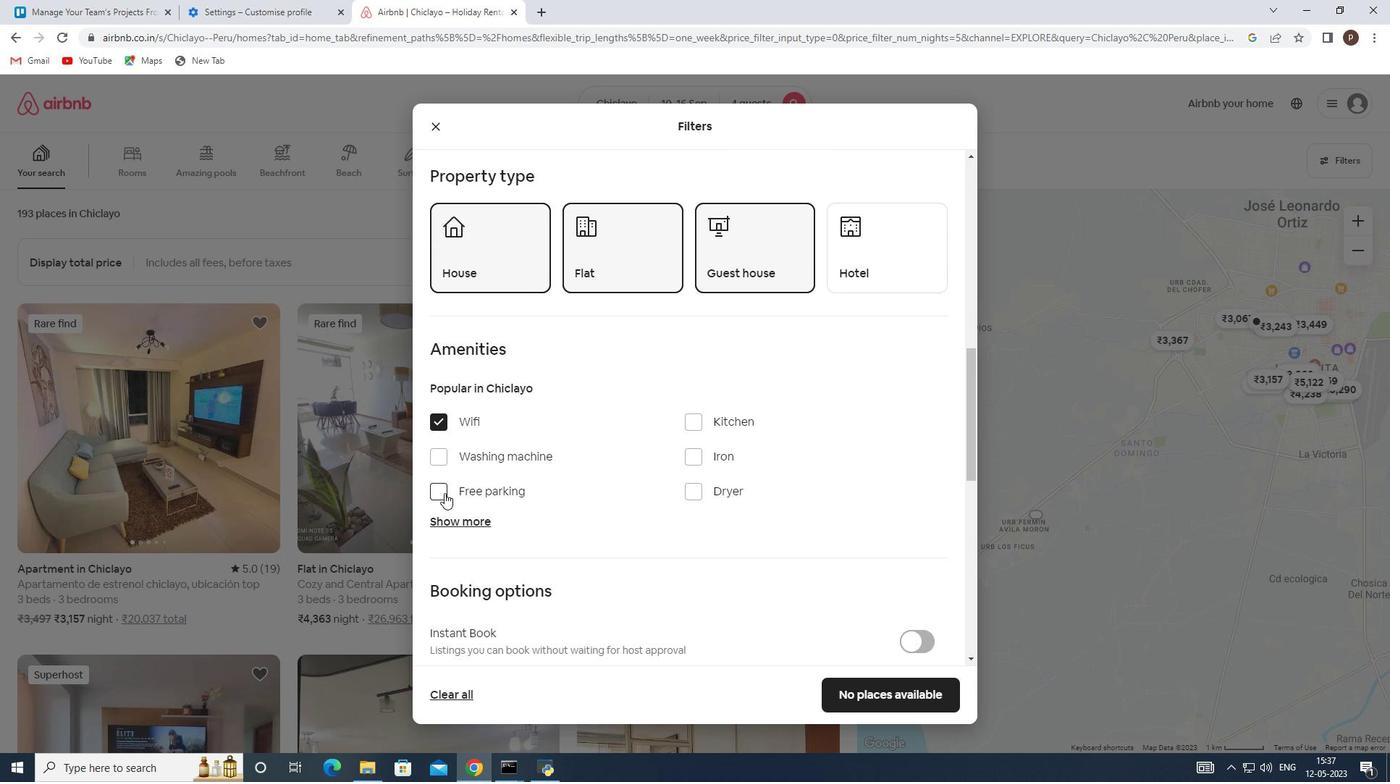 
Action: Mouse moved to (463, 519)
Screenshot: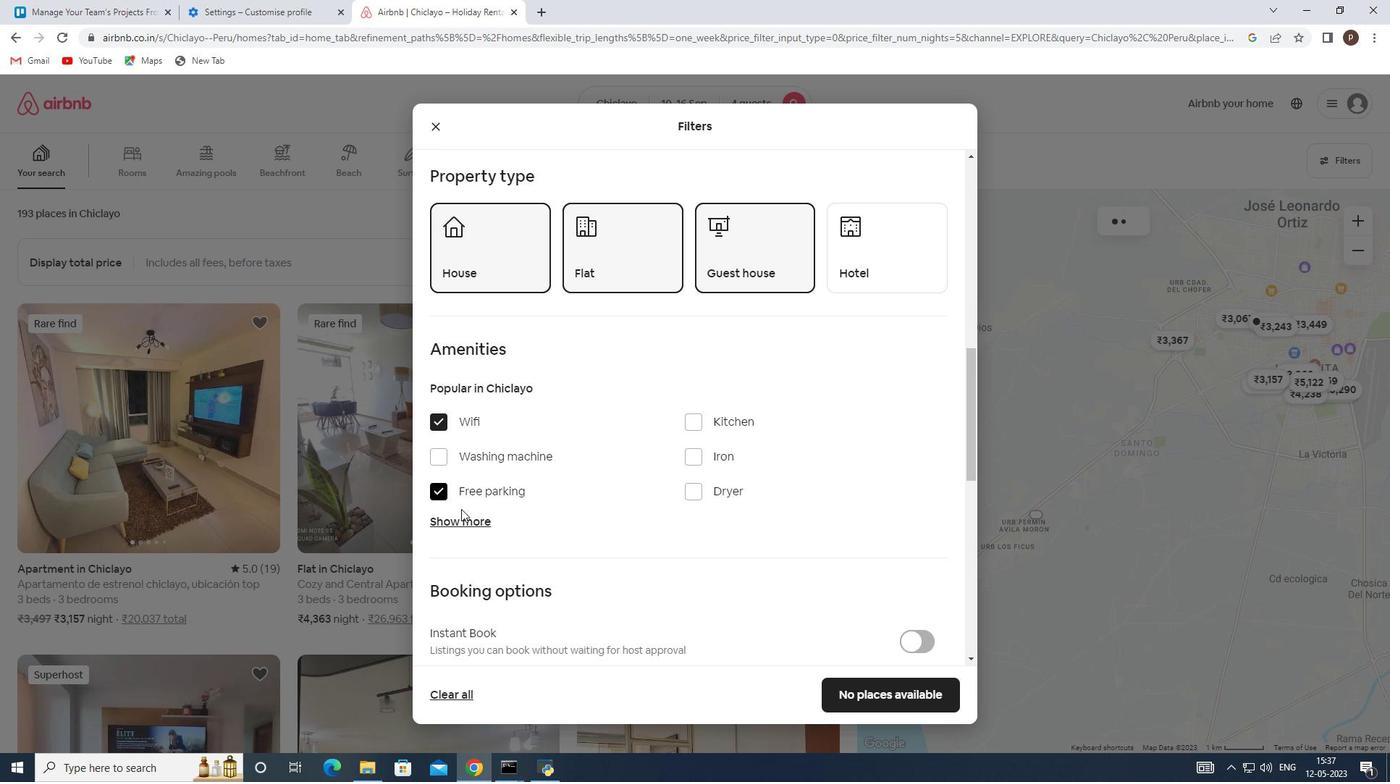 
Action: Mouse pressed left at (463, 519)
Screenshot: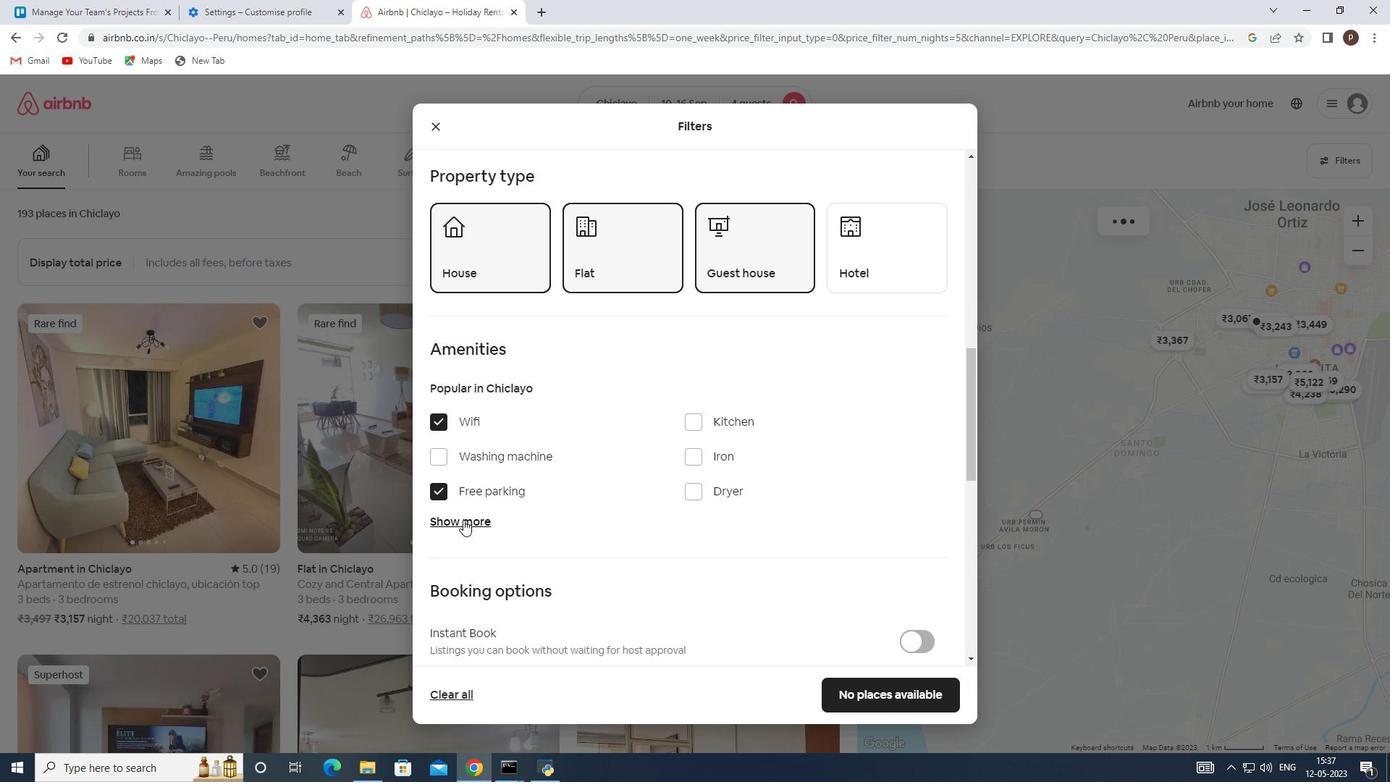 
Action: Mouse moved to (577, 539)
Screenshot: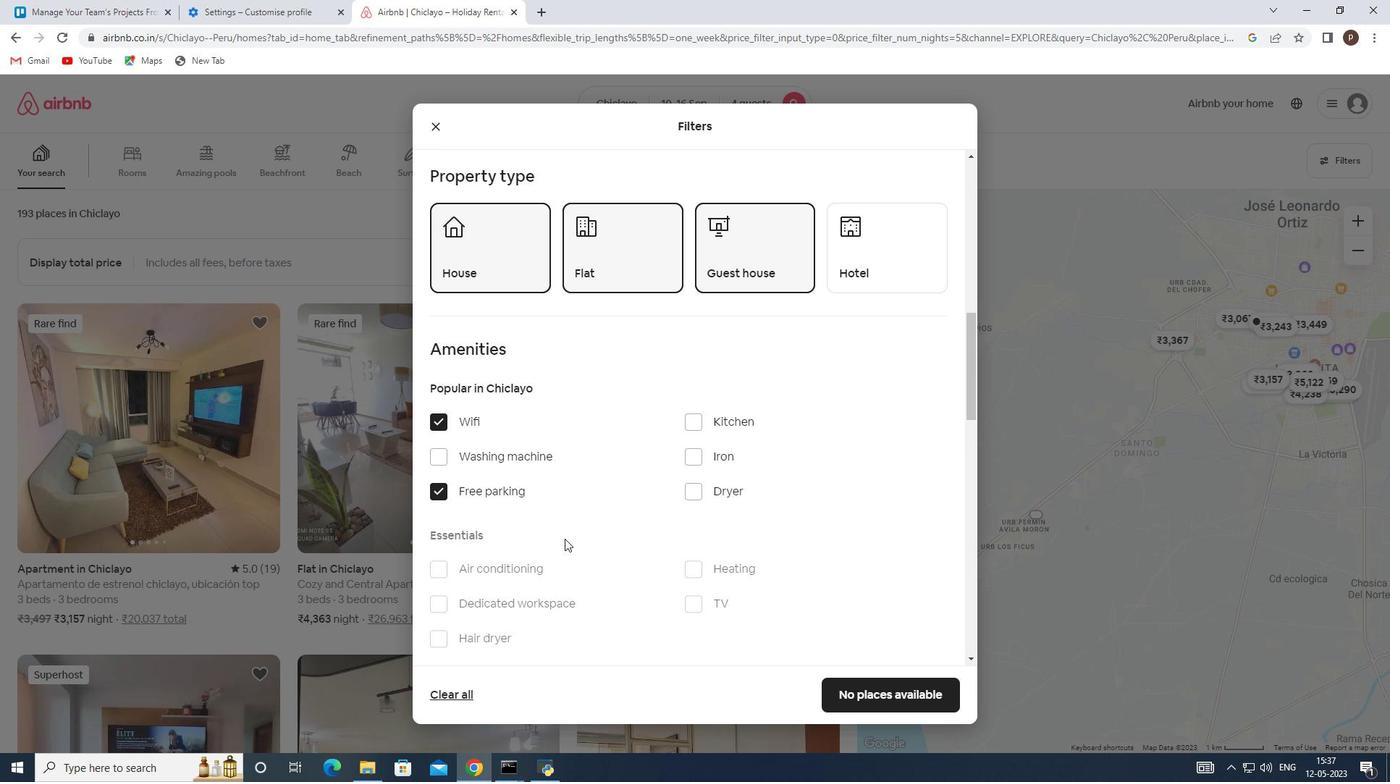 
Action: Mouse scrolled (577, 538) with delta (0, 0)
Screenshot: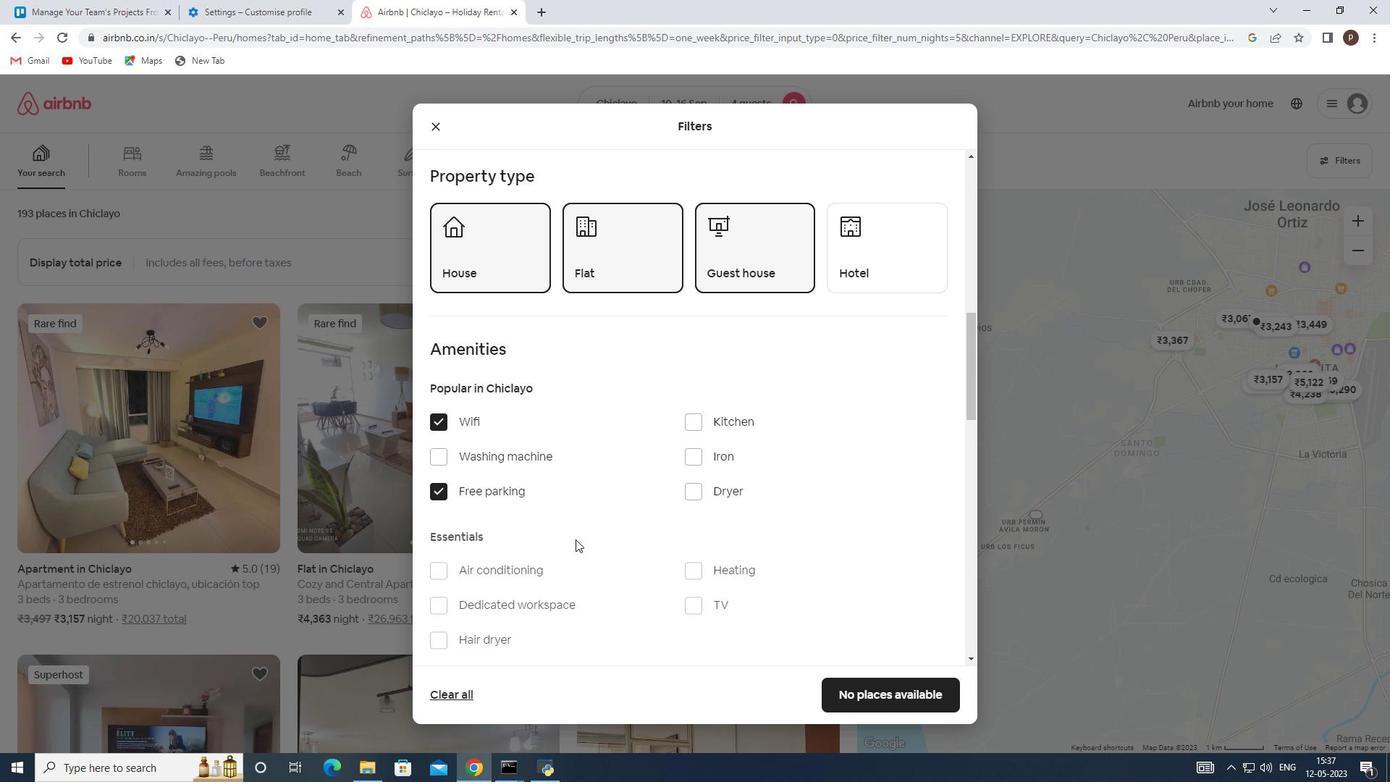 
Action: Mouse scrolled (577, 538) with delta (0, 0)
Screenshot: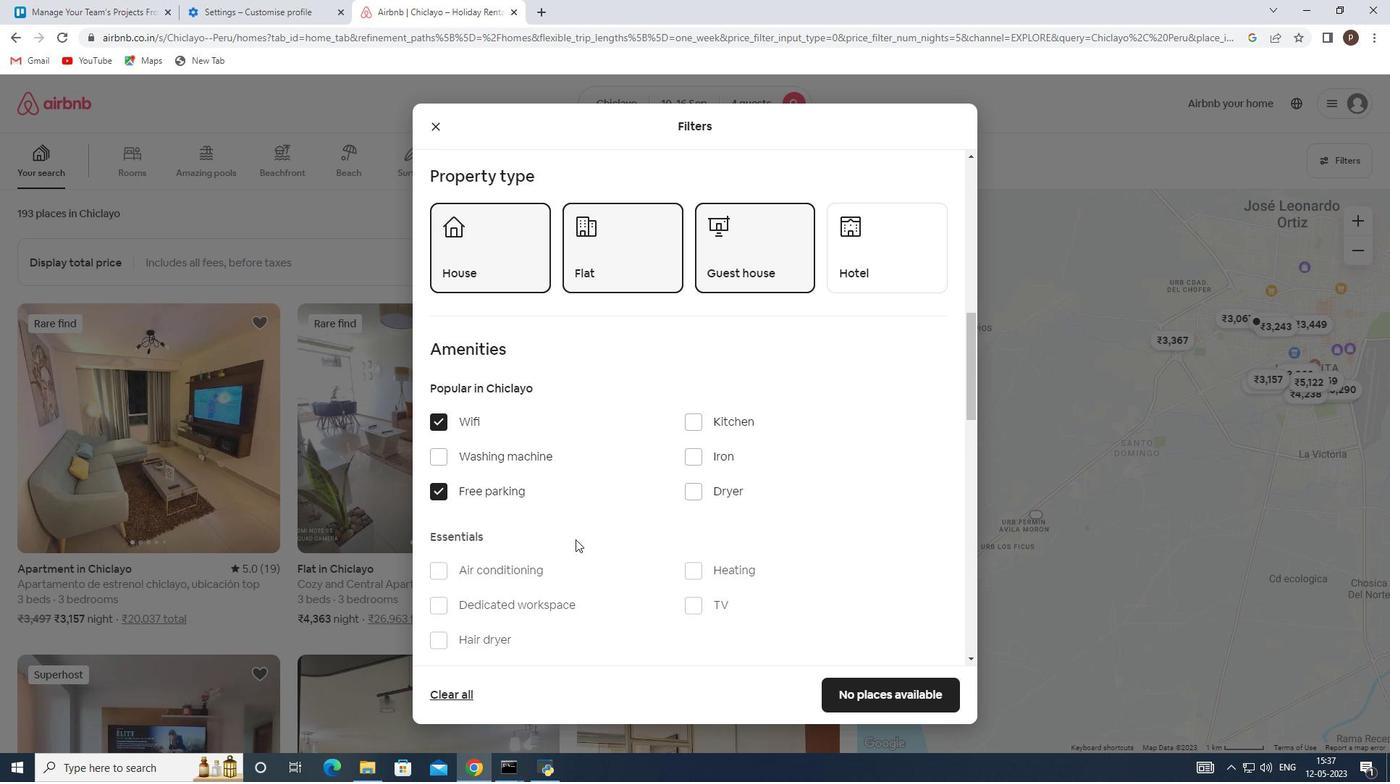 
Action: Mouse moved to (577, 538)
Screenshot: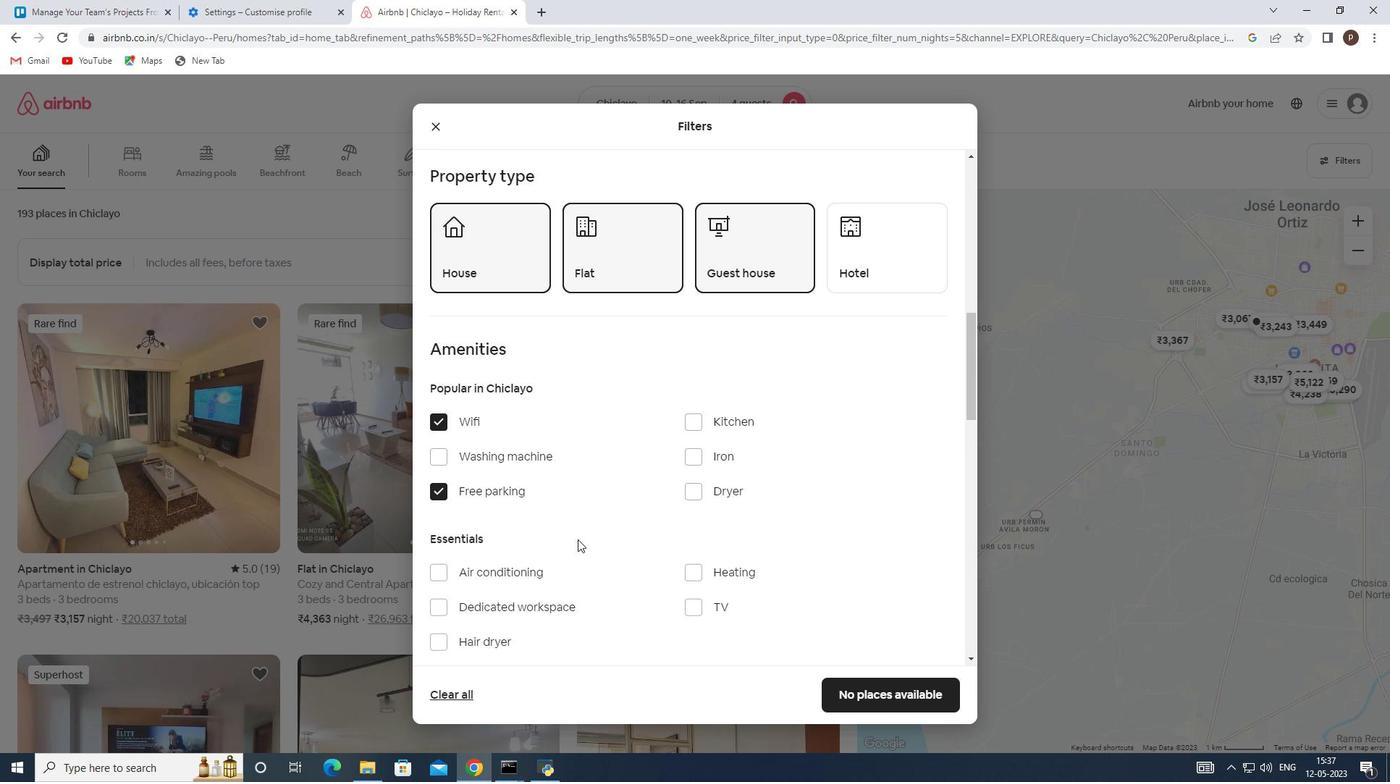 
Action: Mouse scrolled (577, 538) with delta (0, 0)
Screenshot: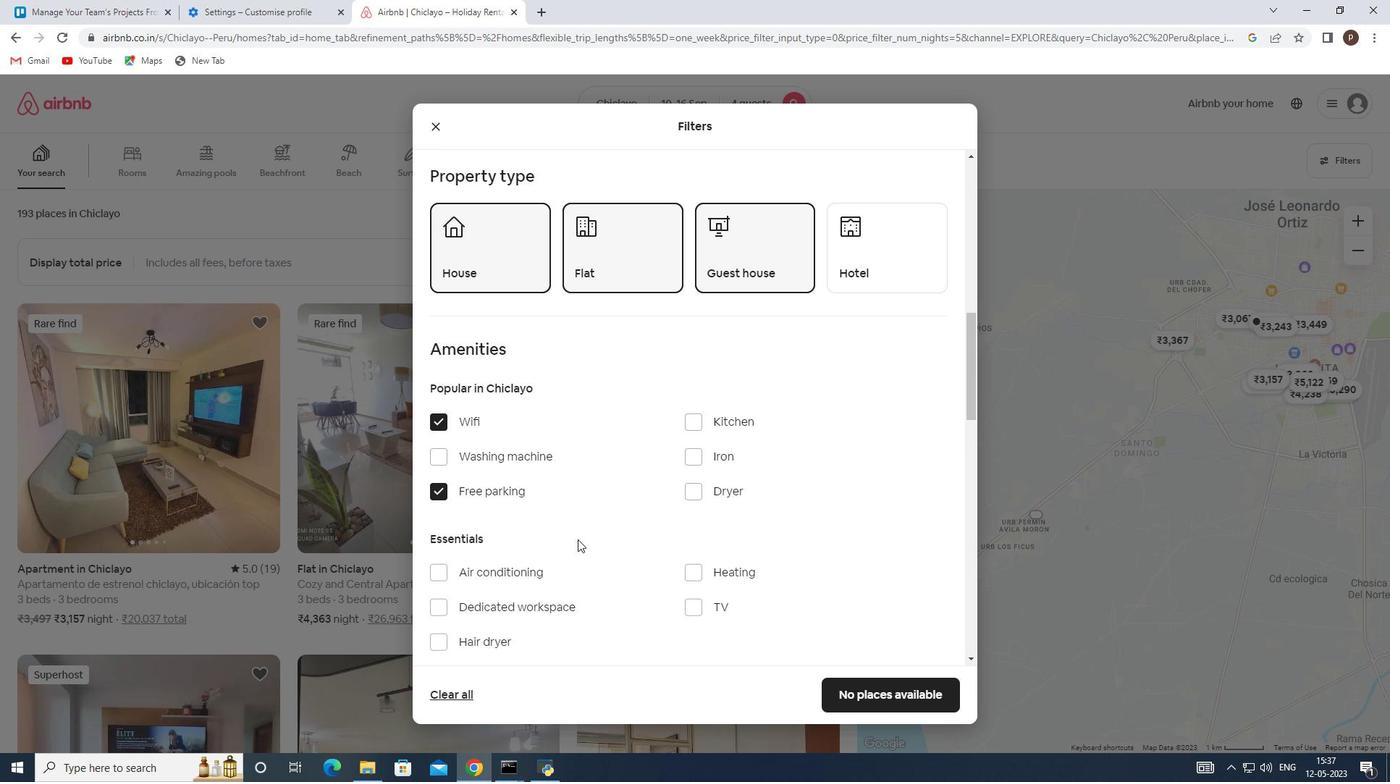 
Action: Mouse moved to (691, 391)
Screenshot: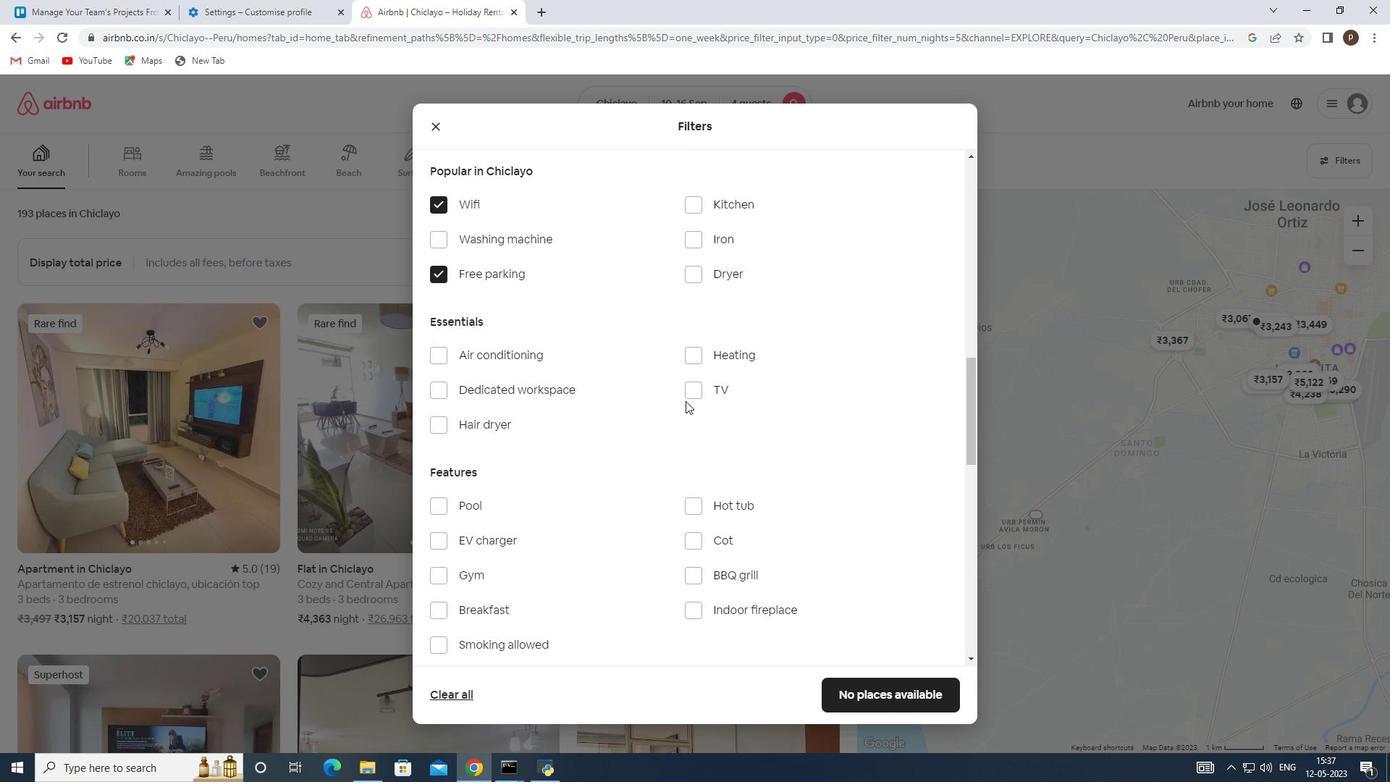 
Action: Mouse pressed left at (691, 391)
Screenshot: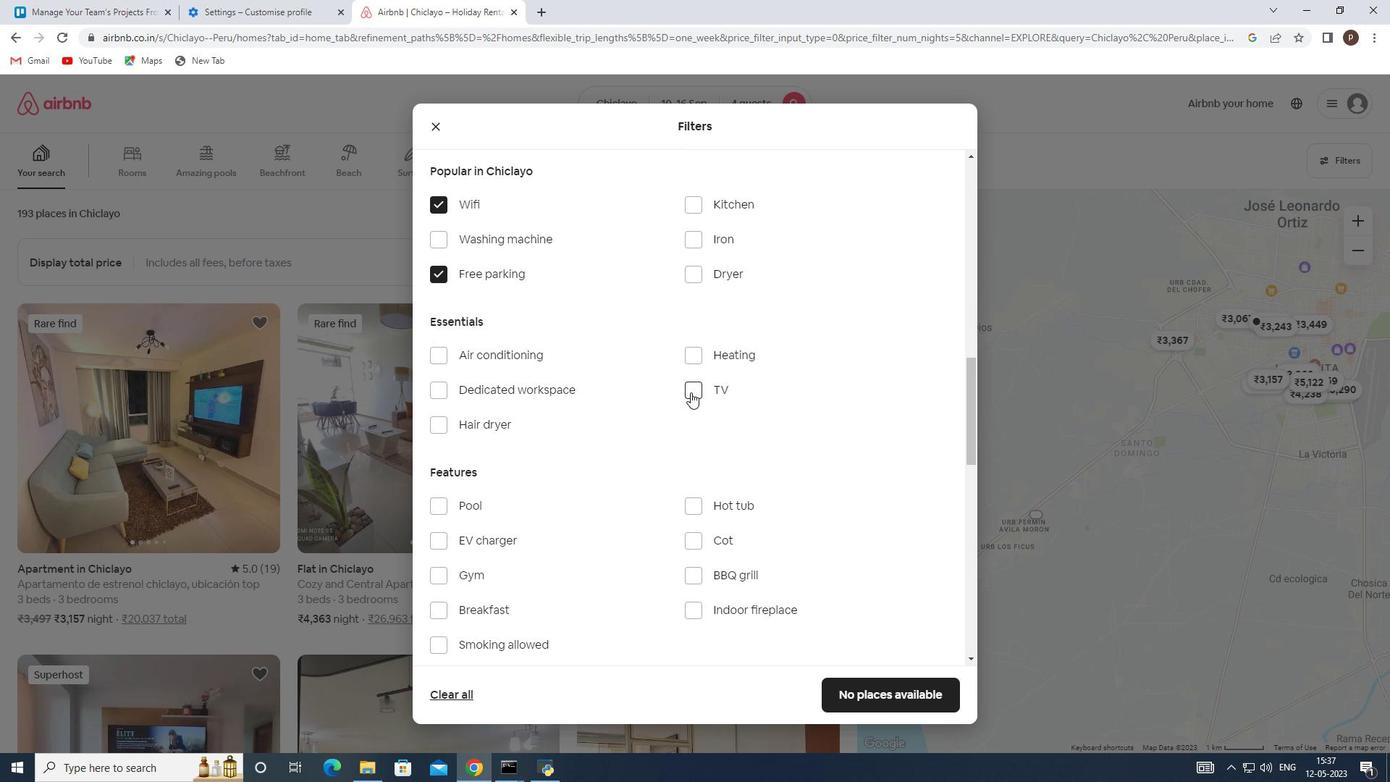 
Action: Mouse moved to (593, 448)
Screenshot: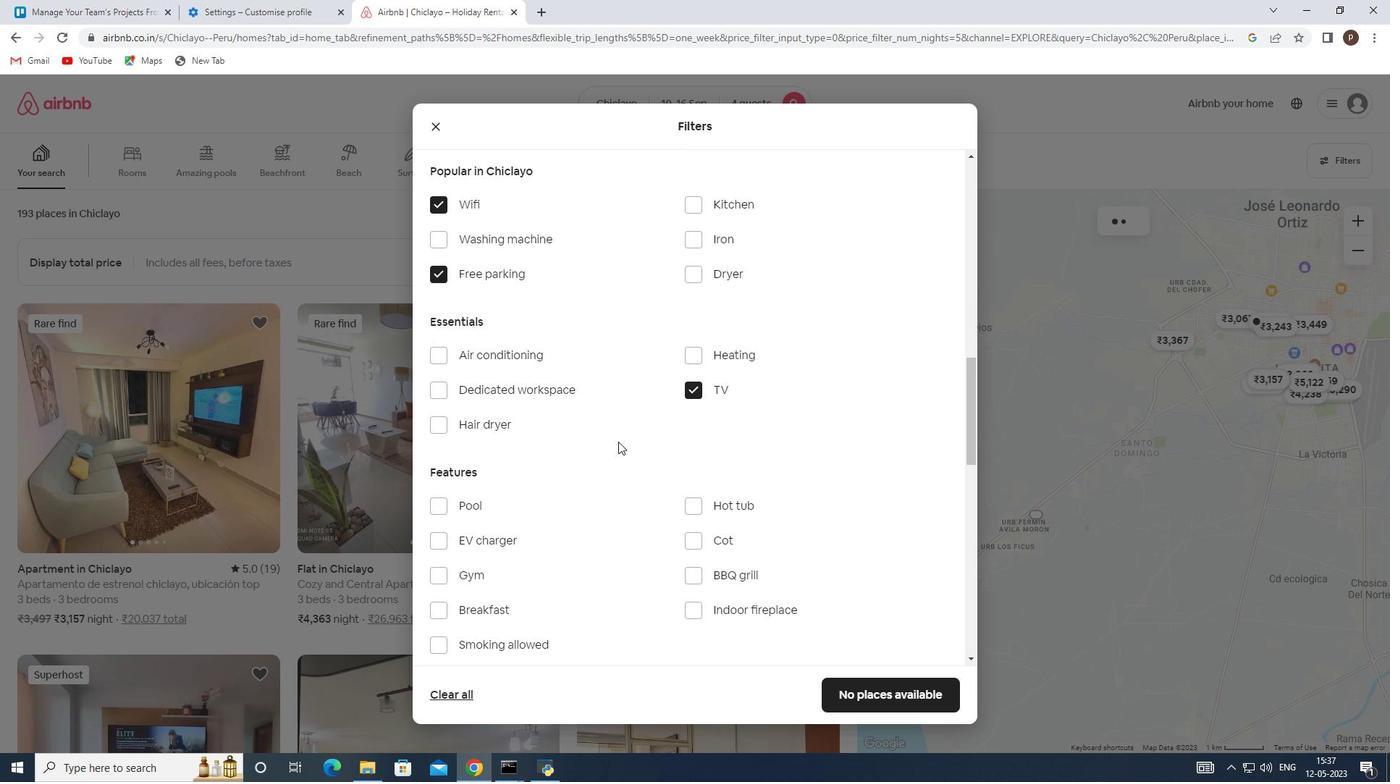 
Action: Mouse scrolled (593, 447) with delta (0, 0)
Screenshot: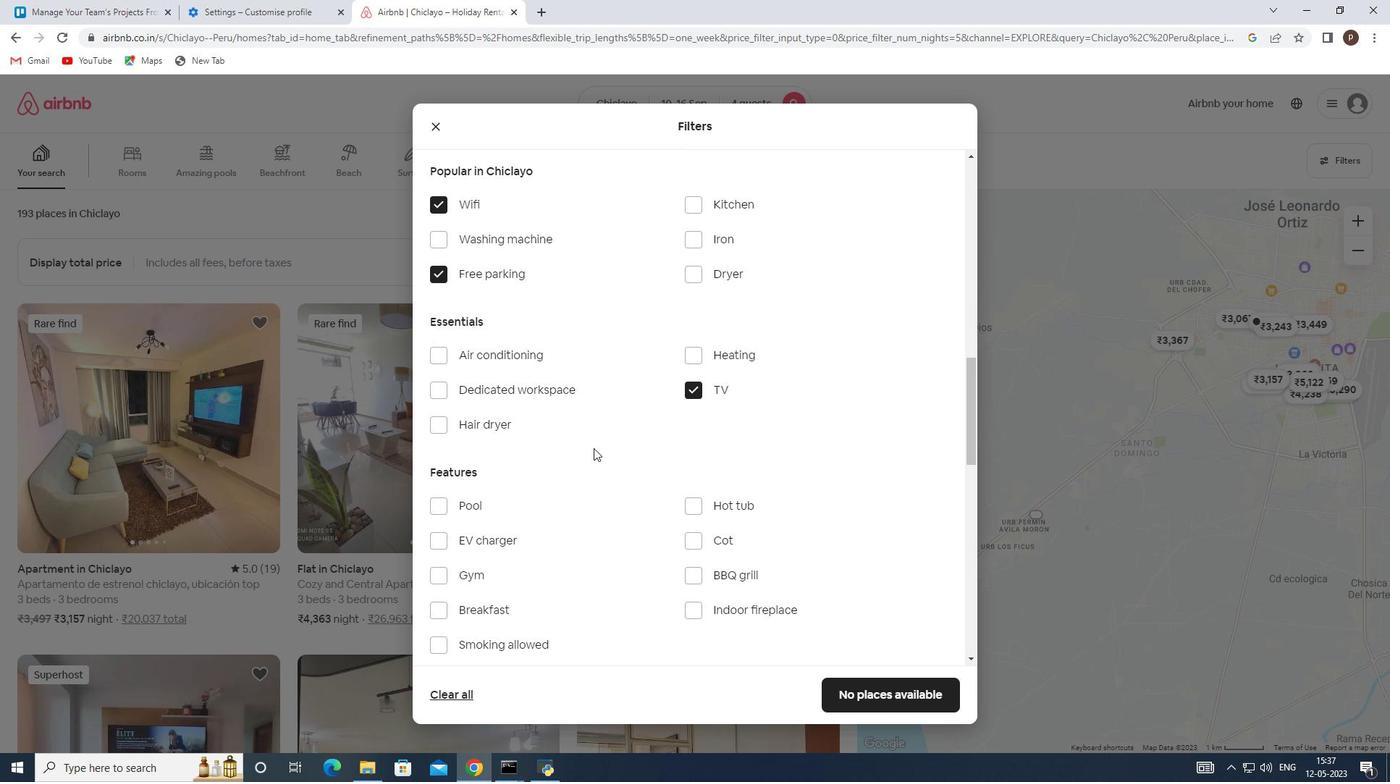 
Action: Mouse moved to (443, 505)
Screenshot: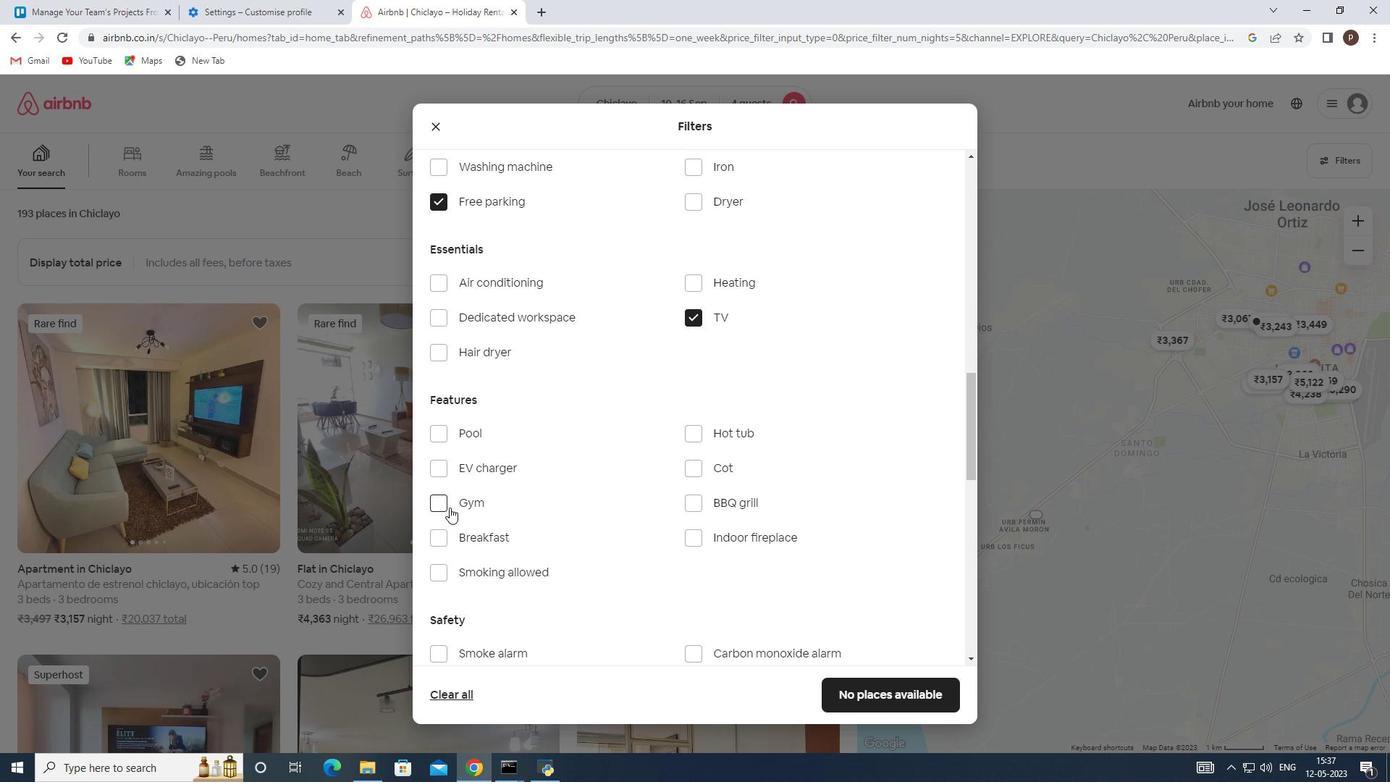 
Action: Mouse pressed left at (443, 505)
Screenshot: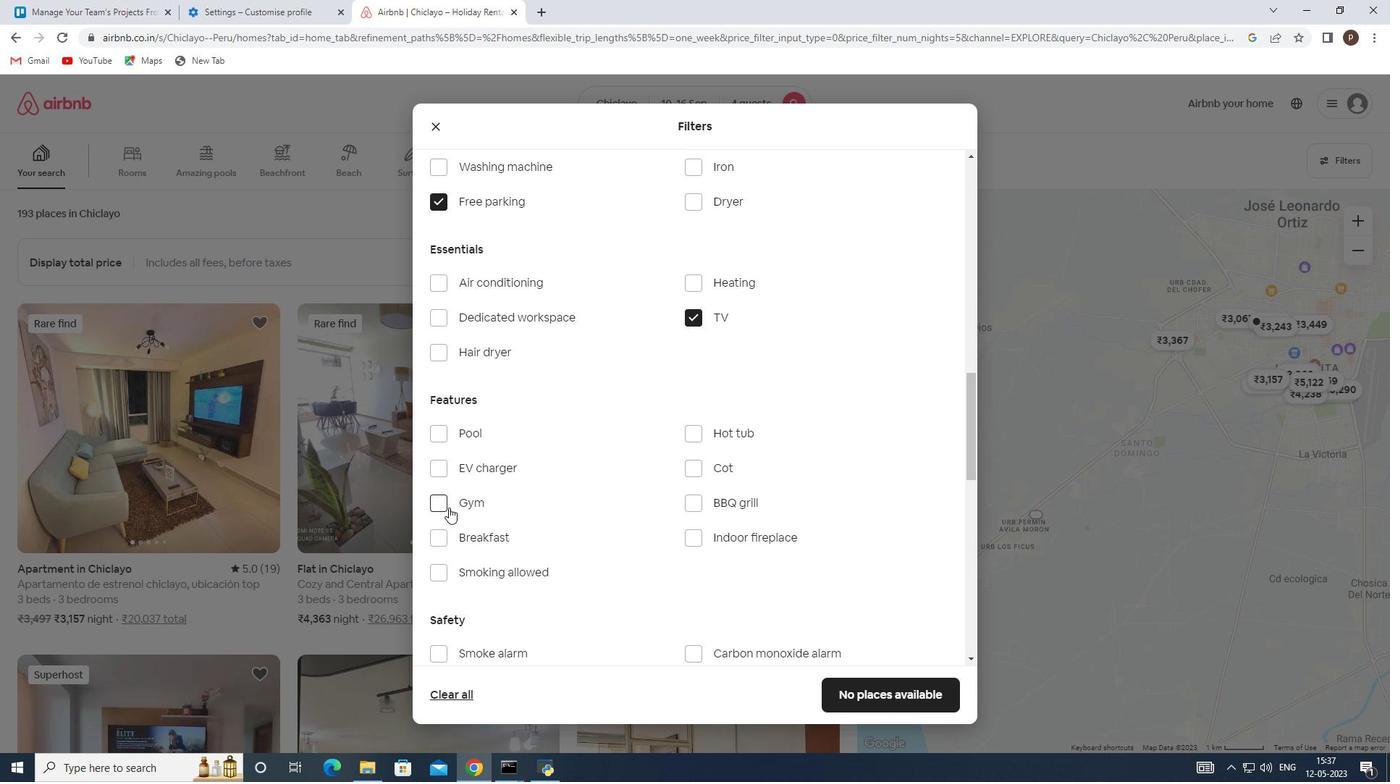 
Action: Mouse moved to (442, 538)
Screenshot: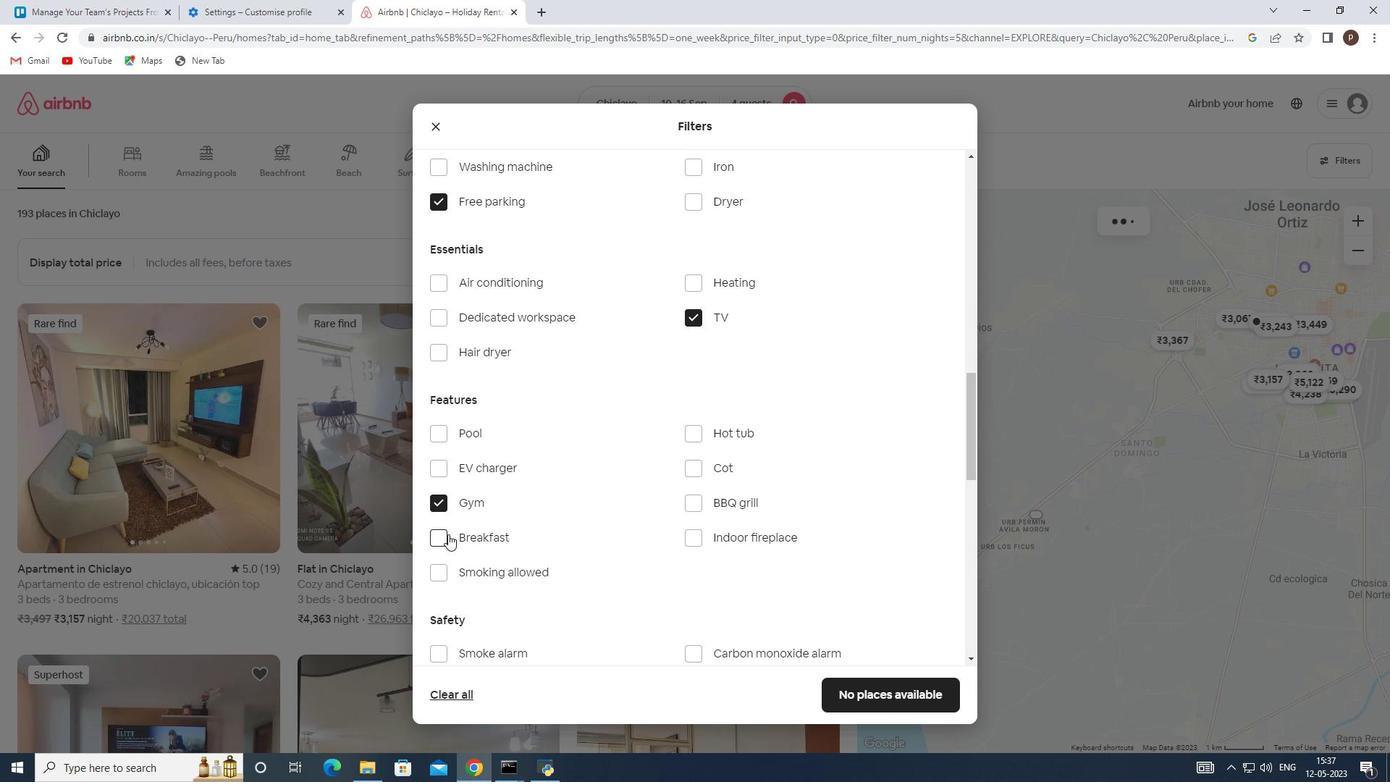 
Action: Mouse pressed left at (442, 538)
Screenshot: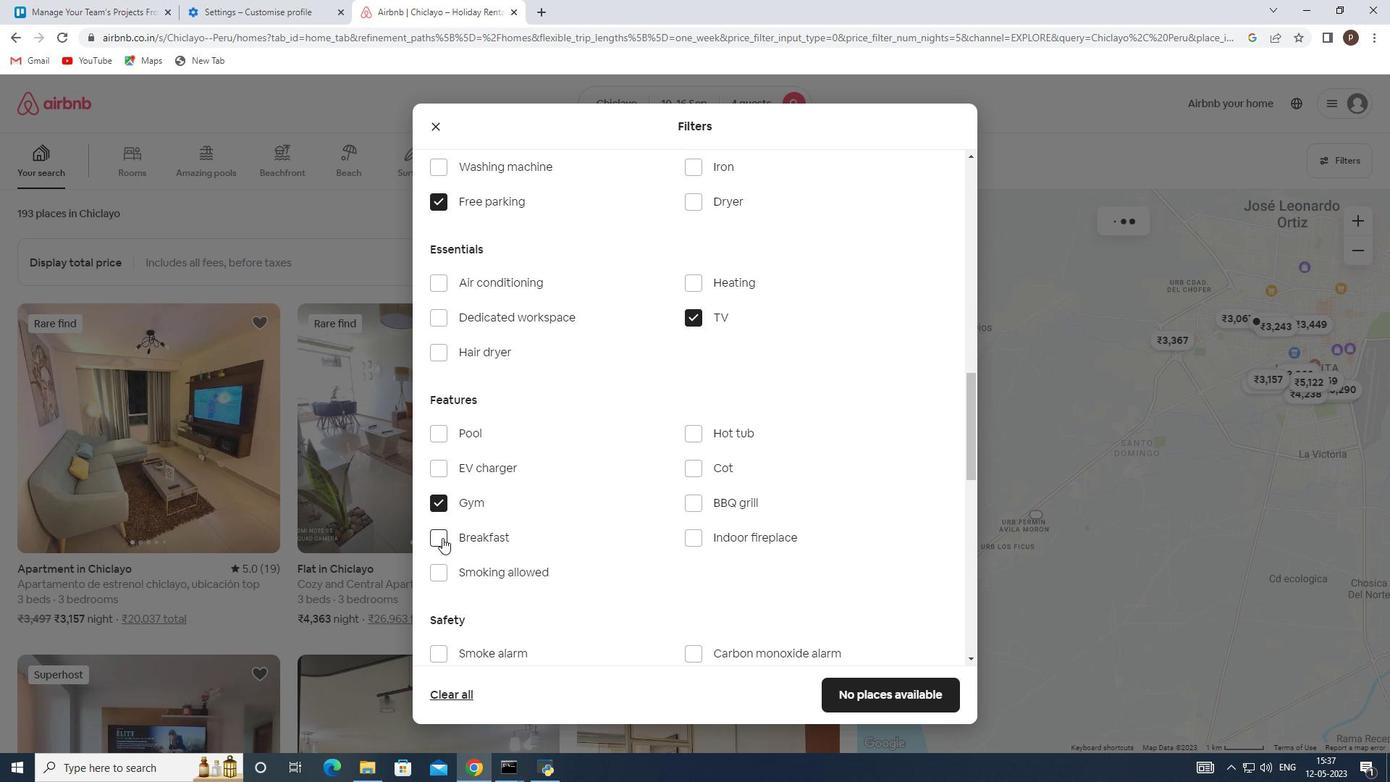 
Action: Mouse moved to (531, 522)
Screenshot: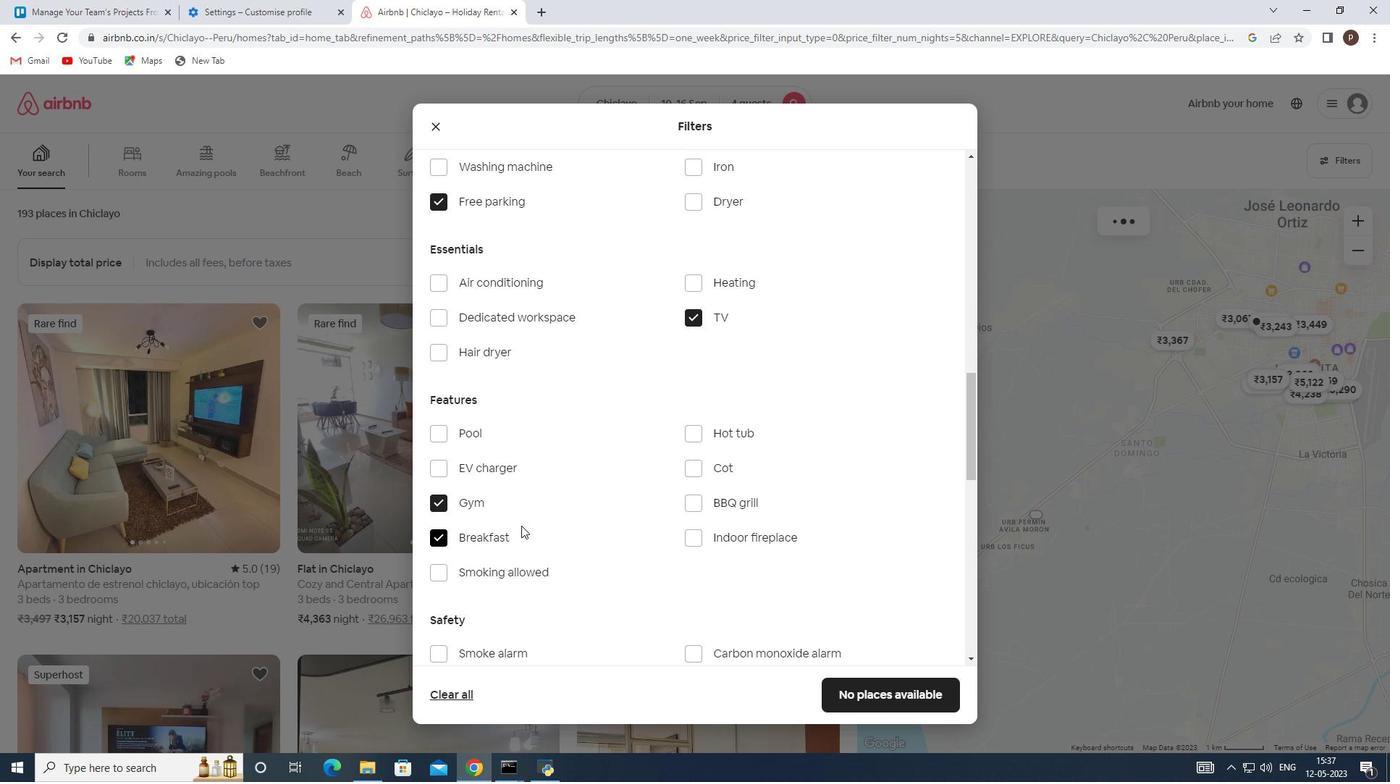 
Action: Mouse scrolled (531, 522) with delta (0, 0)
Screenshot: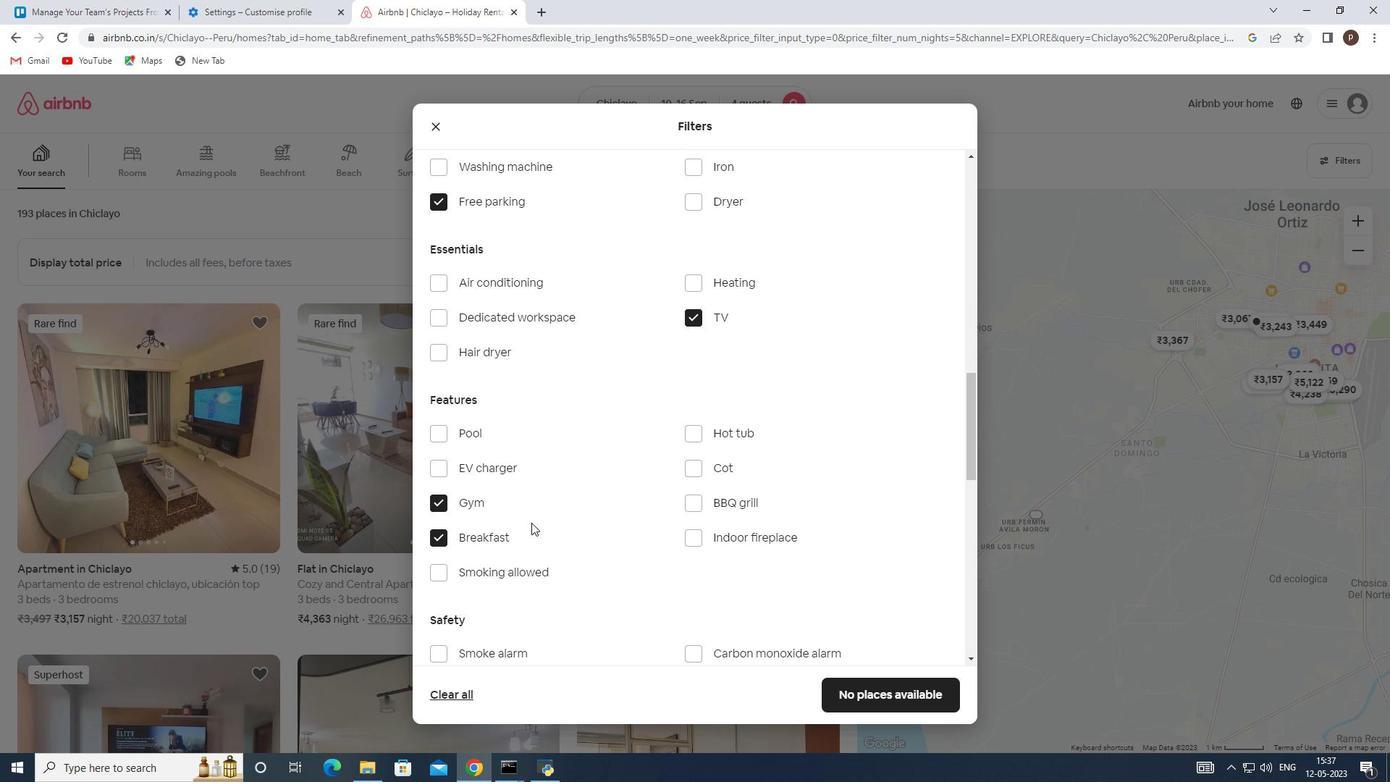 
Action: Mouse scrolled (531, 522) with delta (0, 0)
Screenshot: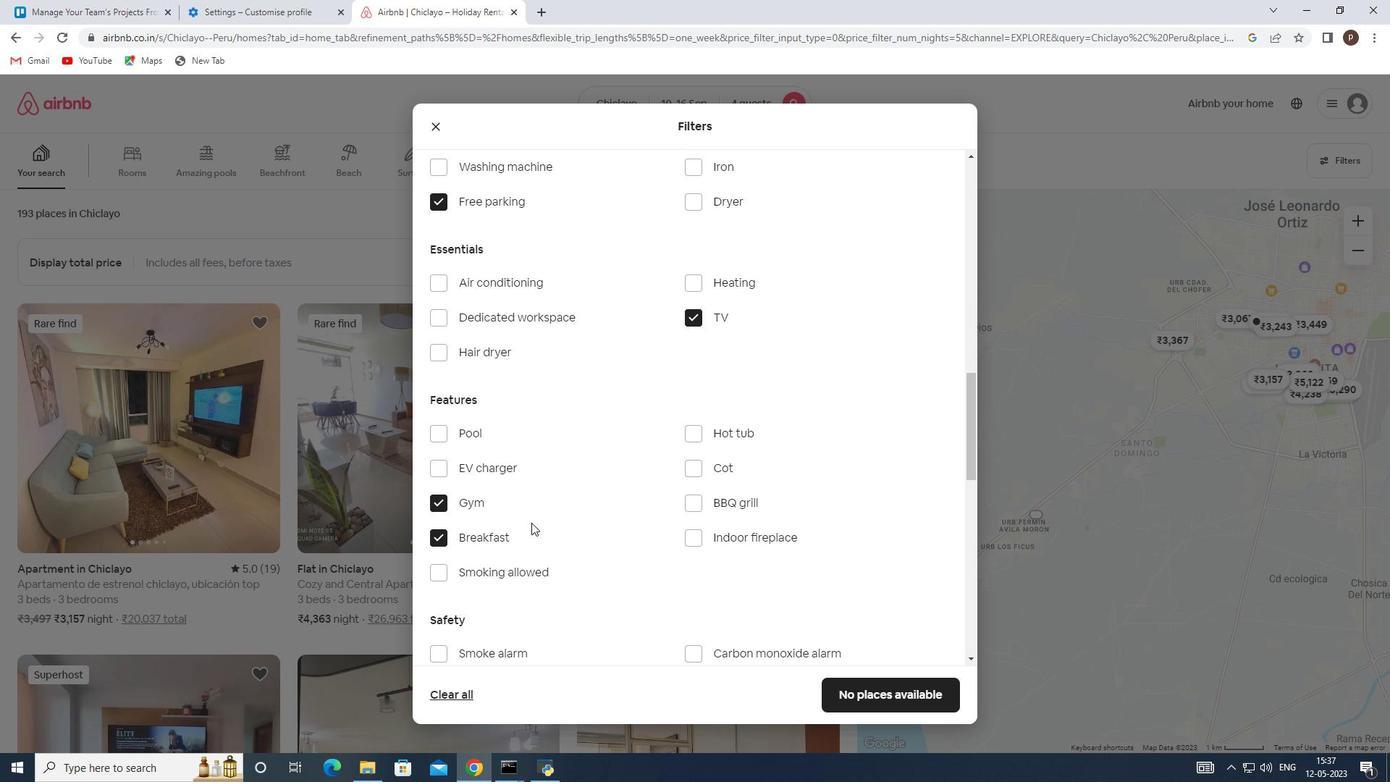 
Action: Mouse scrolled (531, 522) with delta (0, 0)
Screenshot: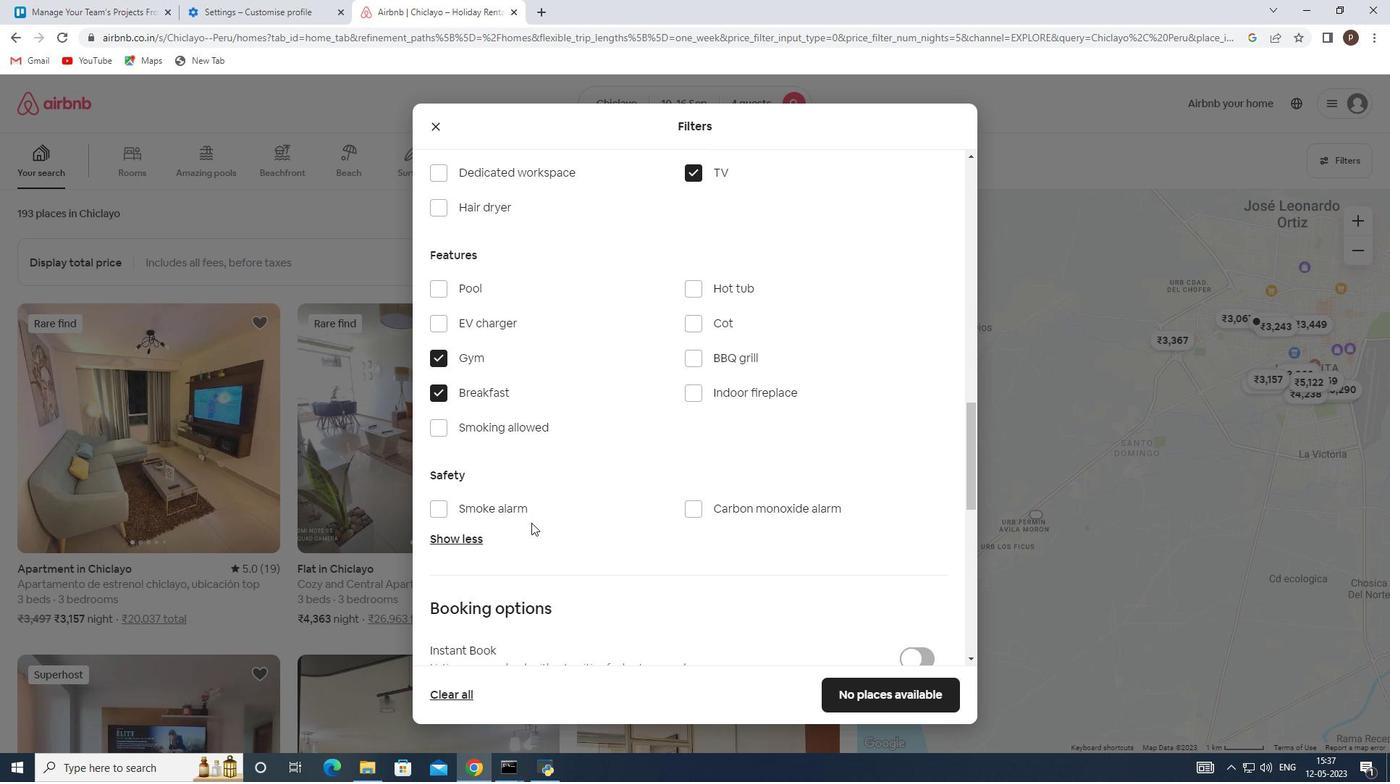 
Action: Mouse scrolled (531, 522) with delta (0, 0)
Screenshot: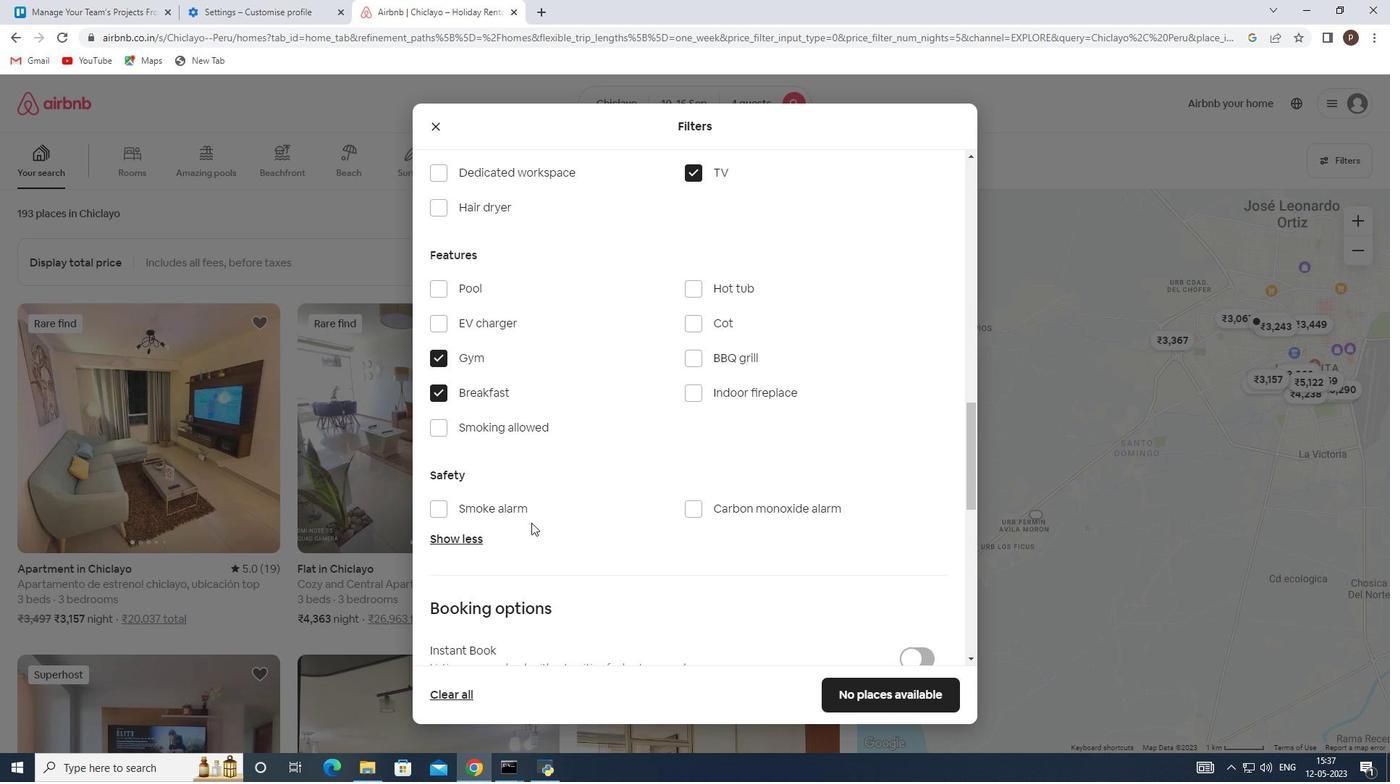 
Action: Mouse moved to (904, 559)
Screenshot: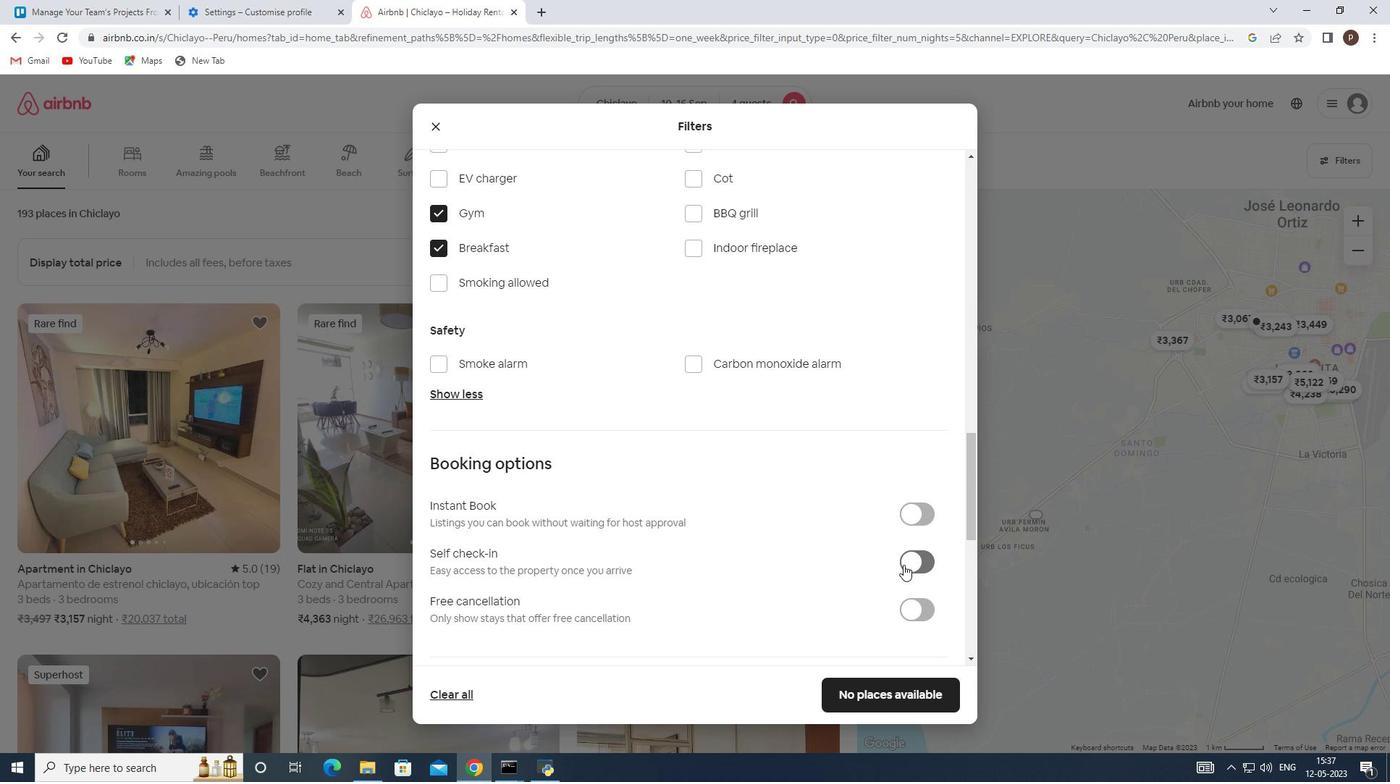 
Action: Mouse pressed left at (904, 559)
Screenshot: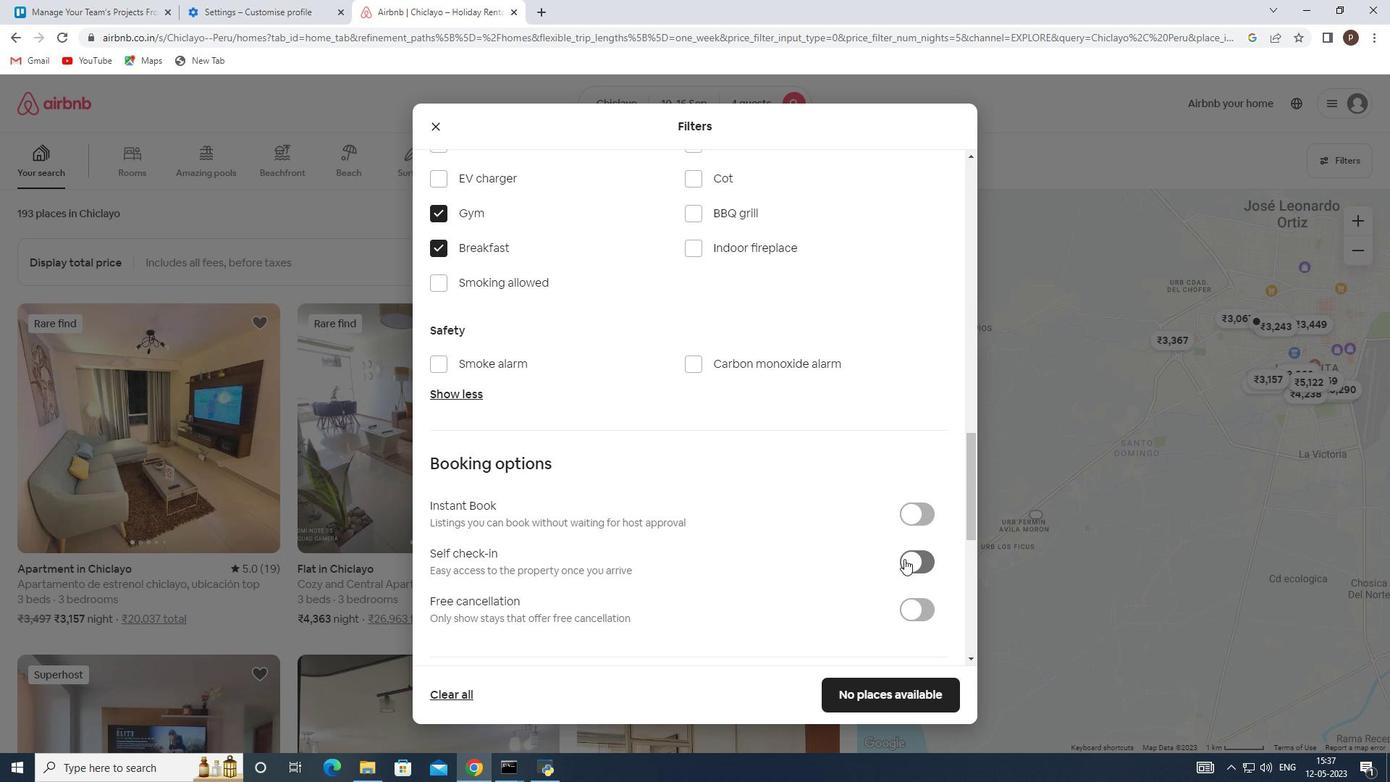 
Action: Mouse moved to (741, 525)
Screenshot: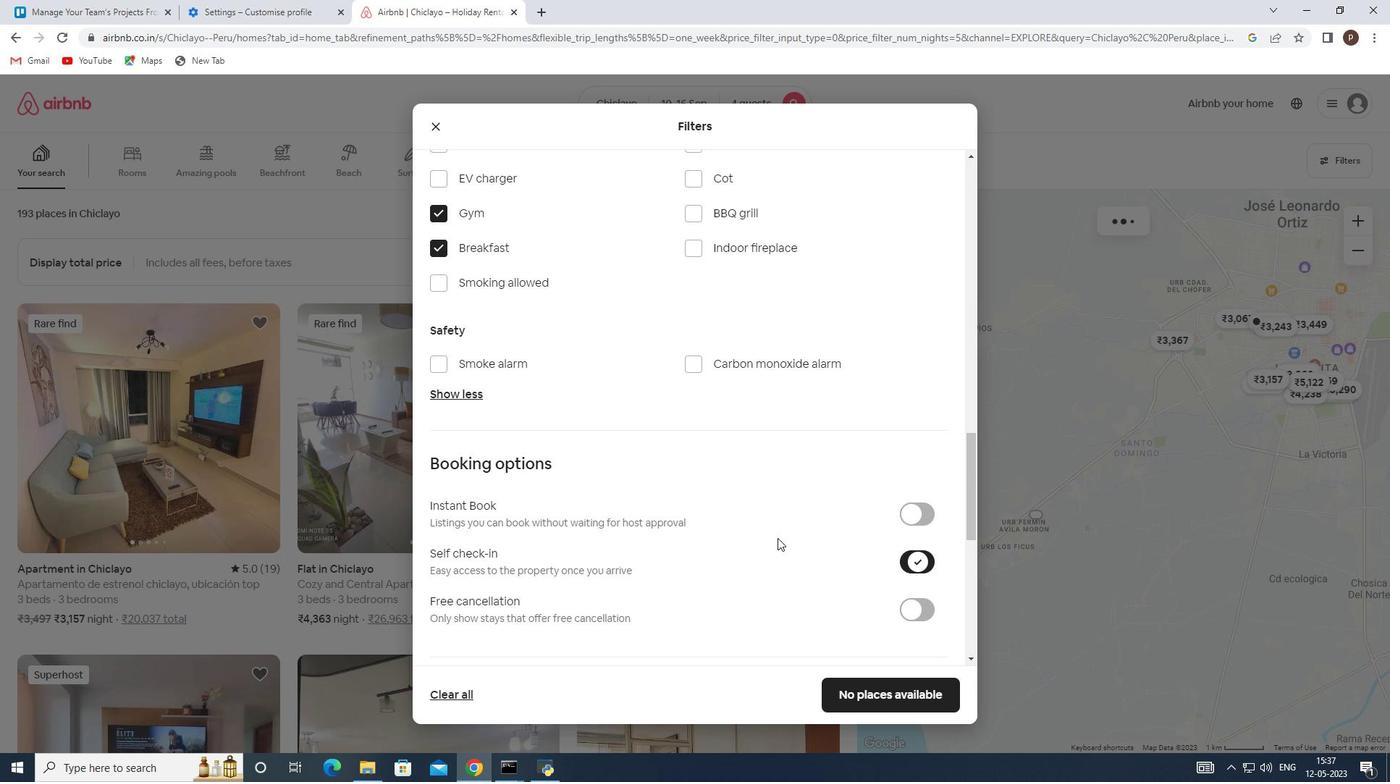 
Action: Mouse scrolled (741, 525) with delta (0, 0)
Screenshot: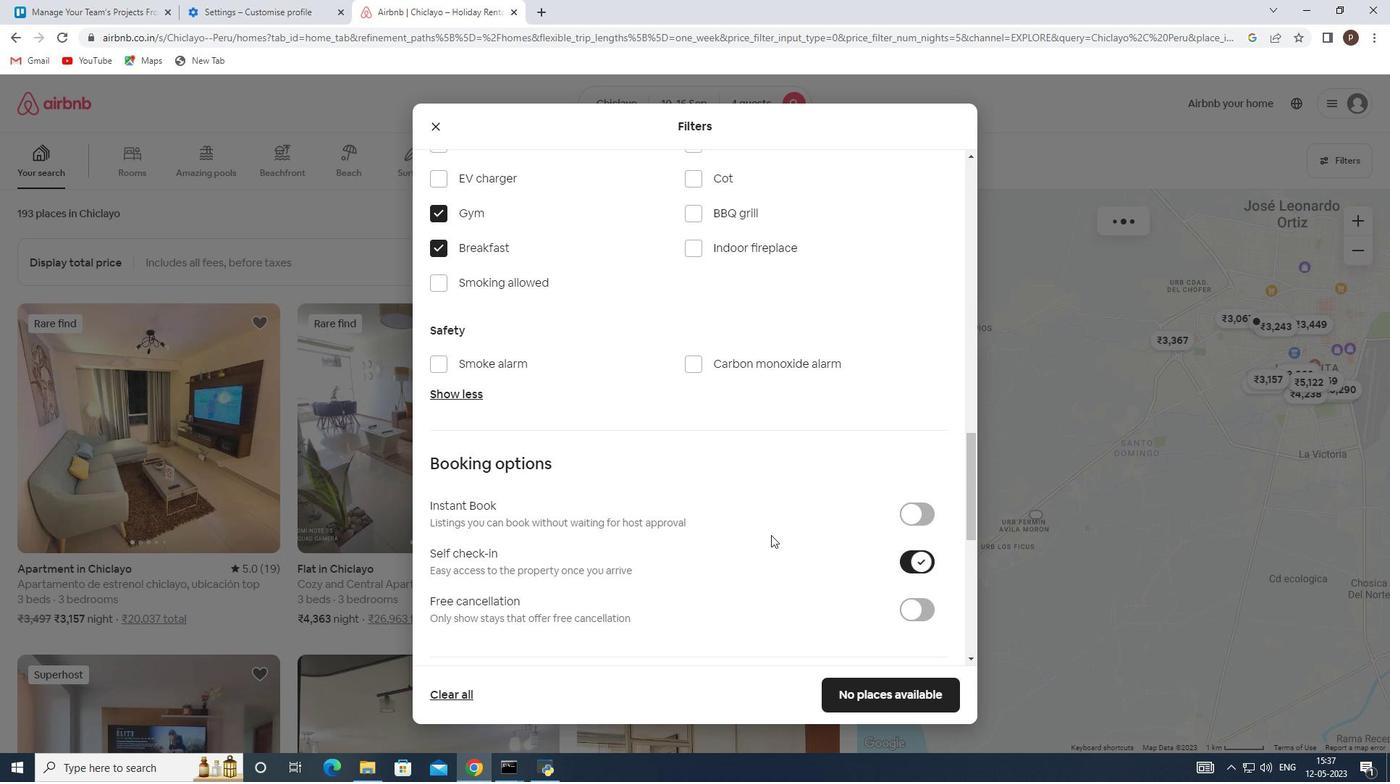 
Action: Mouse scrolled (741, 525) with delta (0, 0)
Screenshot: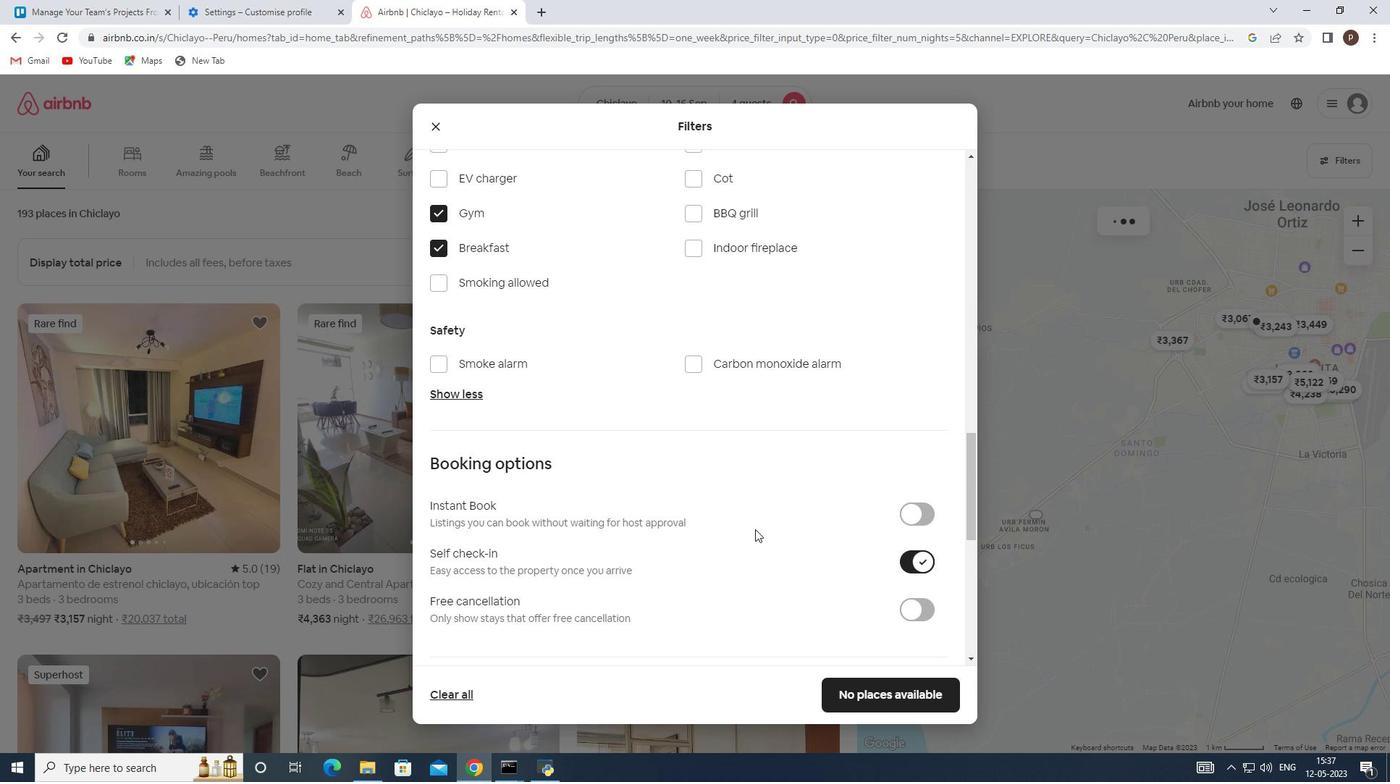 
Action: Mouse moved to (740, 525)
Screenshot: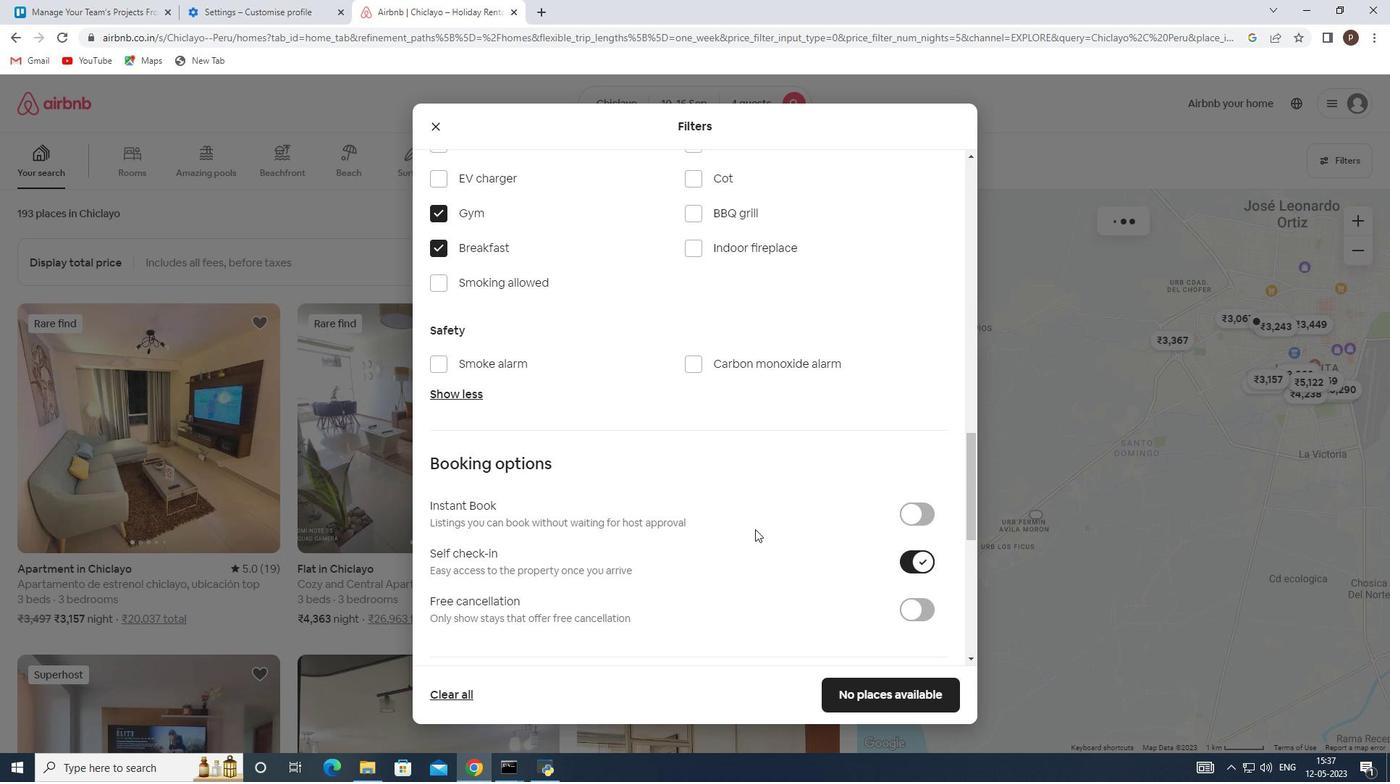 
Action: Mouse scrolled (740, 525) with delta (0, 0)
Screenshot: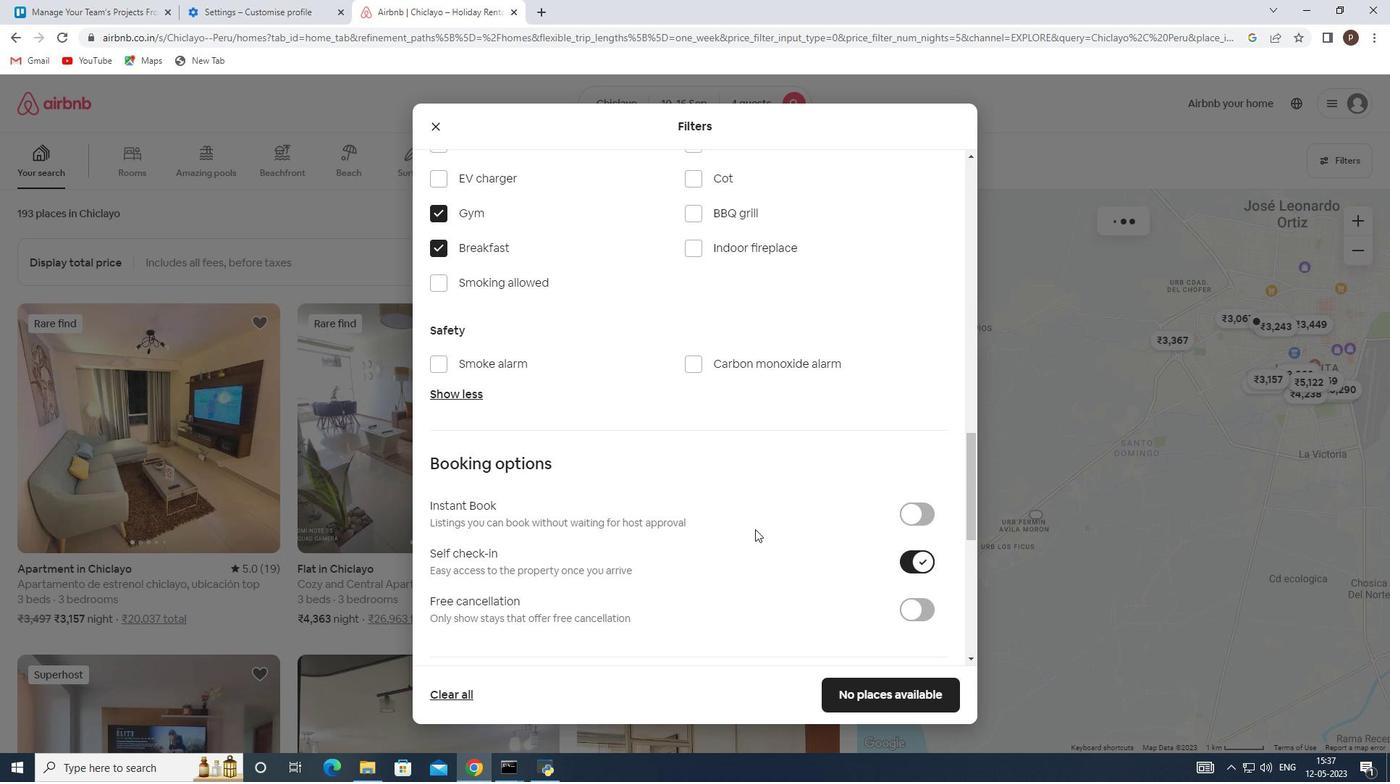 
Action: Mouse scrolled (740, 525) with delta (0, 0)
Screenshot: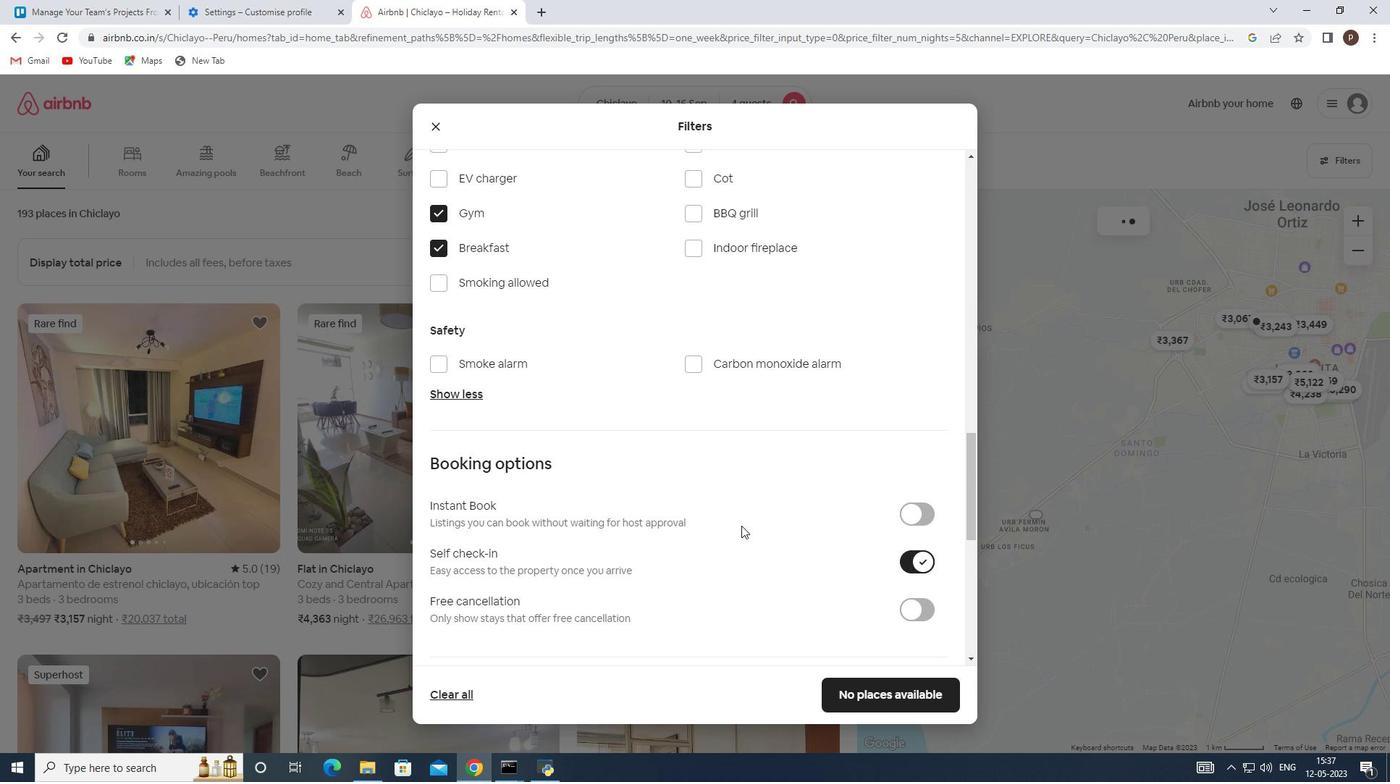 
Action: Mouse moved to (737, 524)
Screenshot: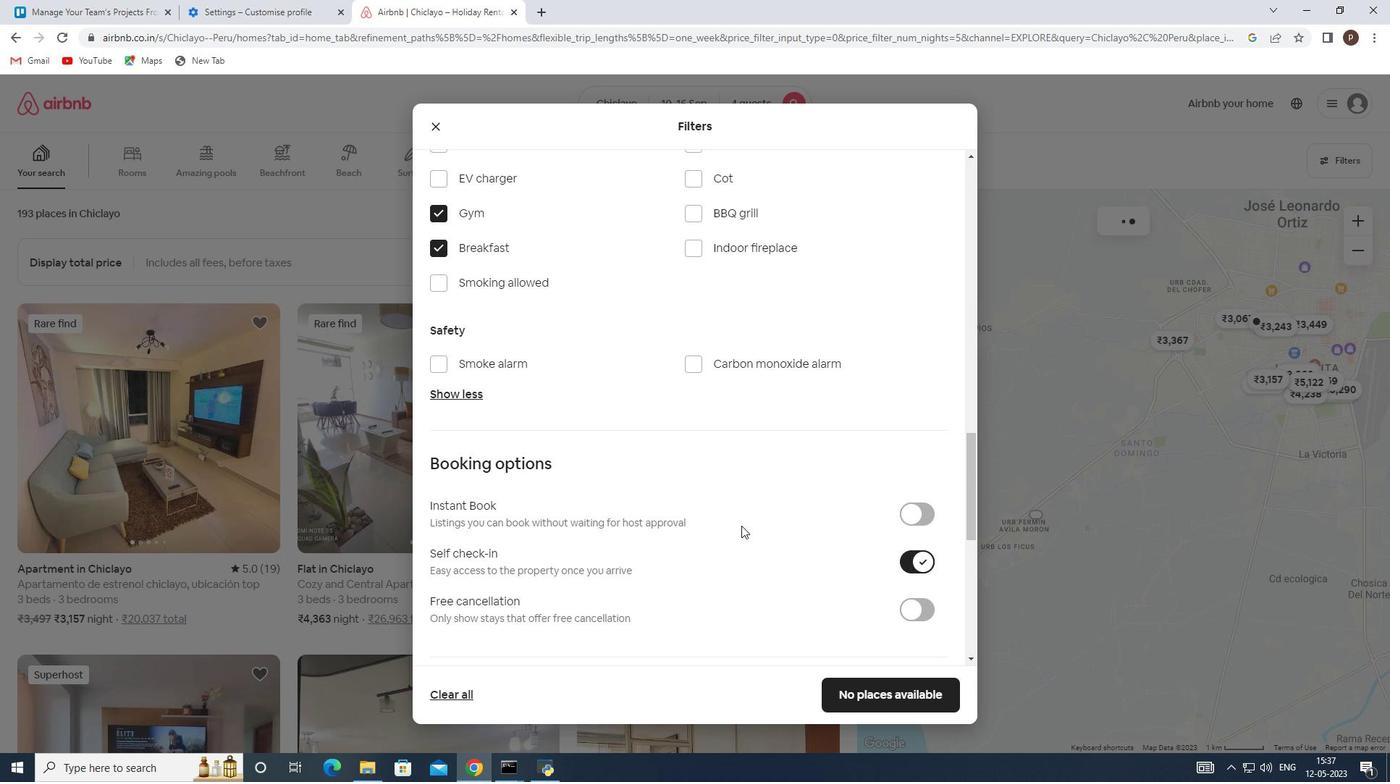 
Action: Mouse scrolled (737, 523) with delta (0, 0)
Screenshot: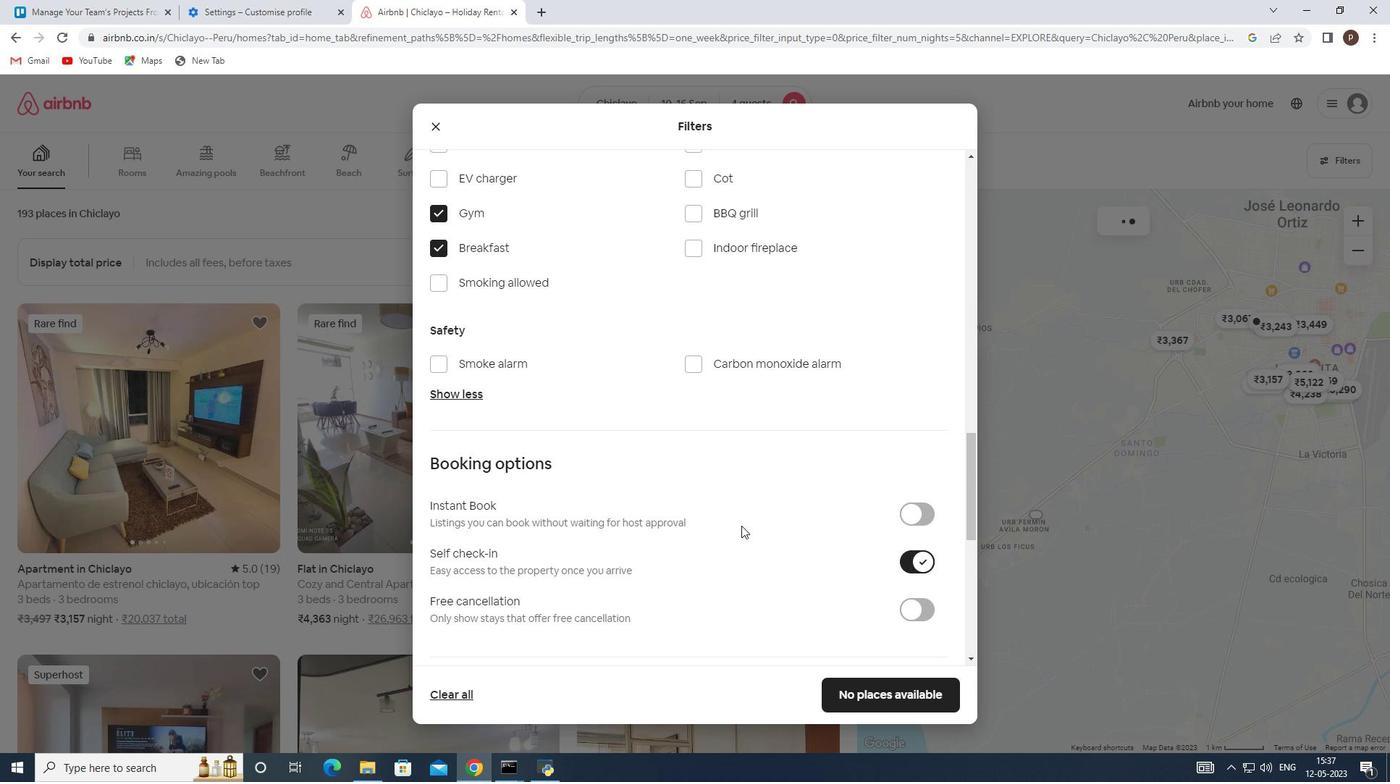 
Action: Mouse moved to (730, 519)
Screenshot: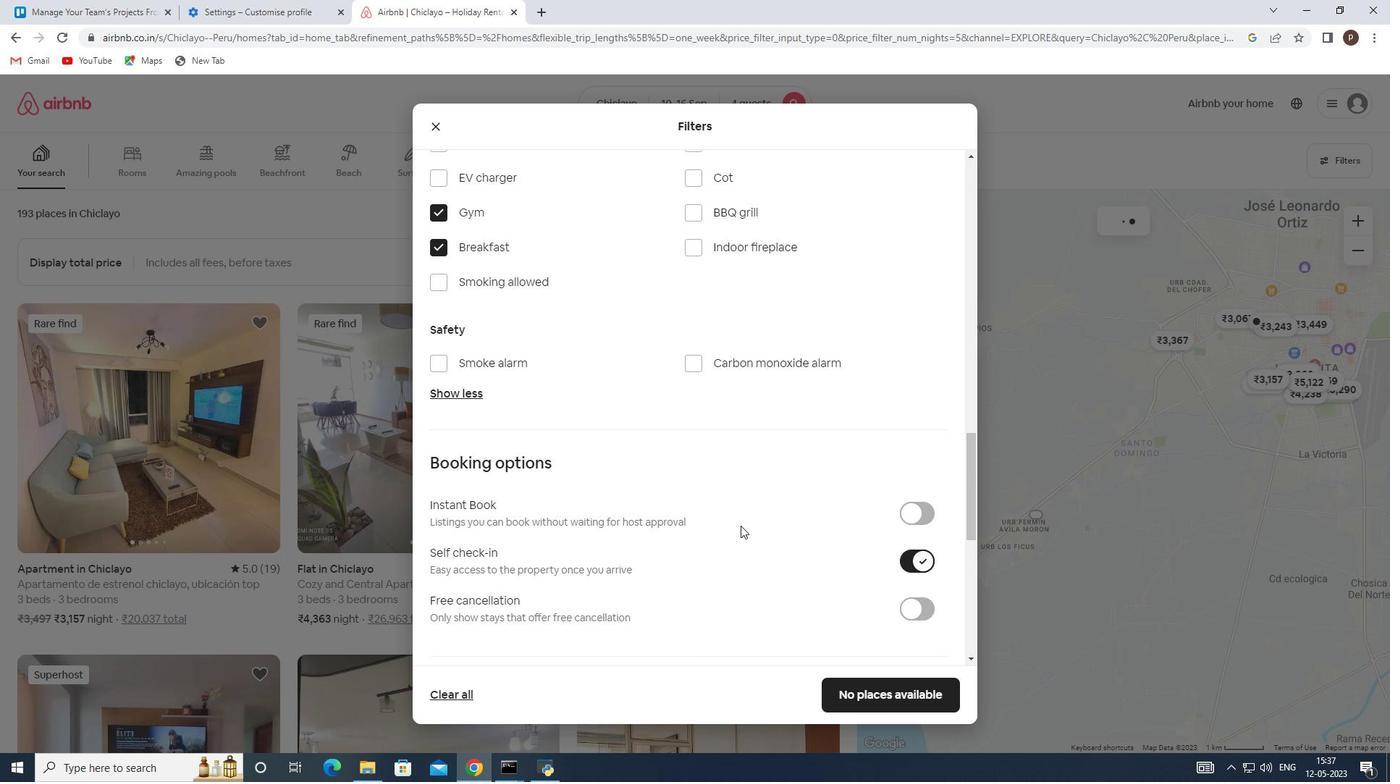 
Action: Mouse scrolled (730, 518) with delta (0, 0)
Screenshot: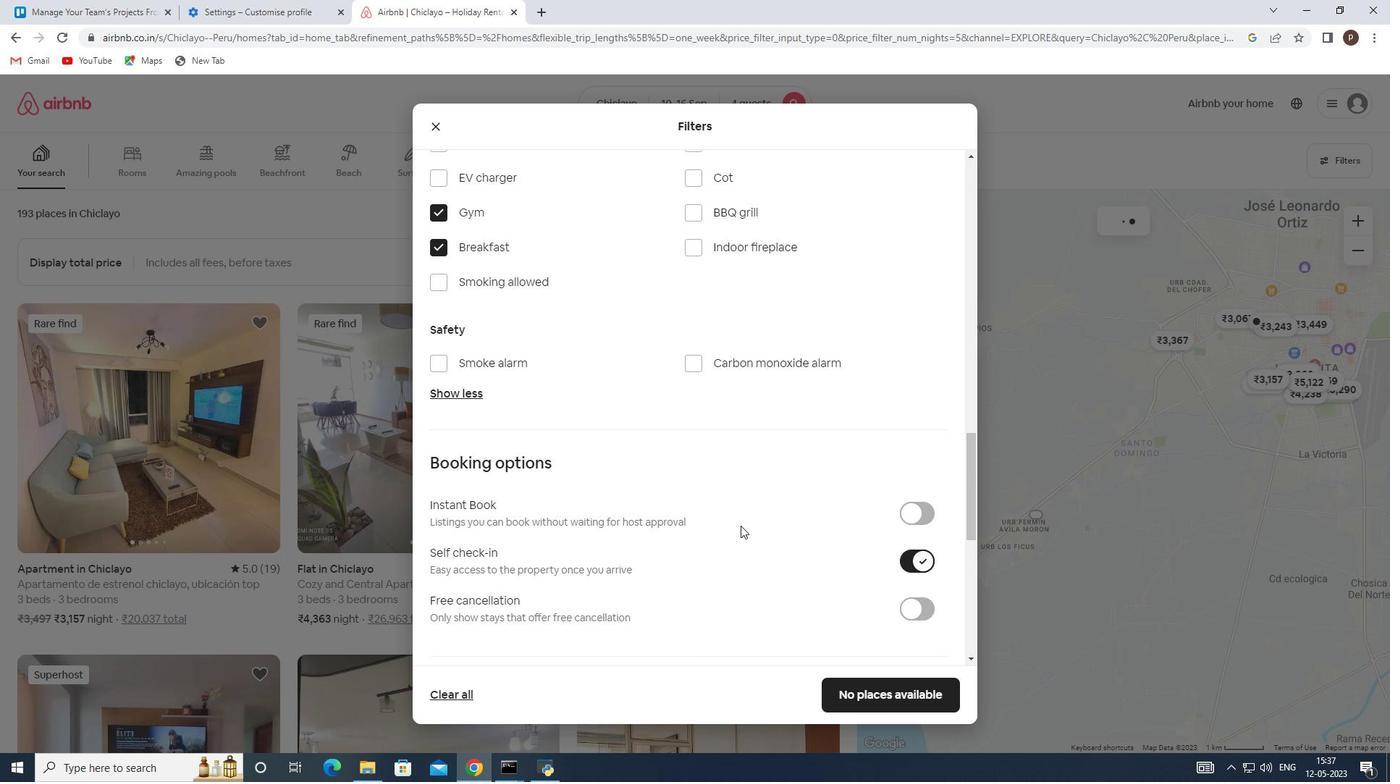 
Action: Mouse moved to (697, 505)
Screenshot: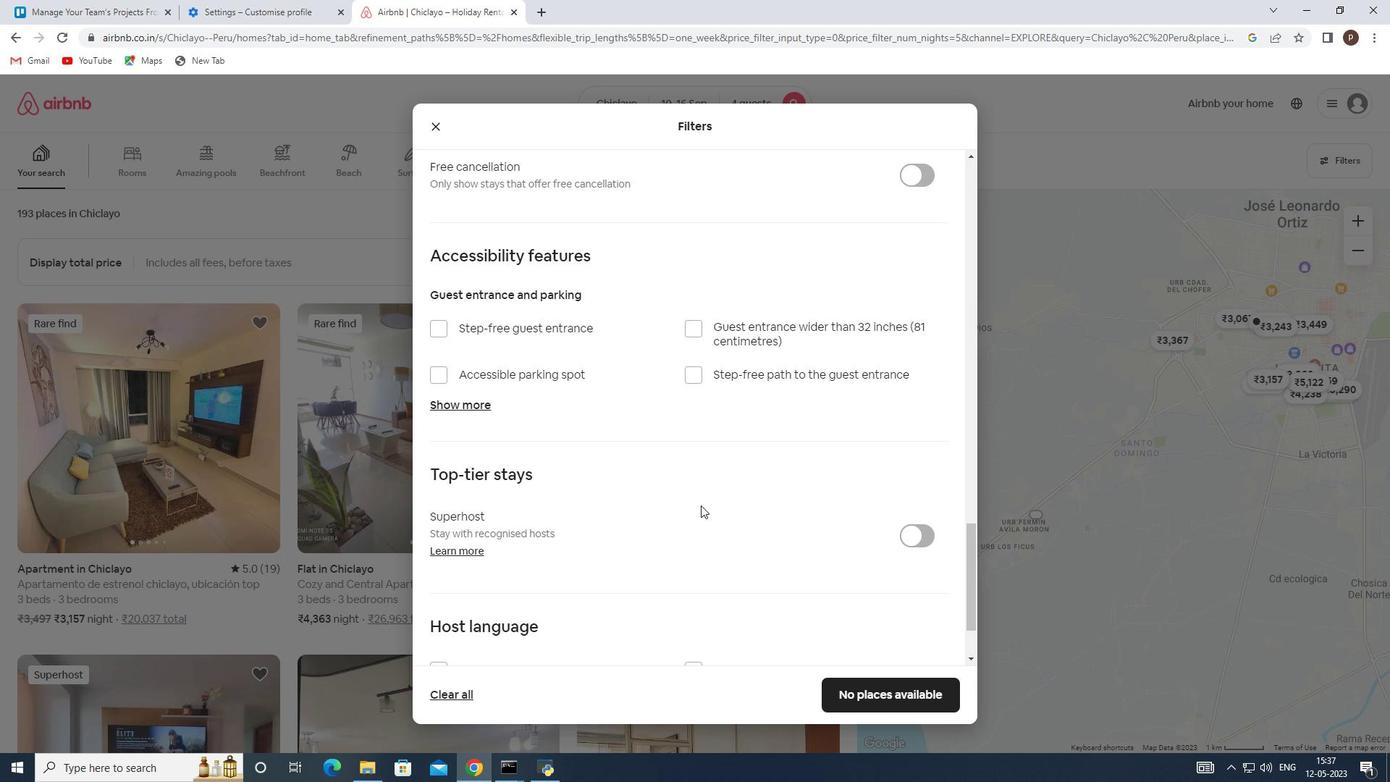 
Action: Mouse scrolled (697, 504) with delta (0, 0)
Screenshot: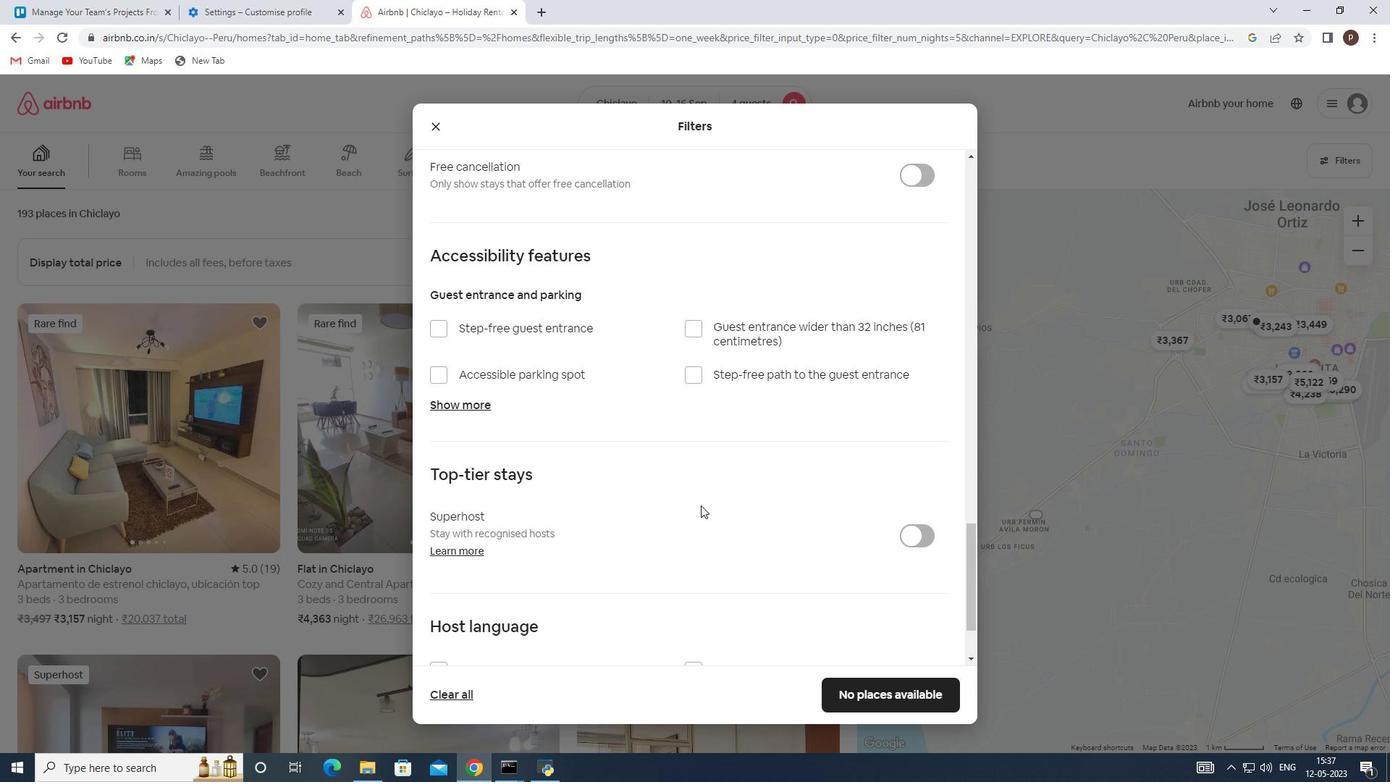 
Action: Mouse moved to (695, 505)
Screenshot: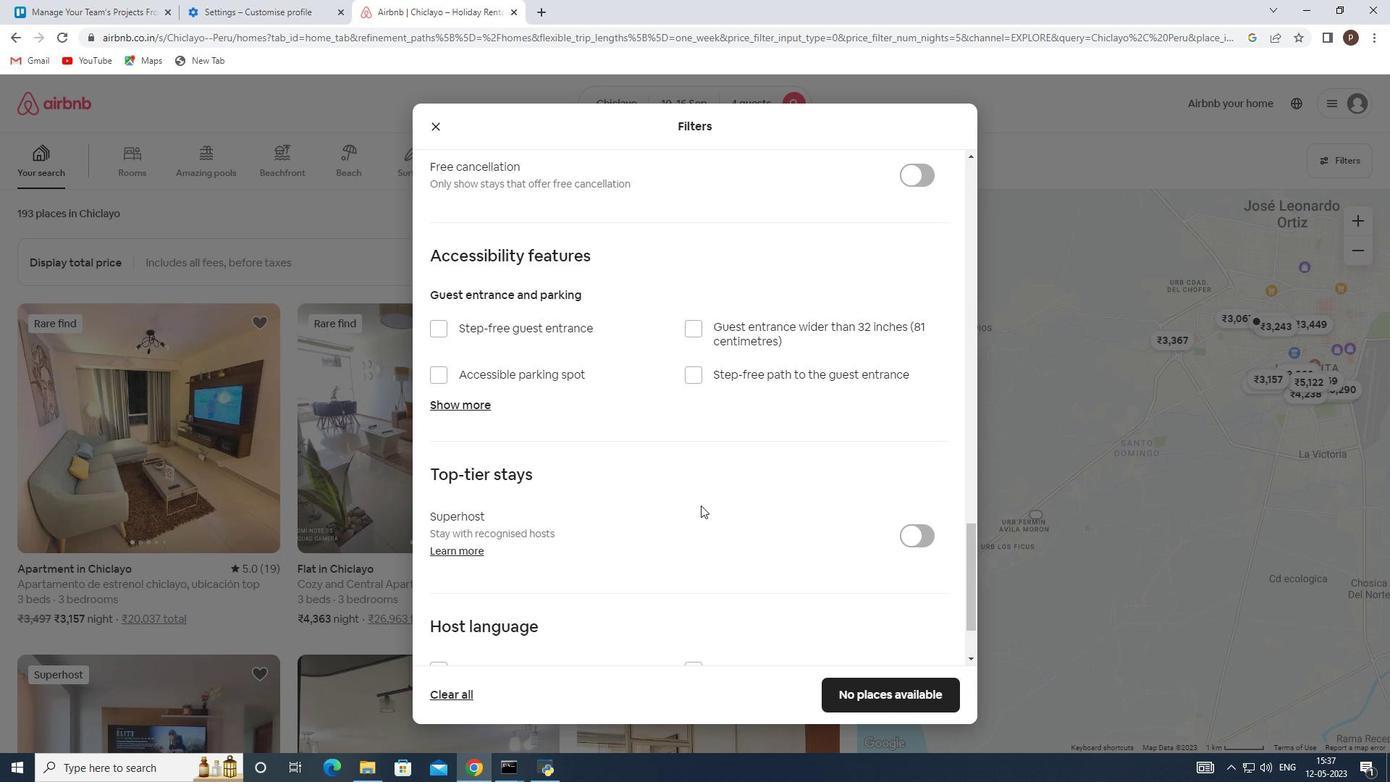 
Action: Mouse scrolled (695, 504) with delta (0, 0)
Screenshot: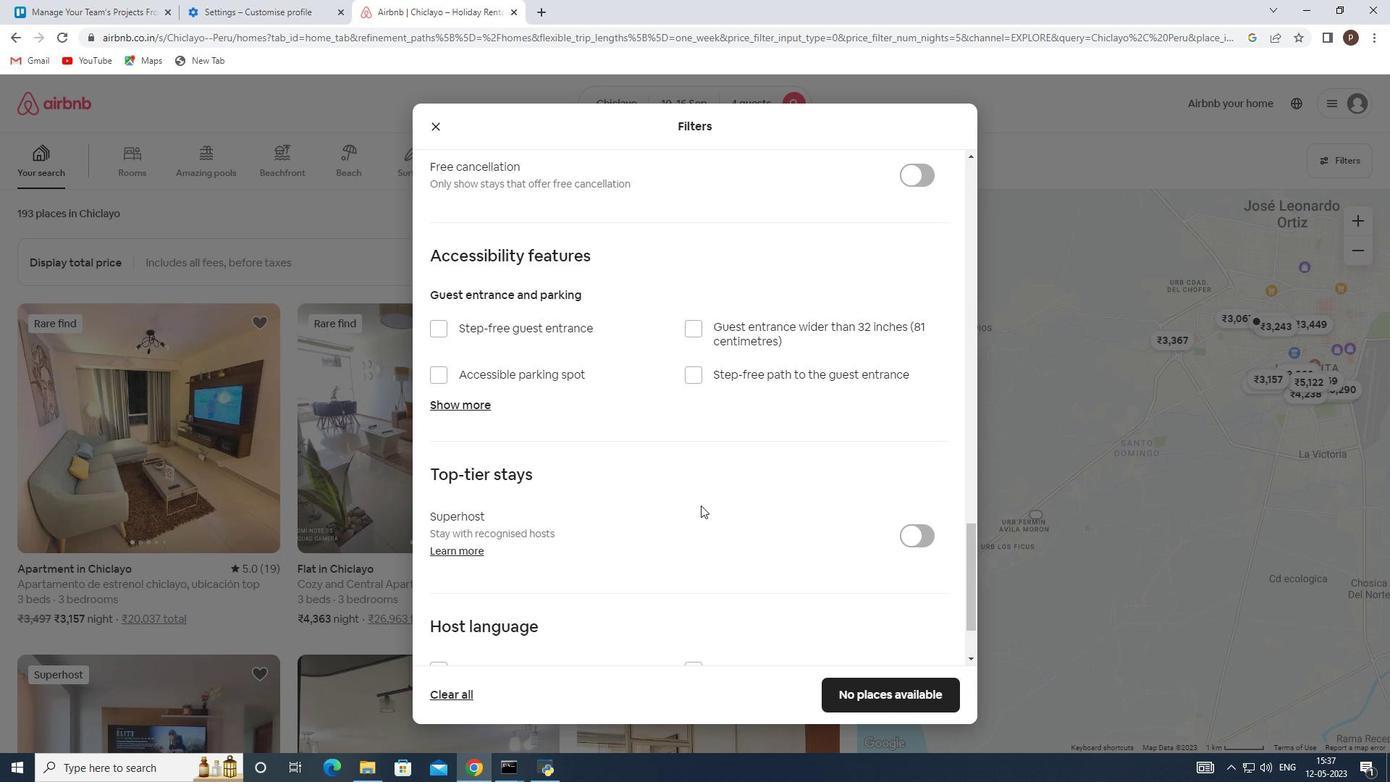 
Action: Mouse moved to (695, 506)
Screenshot: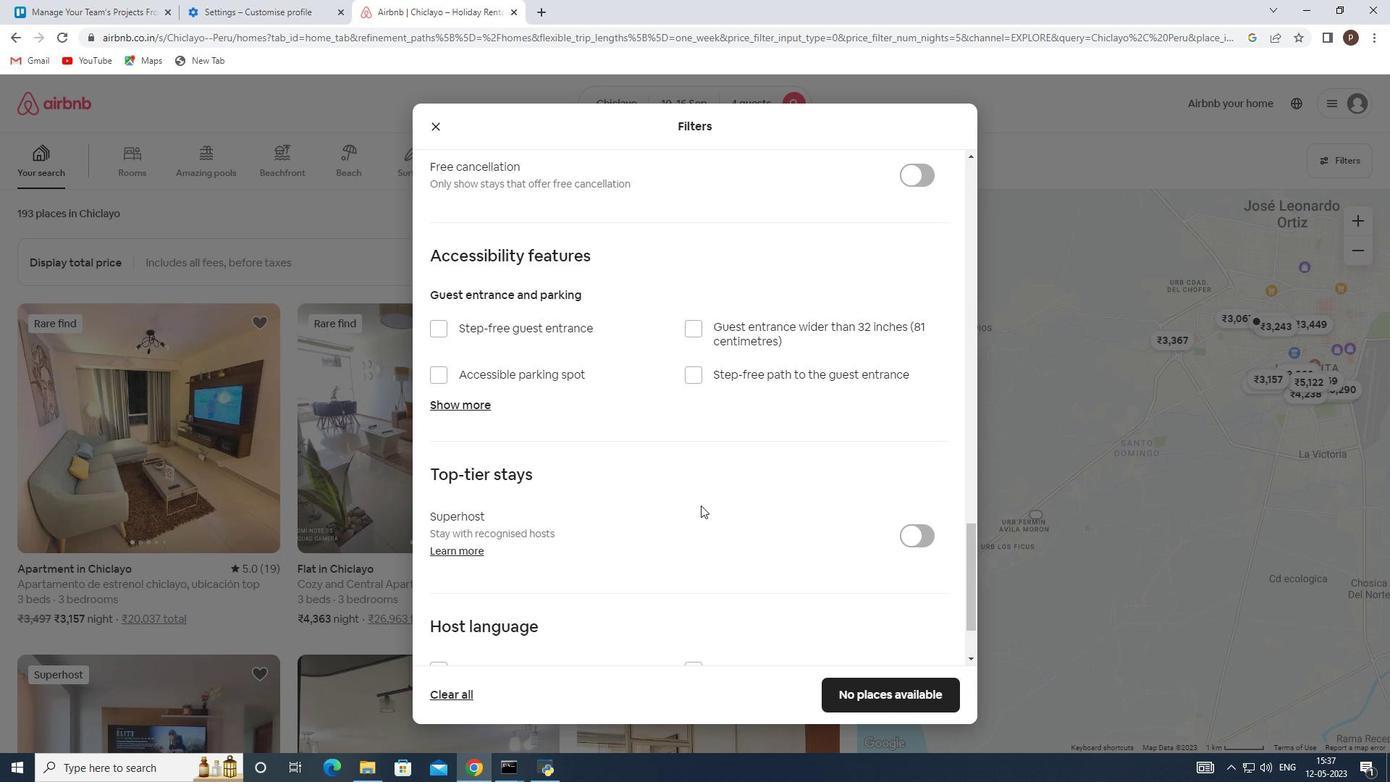 
Action: Mouse scrolled (695, 505) with delta (0, 0)
Screenshot: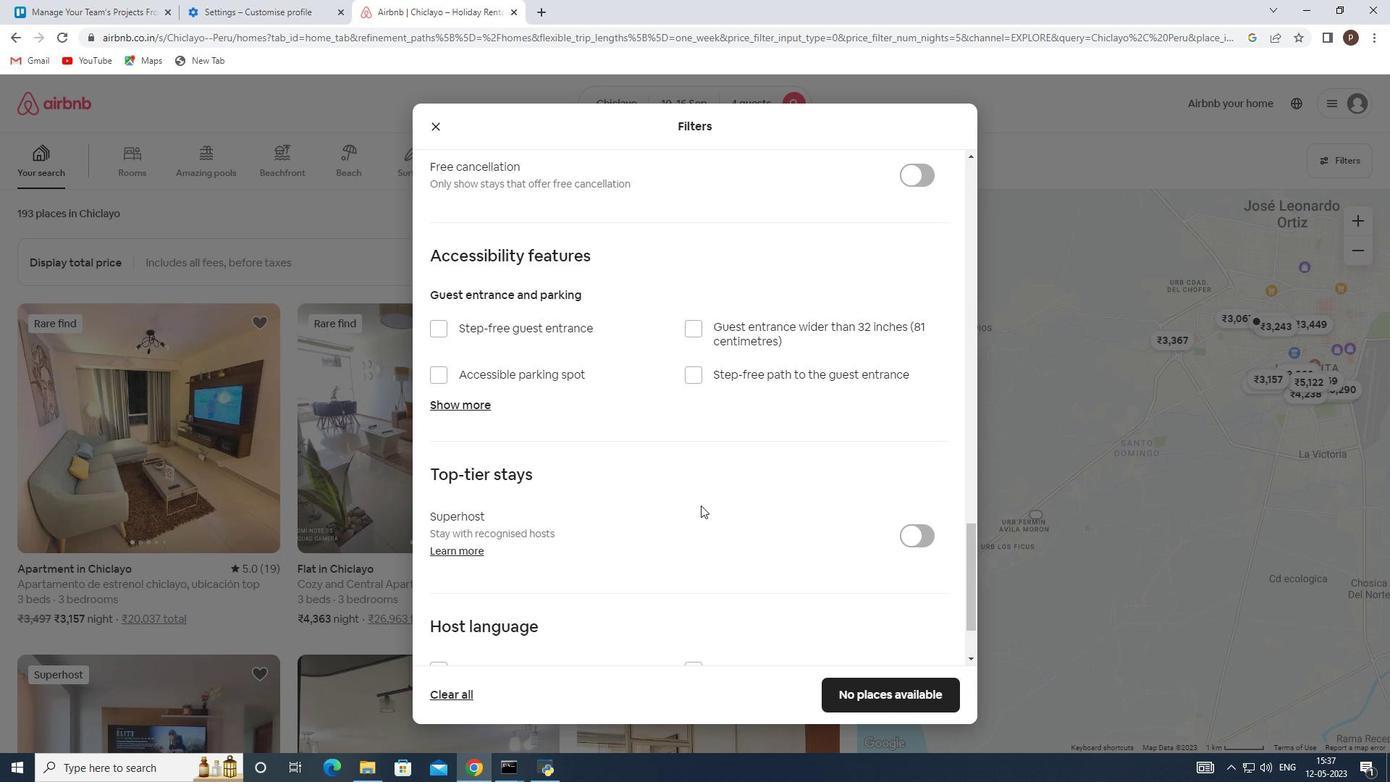 
Action: Mouse moved to (693, 506)
Screenshot: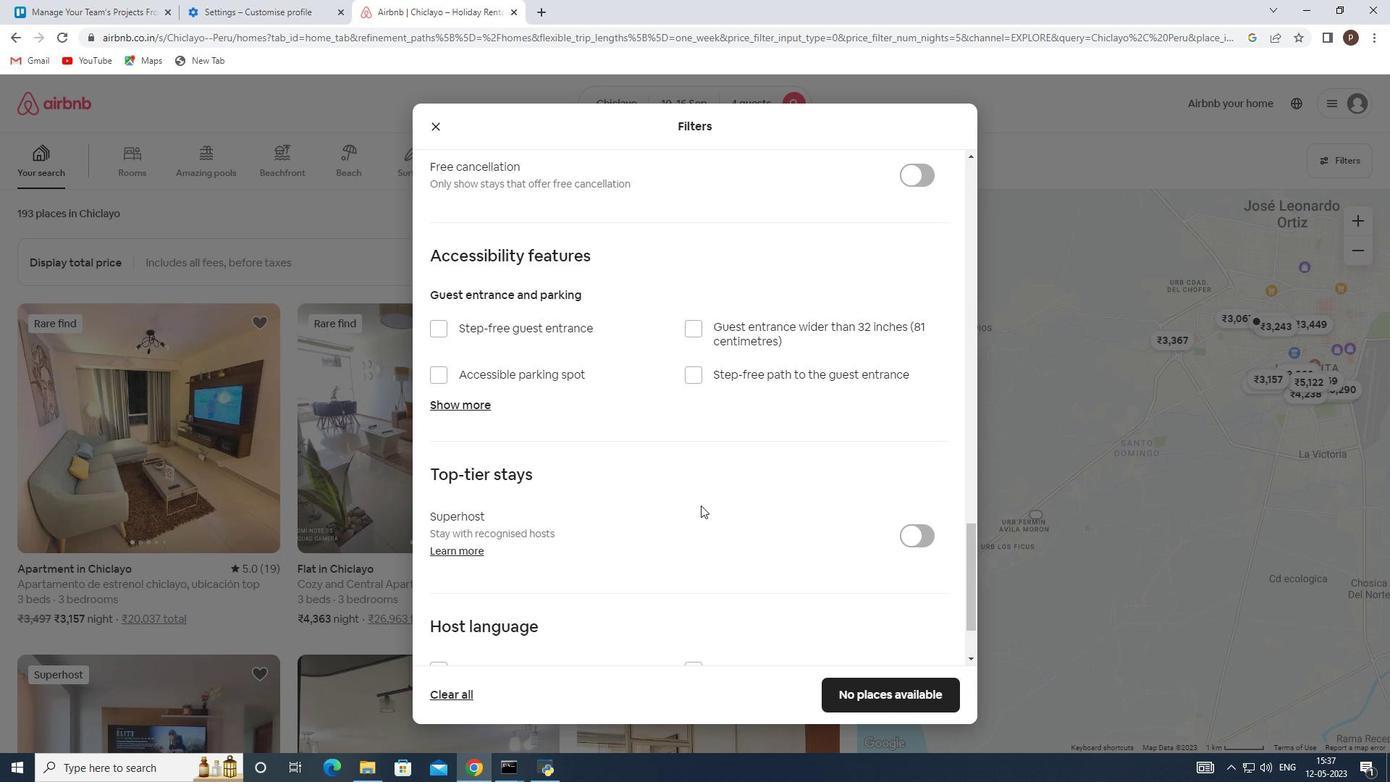 
Action: Mouse scrolled (693, 505) with delta (0, 0)
Screenshot: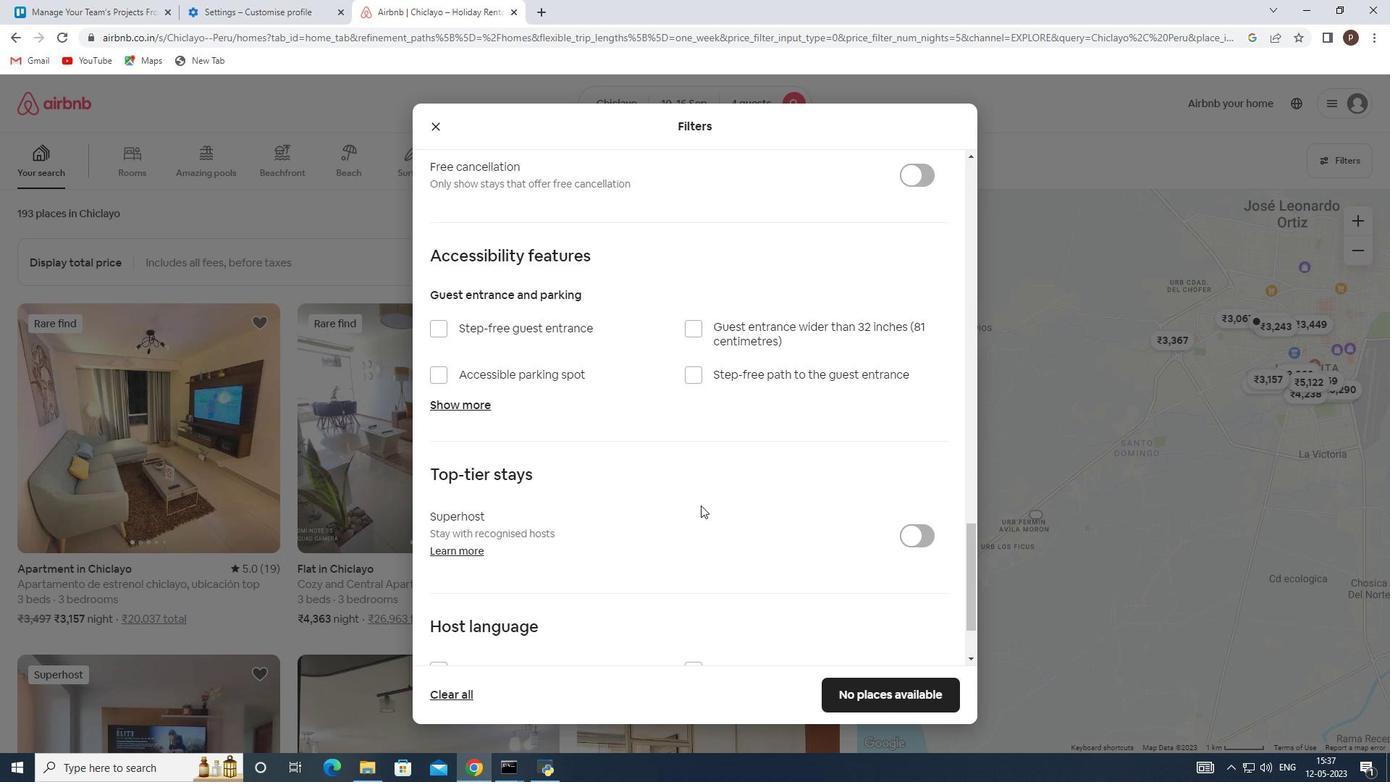 
Action: Mouse moved to (690, 506)
Screenshot: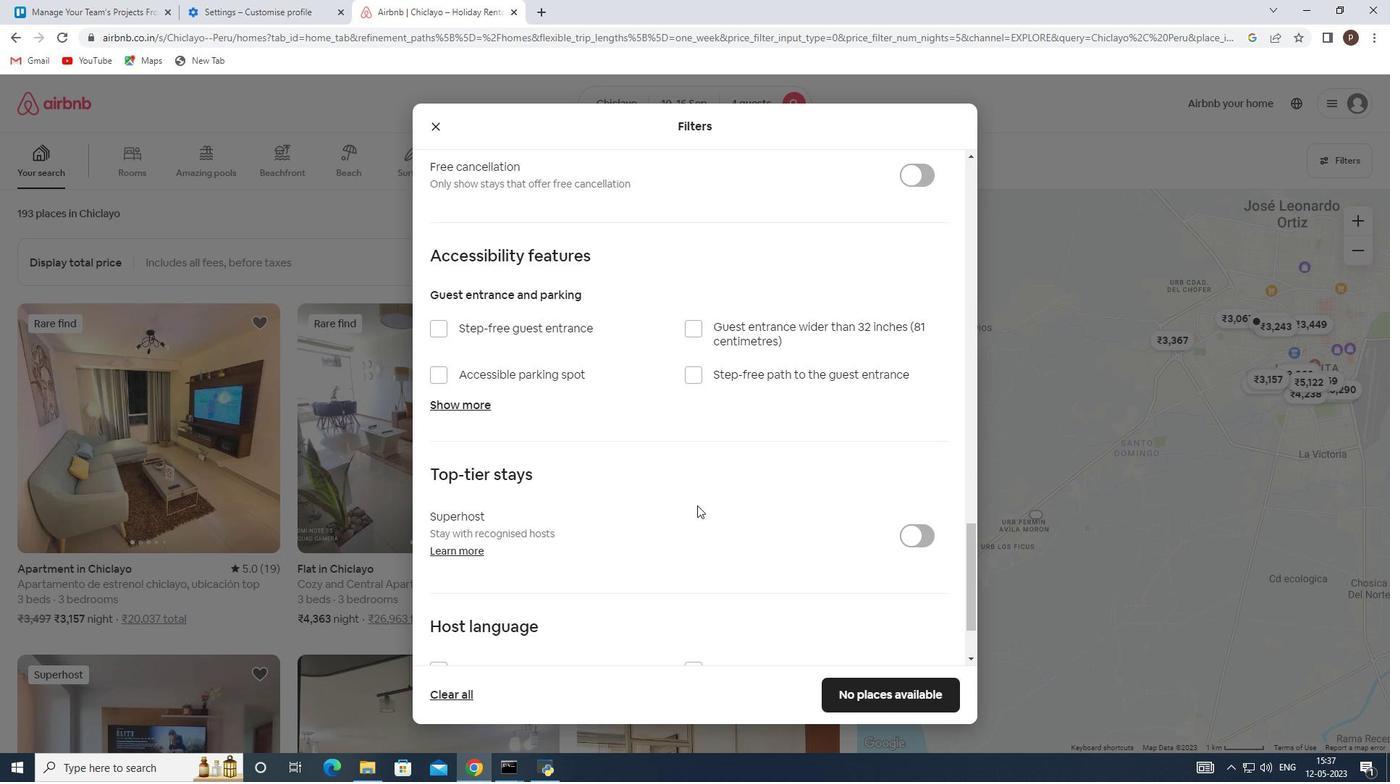 
Action: Mouse scrolled (690, 505) with delta (0, 0)
Screenshot: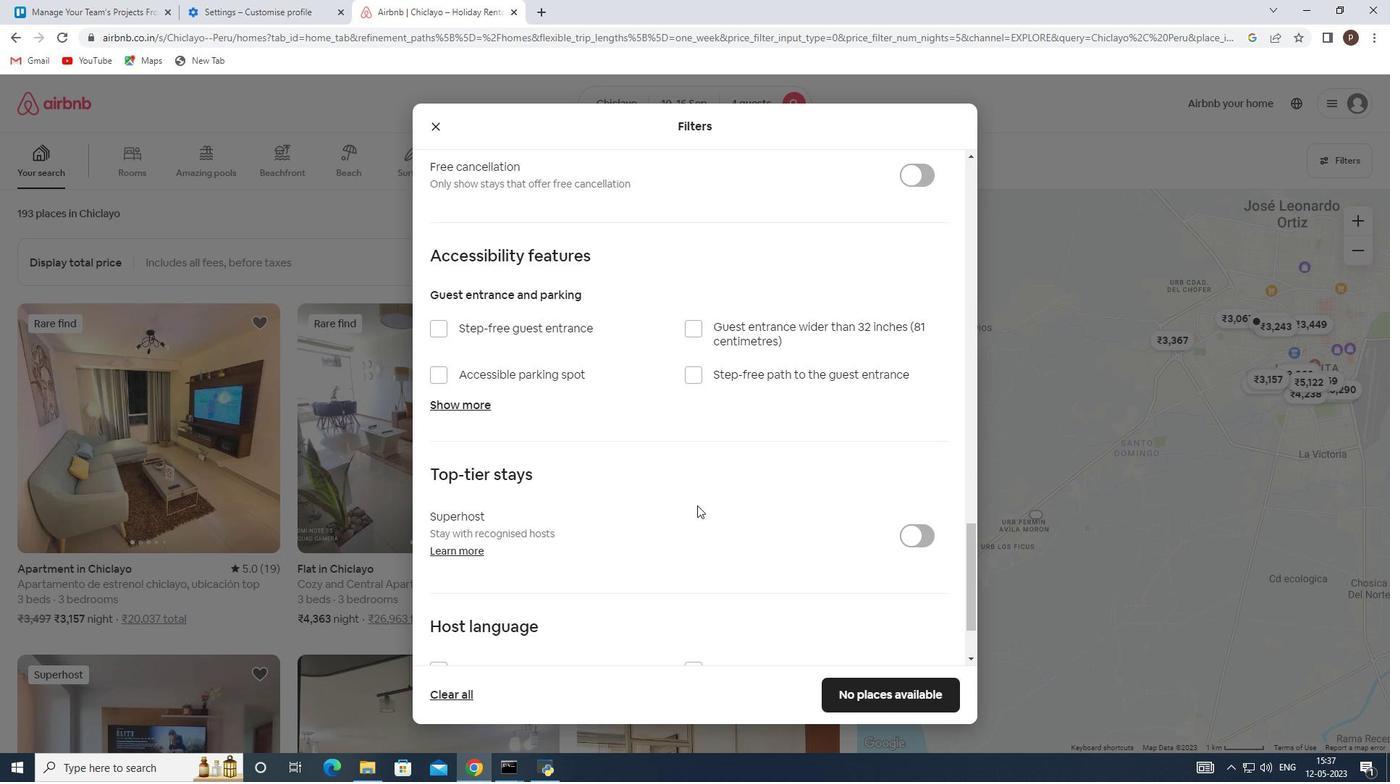 
Action: Mouse moved to (435, 567)
Screenshot: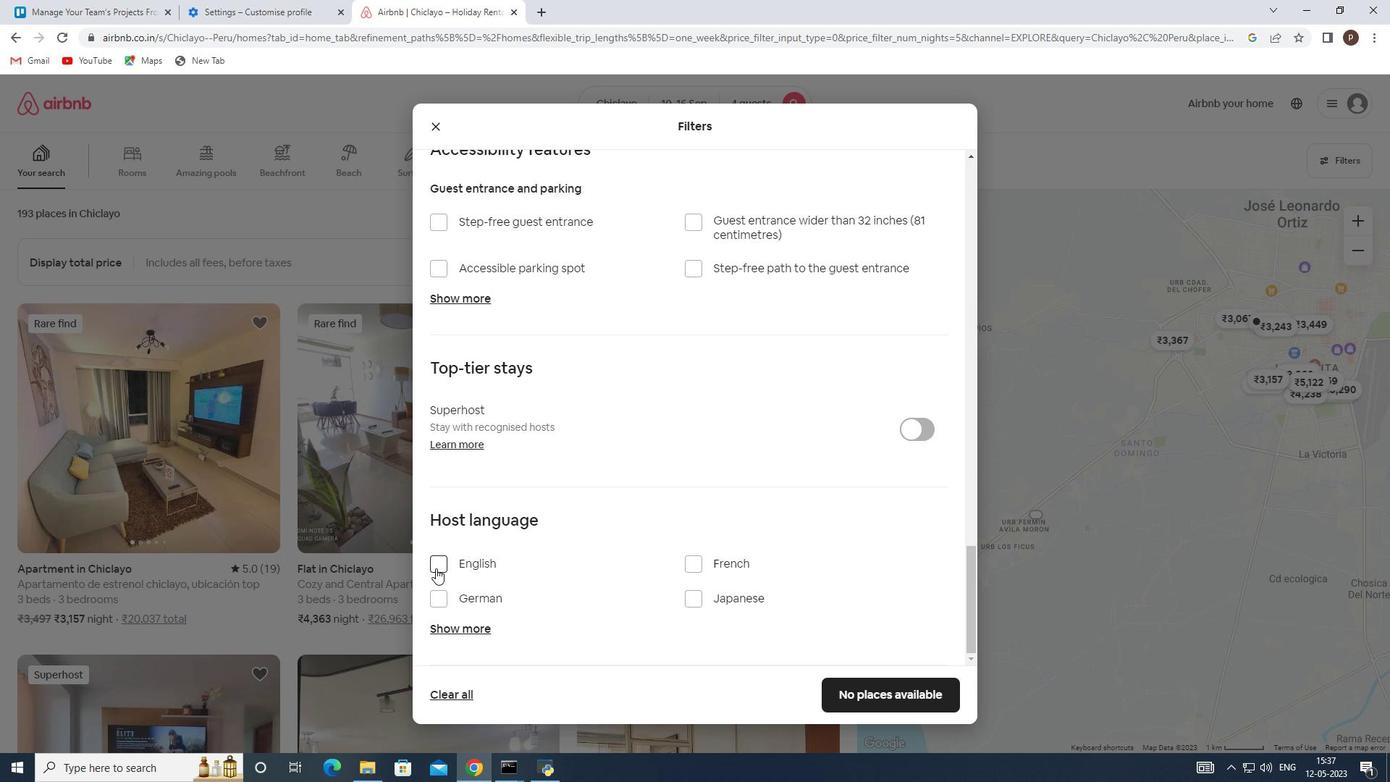 
Action: Mouse pressed left at (435, 567)
Screenshot: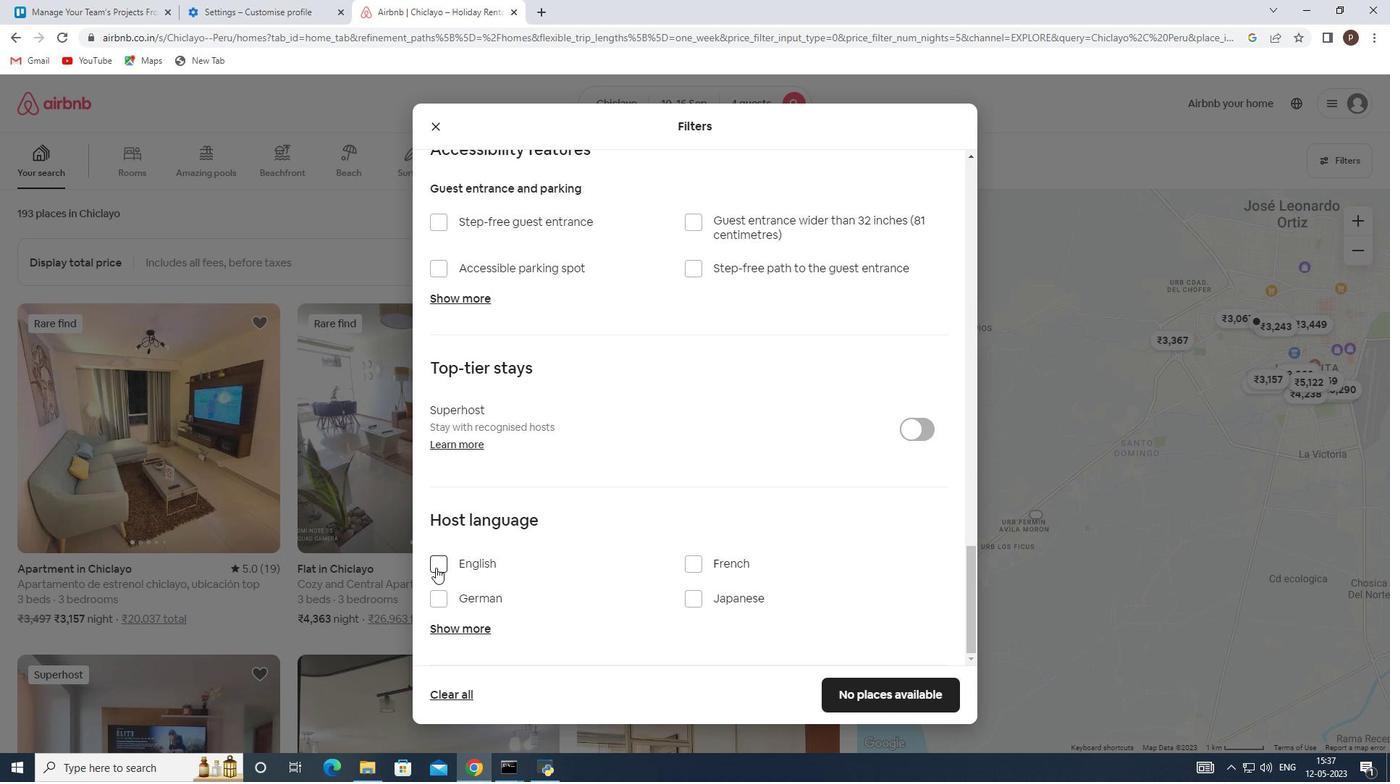 
Action: Mouse moved to (916, 691)
Screenshot: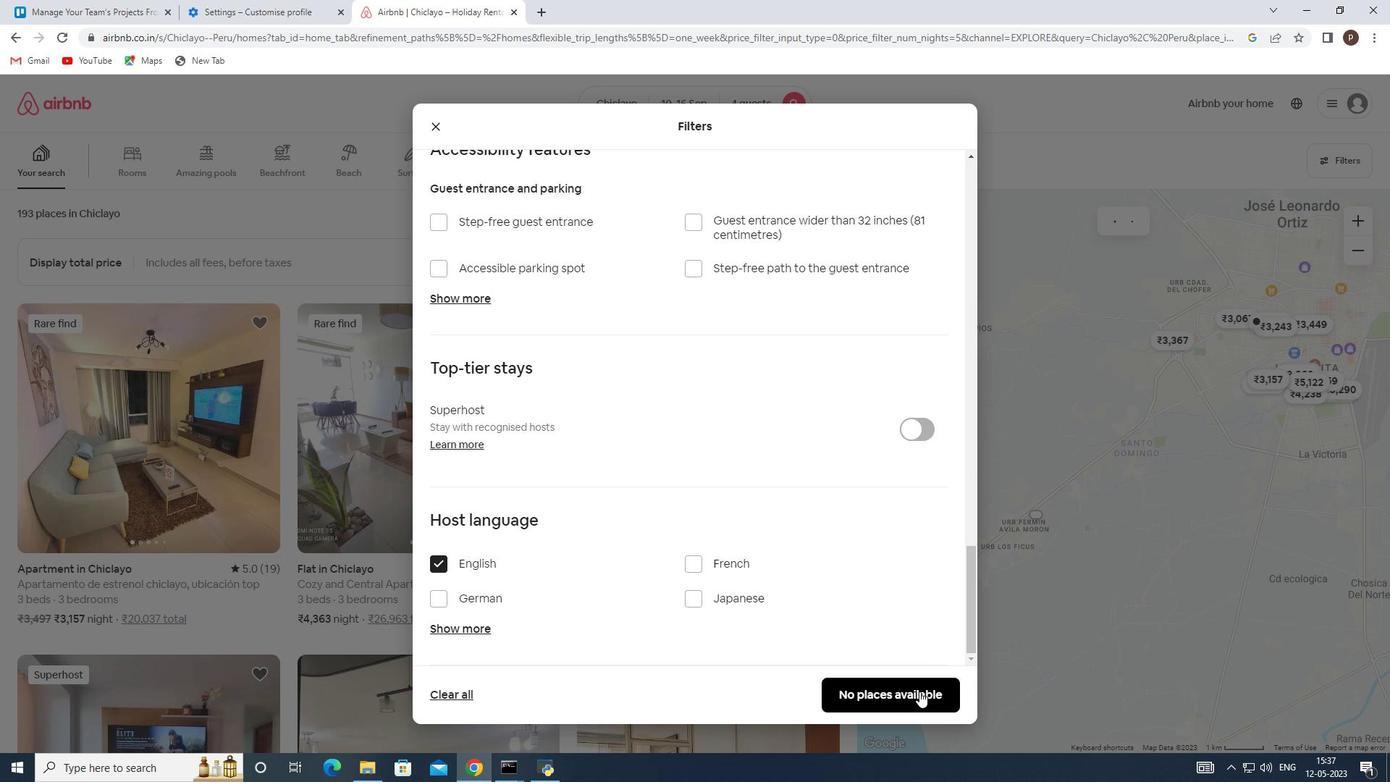 
Action: Mouse pressed left at (916, 691)
Screenshot: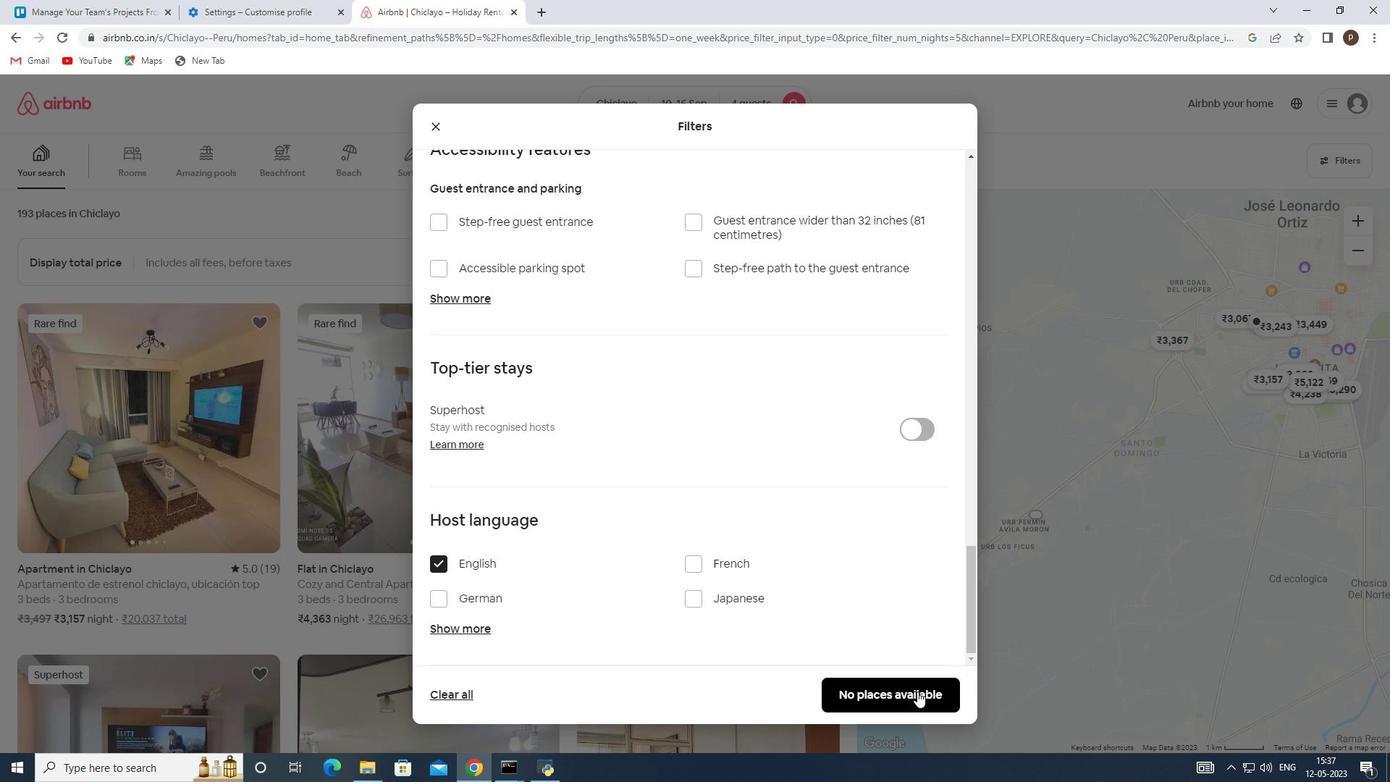 
